 Task: Look for space in Tamandaré, Brazil from 3rd August, 2023 to 20th August, 2023 for 4 adults, 2 children in price range Rs.15000 to Rs.20000.  With . Property type can be flatguest house, hotel. Booking option can be shelf check-in. Required host language is Spanish.
Action: Mouse moved to (794, 117)
Screenshot: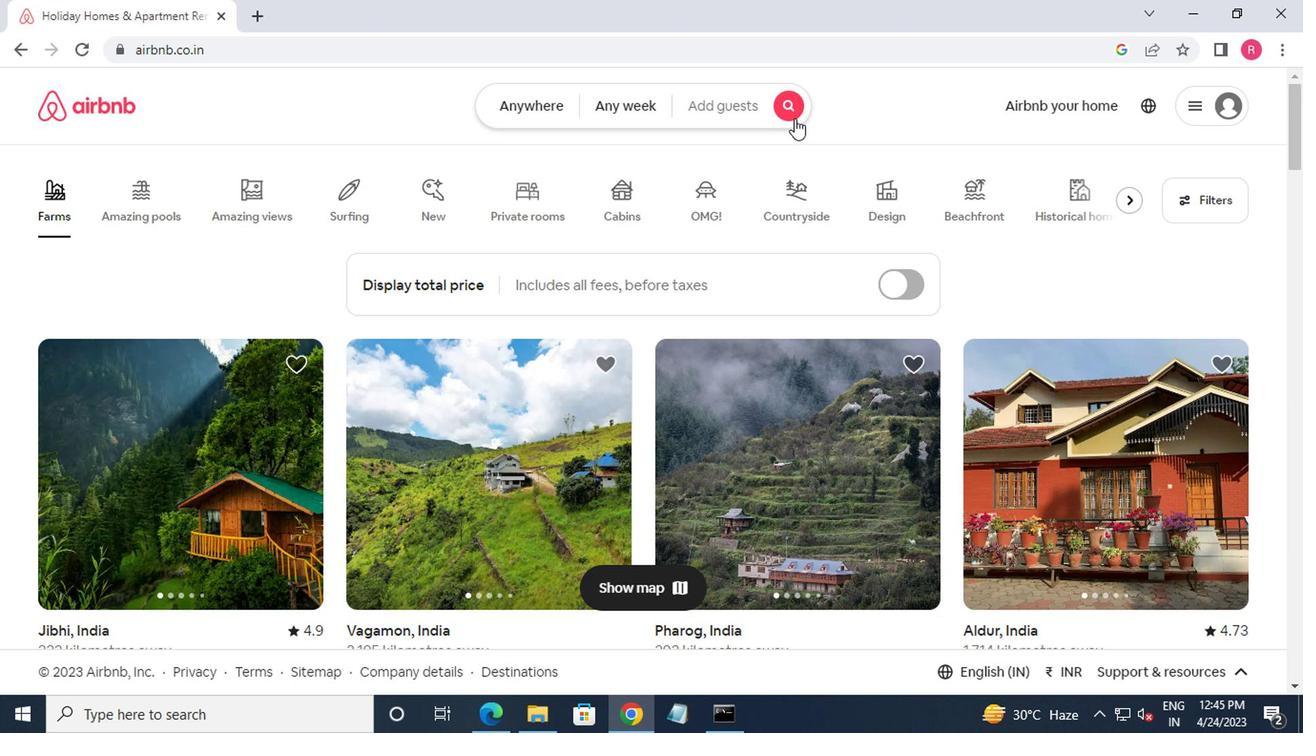 
Action: Mouse pressed left at (794, 117)
Screenshot: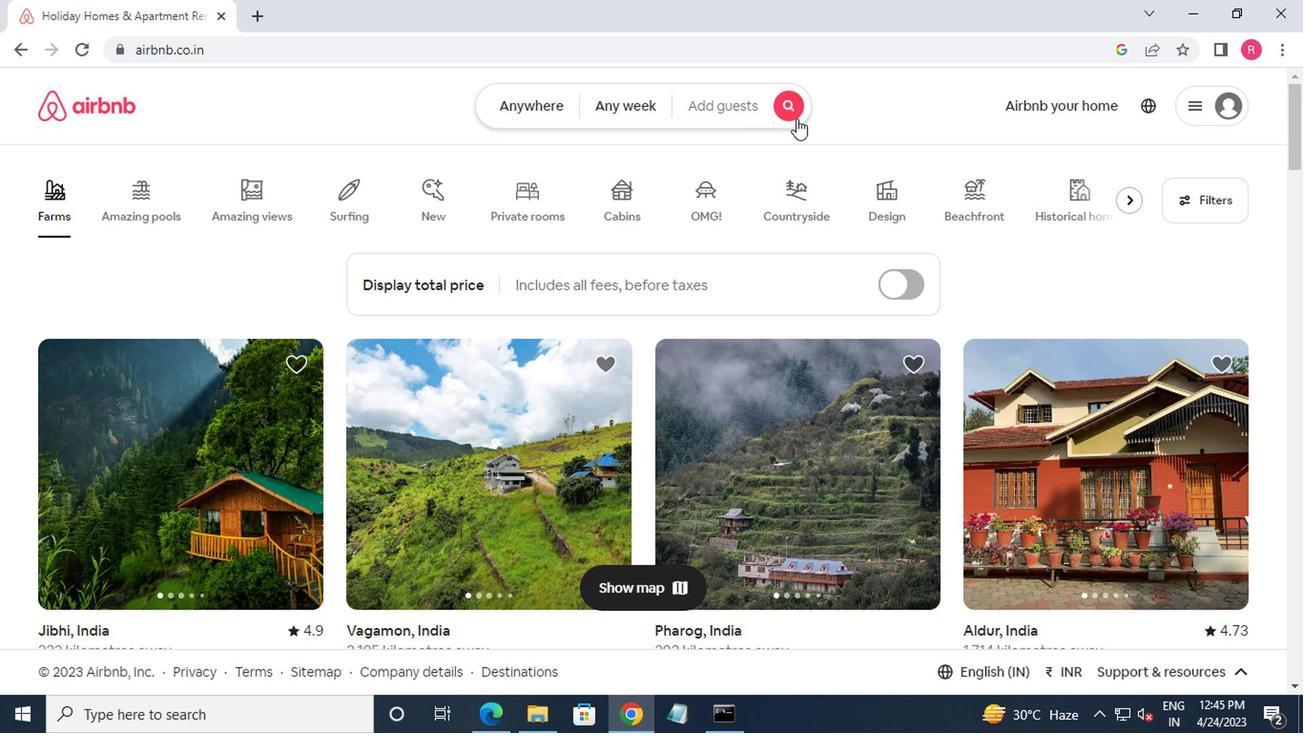 
Action: Mouse moved to (450, 188)
Screenshot: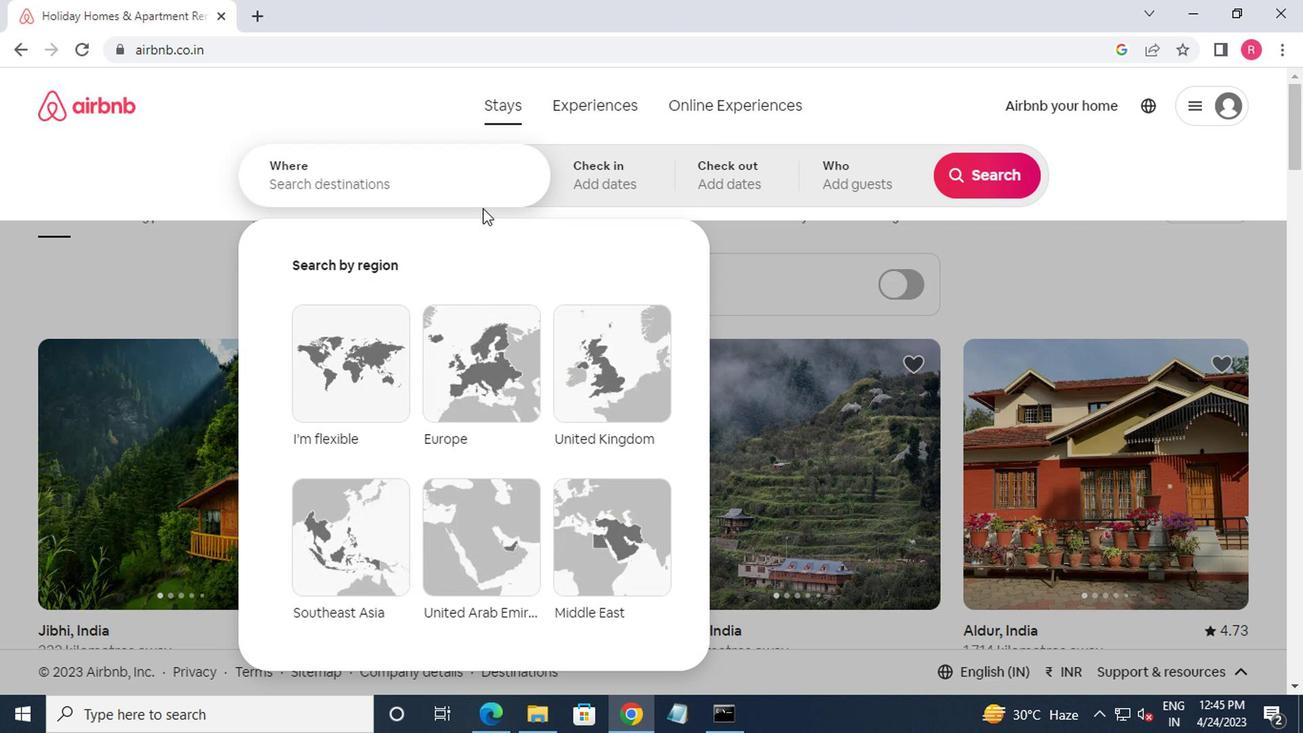 
Action: Mouse pressed left at (450, 188)
Screenshot: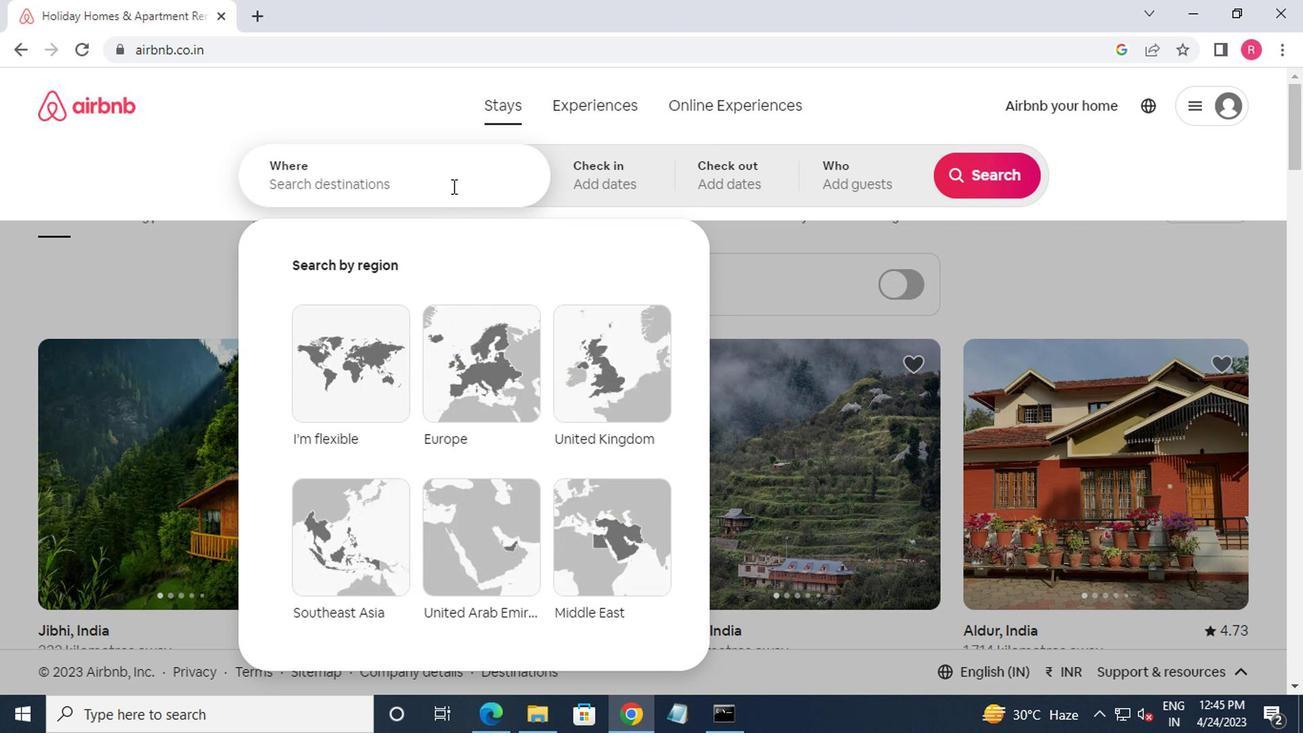 
Action: Mouse moved to (450, 196)
Screenshot: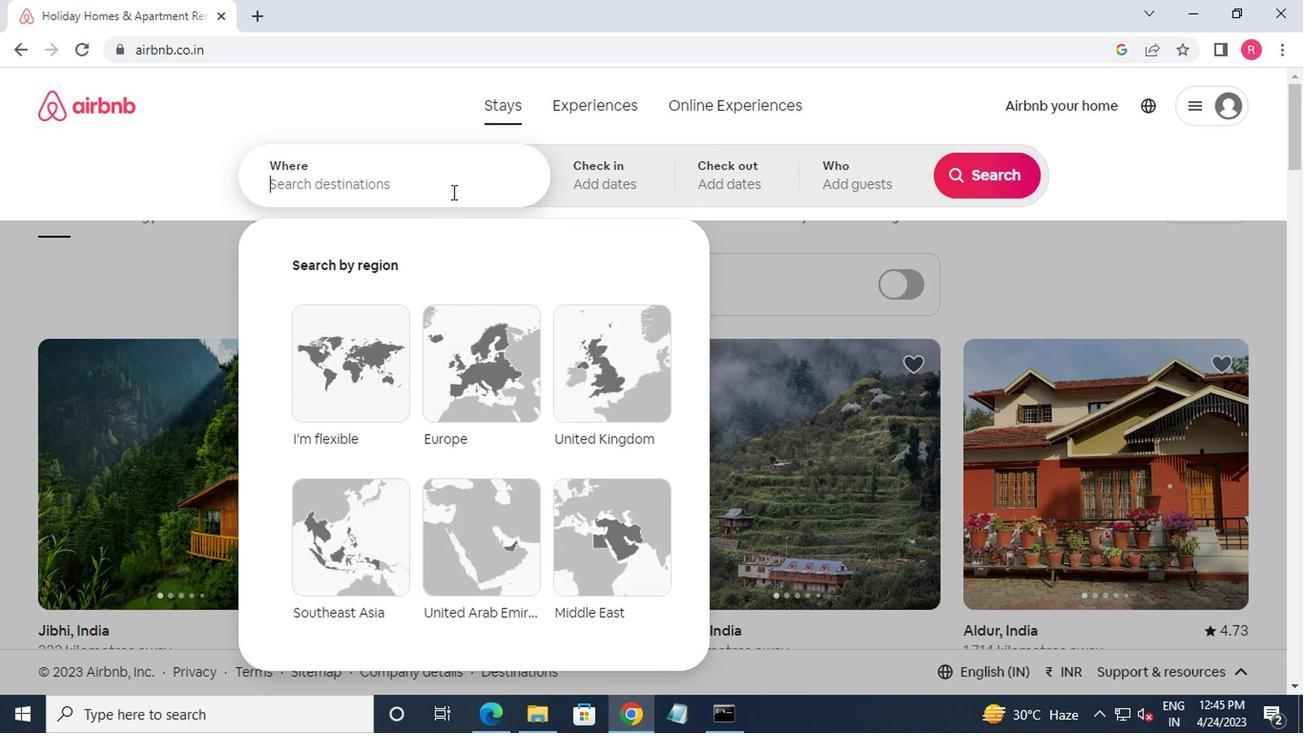 
Action: Key pressed tamandare,brazil<Key.enter>
Screenshot: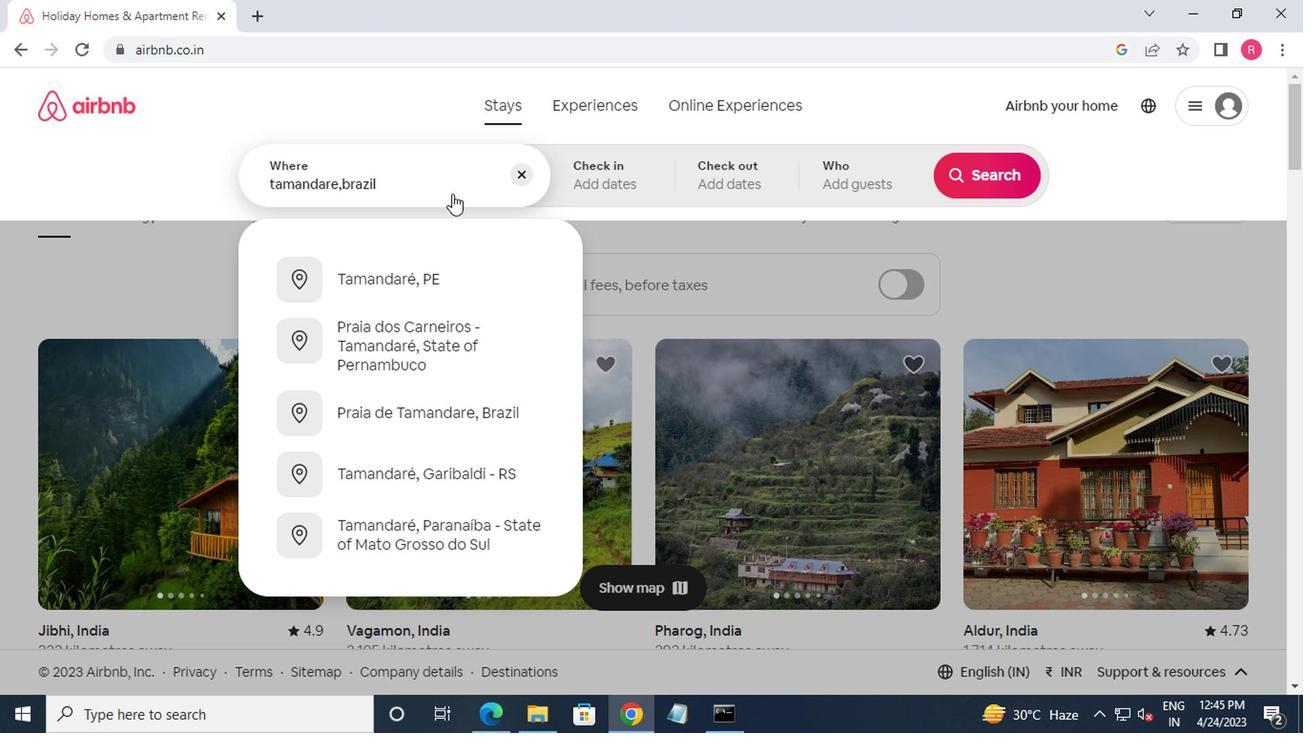 
Action: Mouse moved to (971, 319)
Screenshot: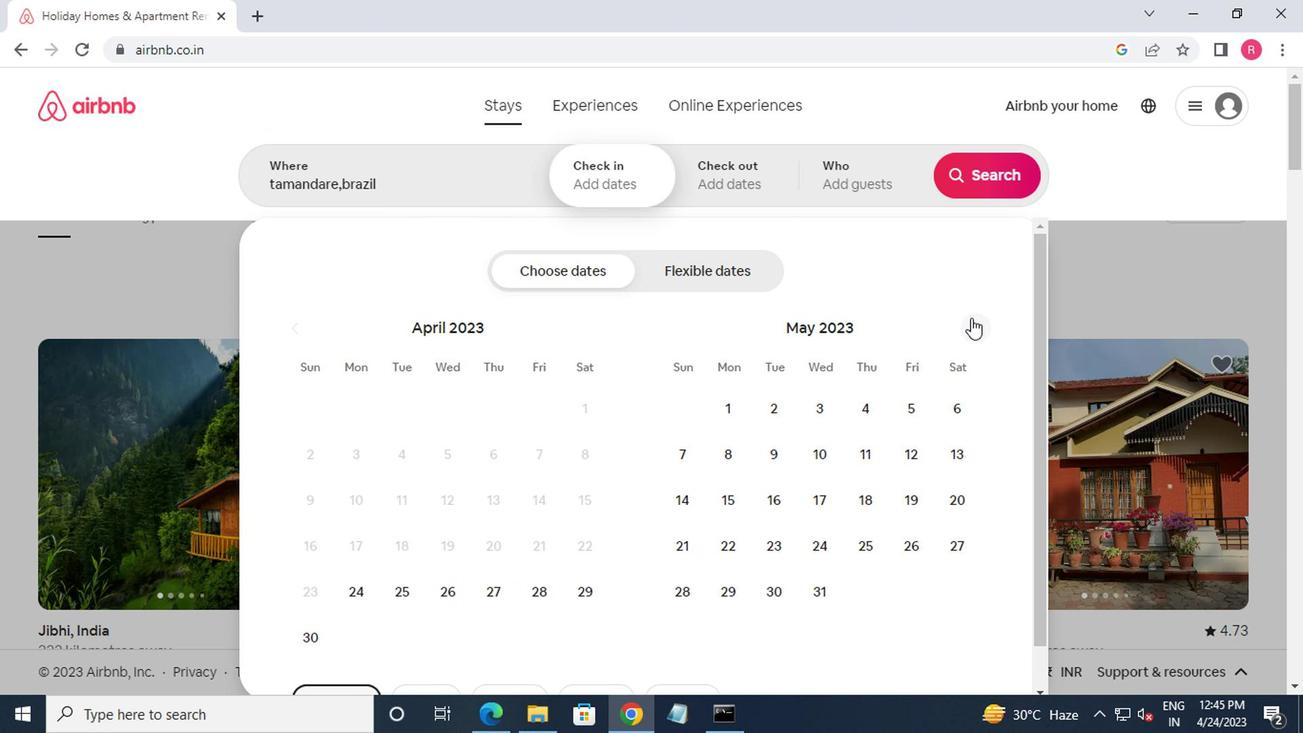 
Action: Mouse pressed left at (971, 319)
Screenshot: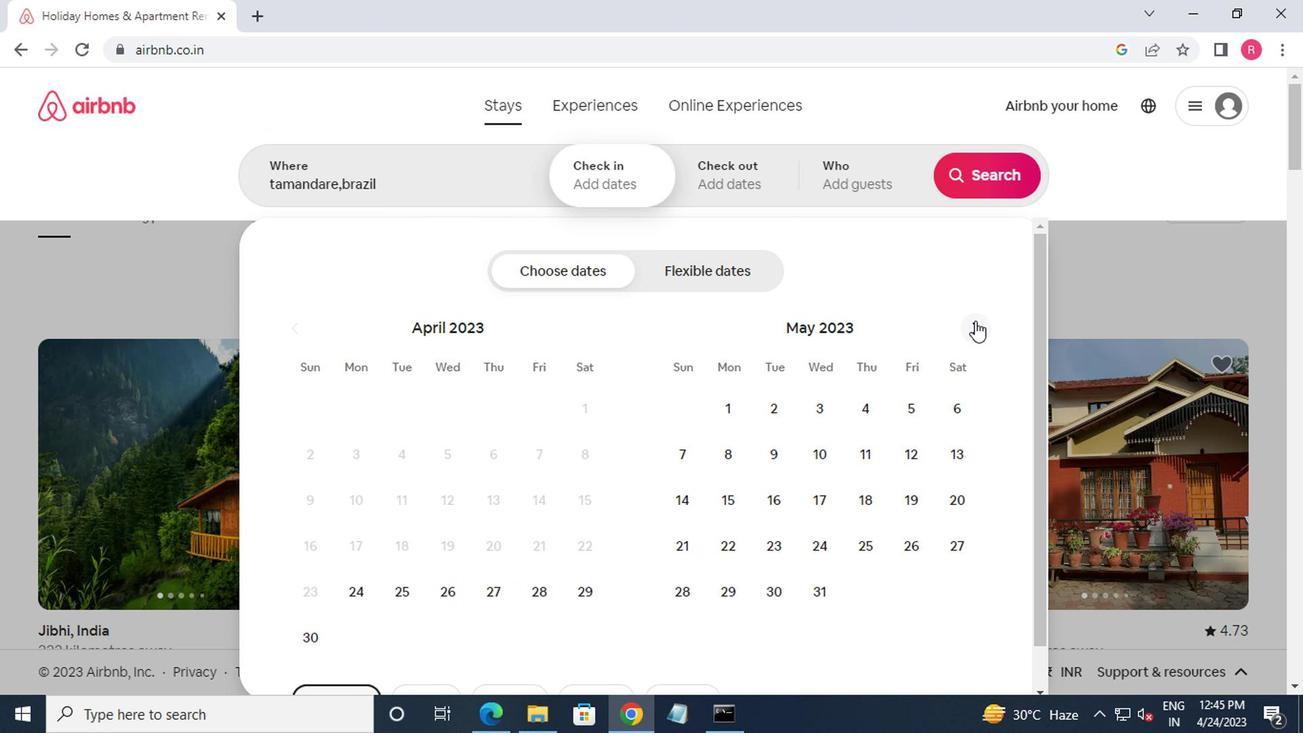 
Action: Mouse pressed left at (971, 319)
Screenshot: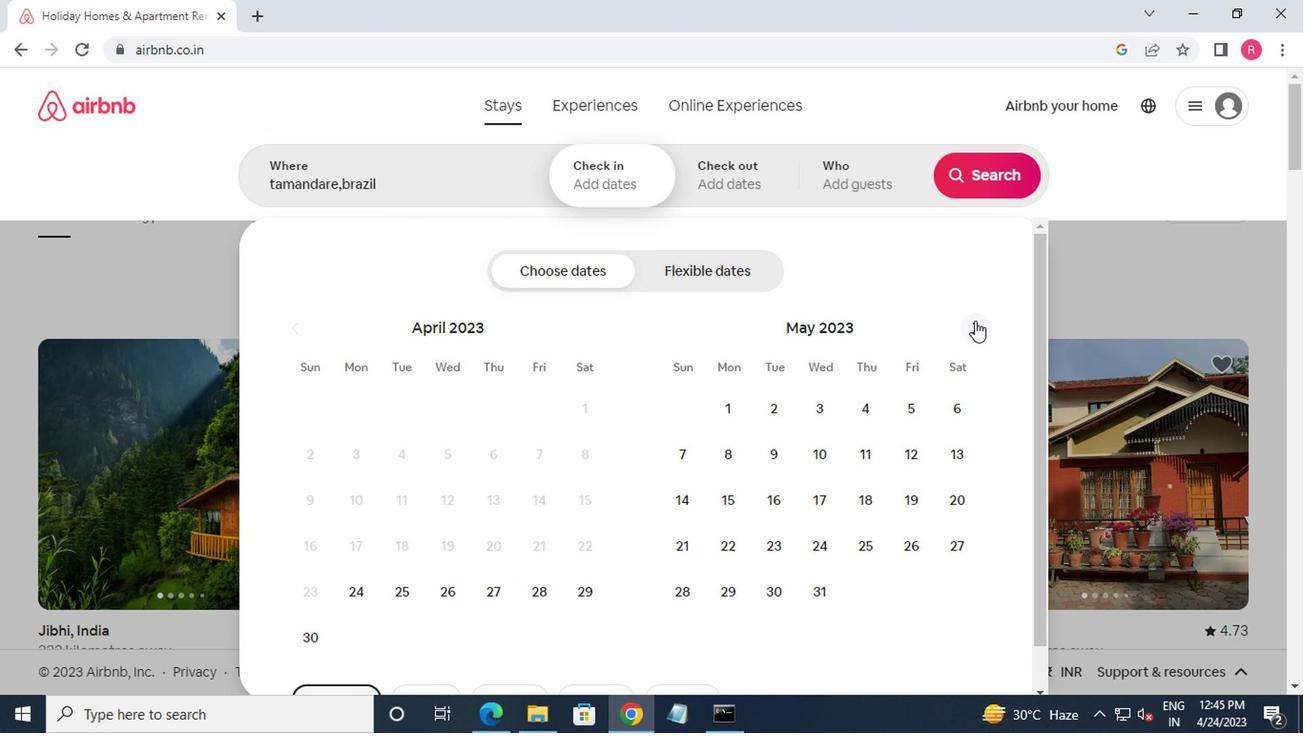 
Action: Mouse moved to (971, 321)
Screenshot: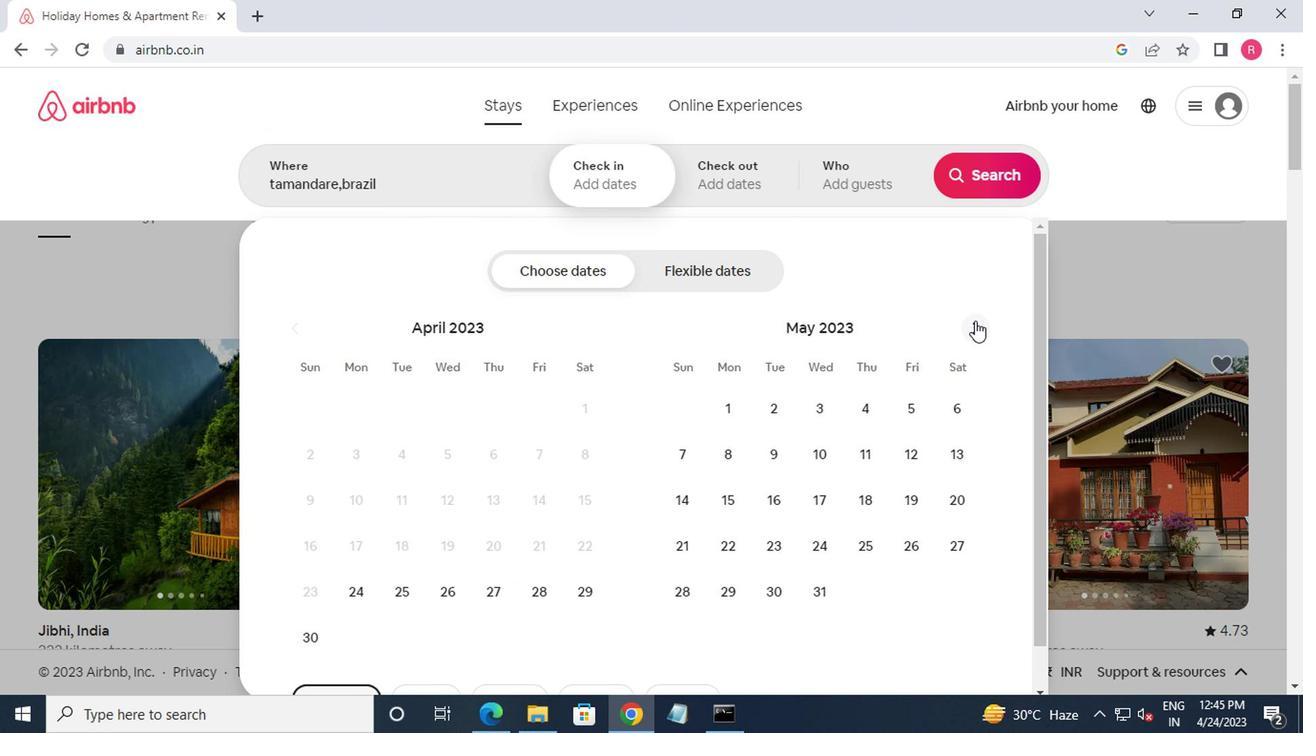 
Action: Mouse pressed left at (971, 321)
Screenshot: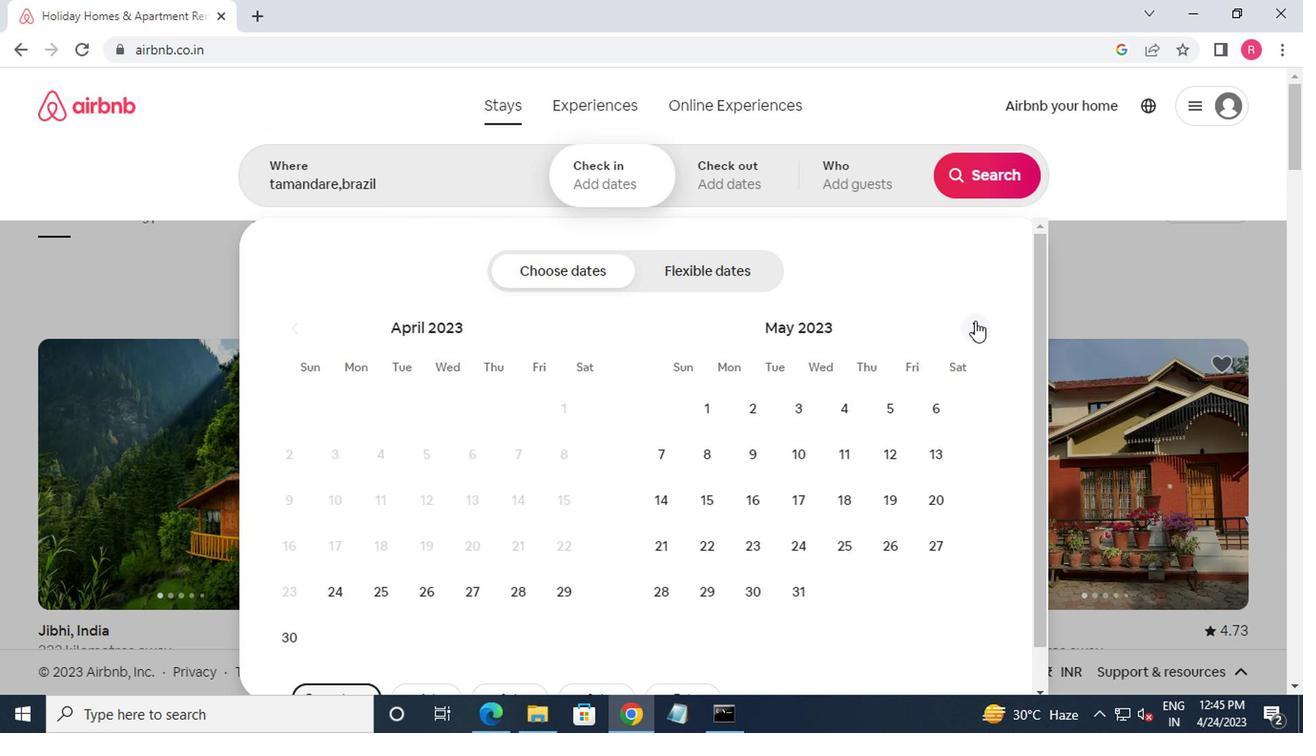 
Action: Mouse pressed left at (971, 321)
Screenshot: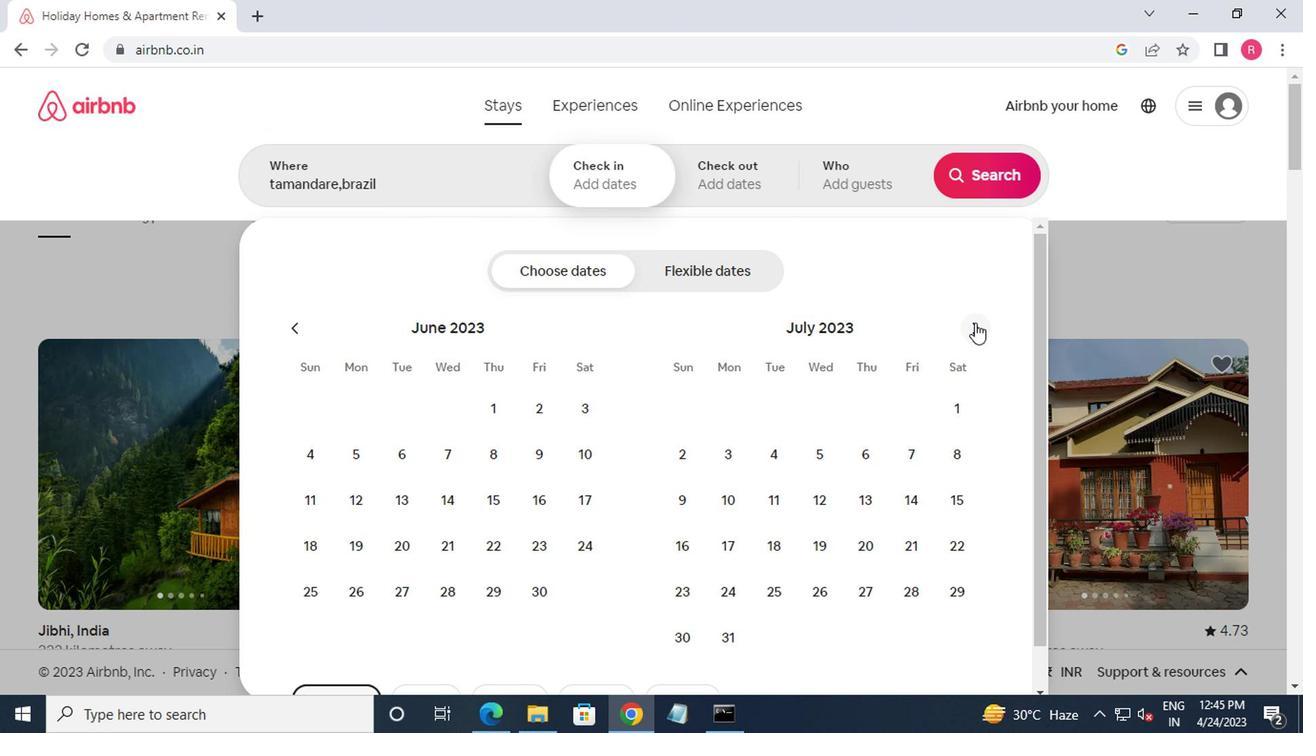 
Action: Mouse moved to (877, 408)
Screenshot: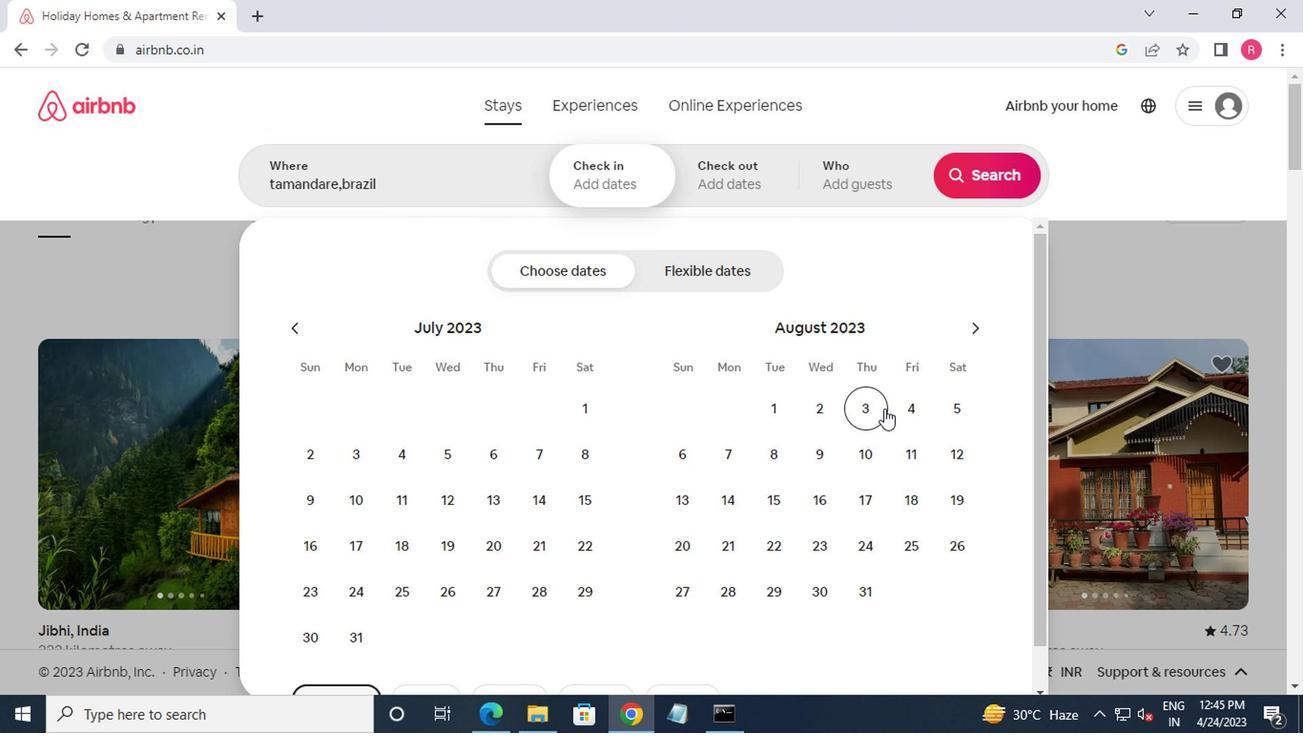 
Action: Mouse pressed left at (877, 408)
Screenshot: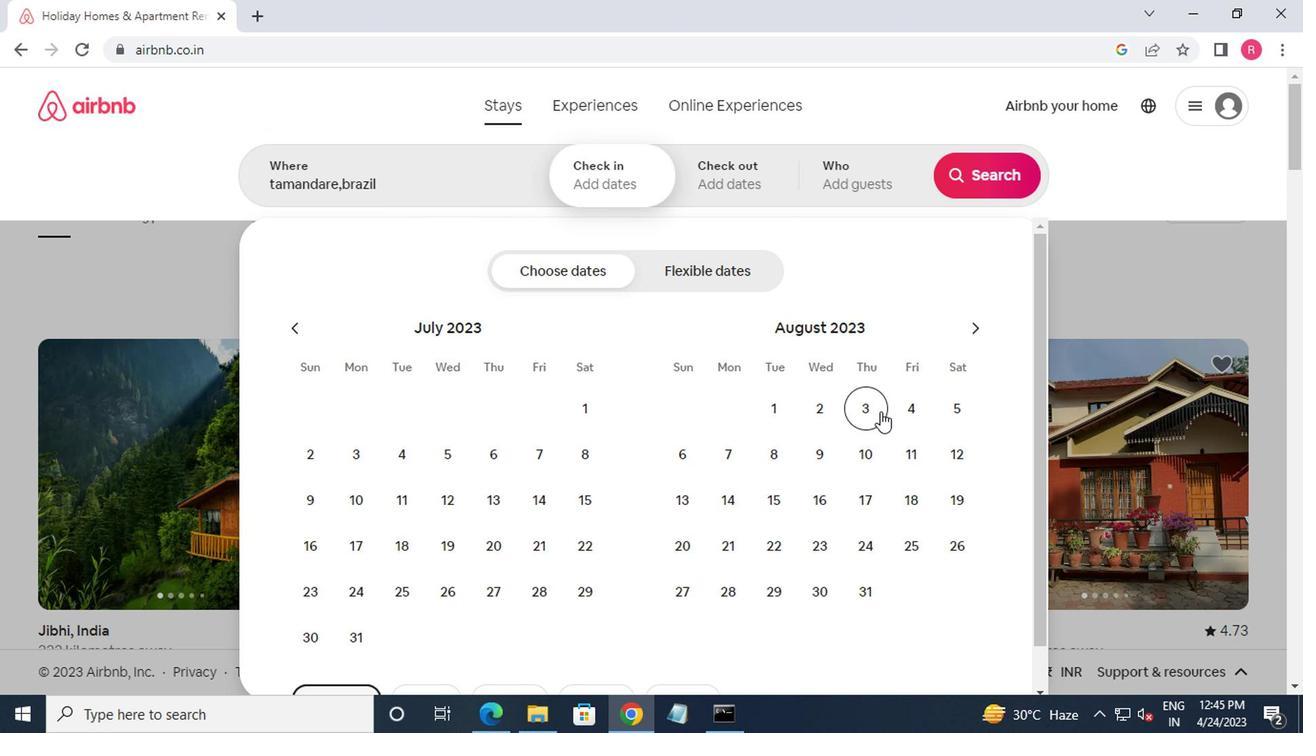 
Action: Mouse moved to (700, 536)
Screenshot: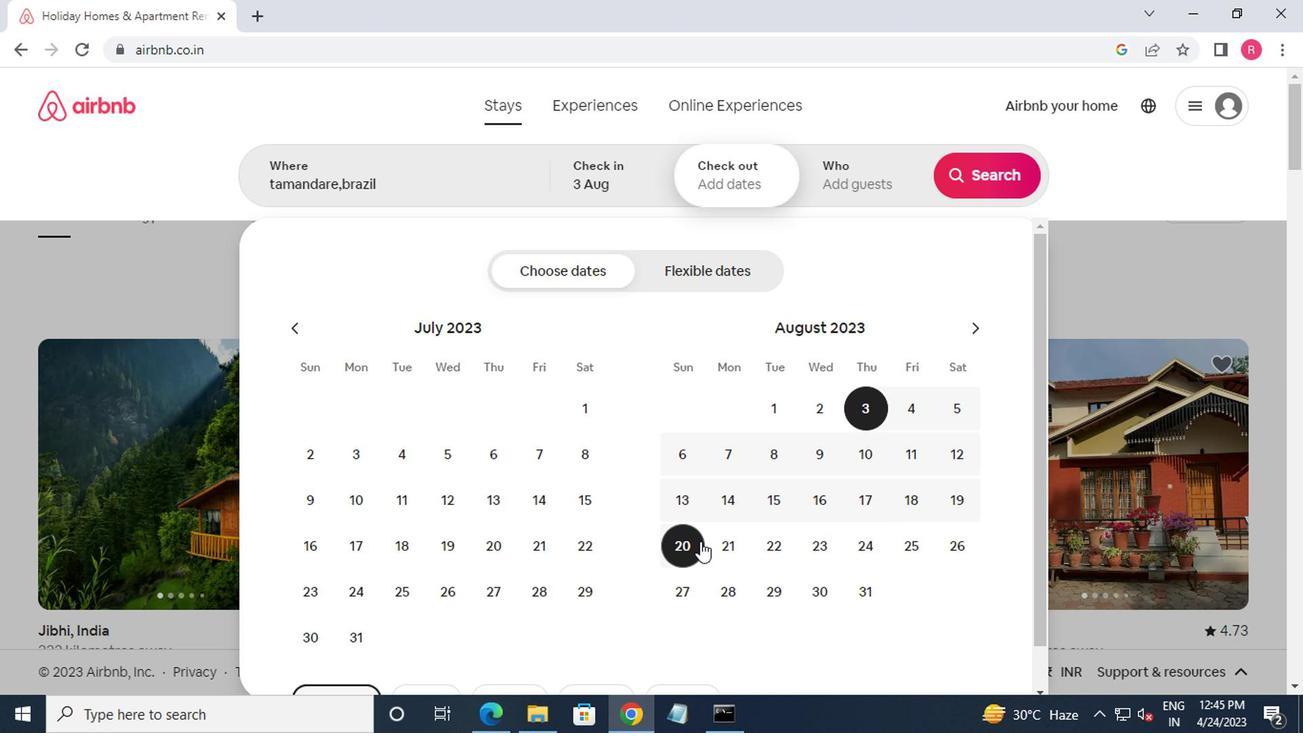 
Action: Mouse pressed left at (700, 536)
Screenshot: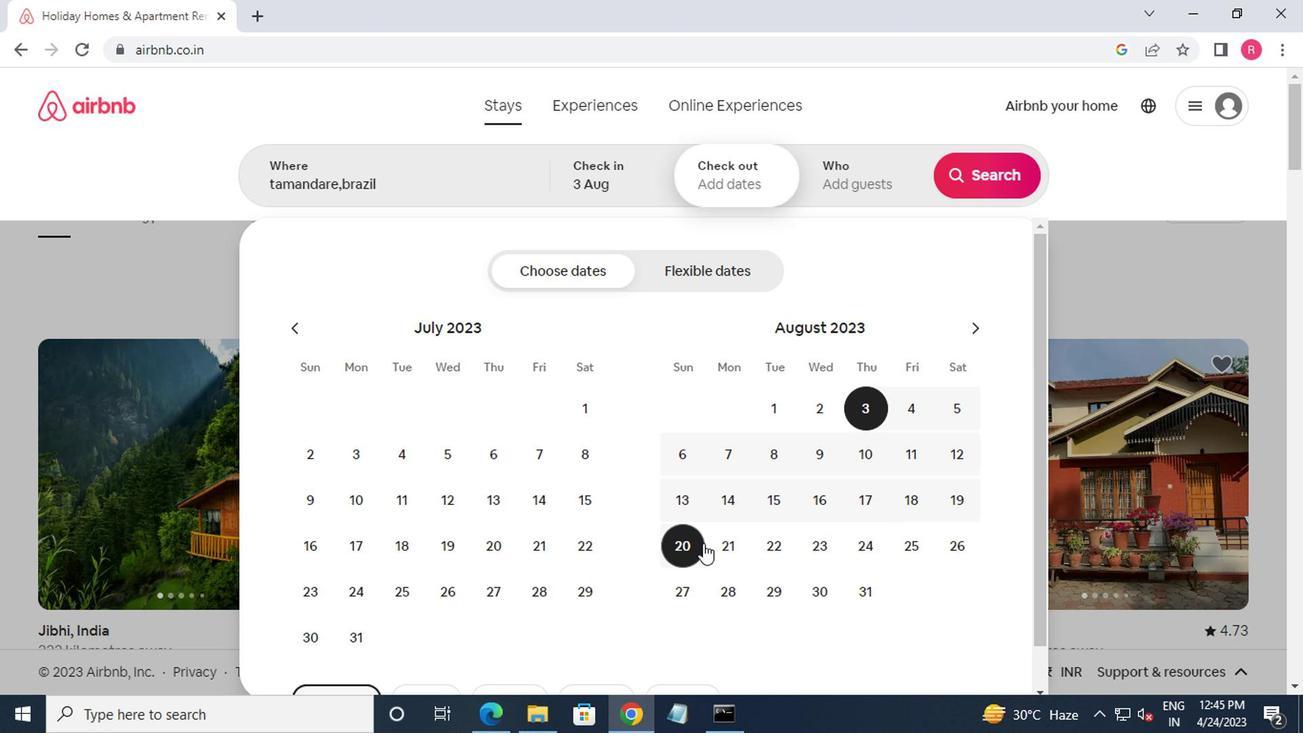 
Action: Mouse moved to (860, 178)
Screenshot: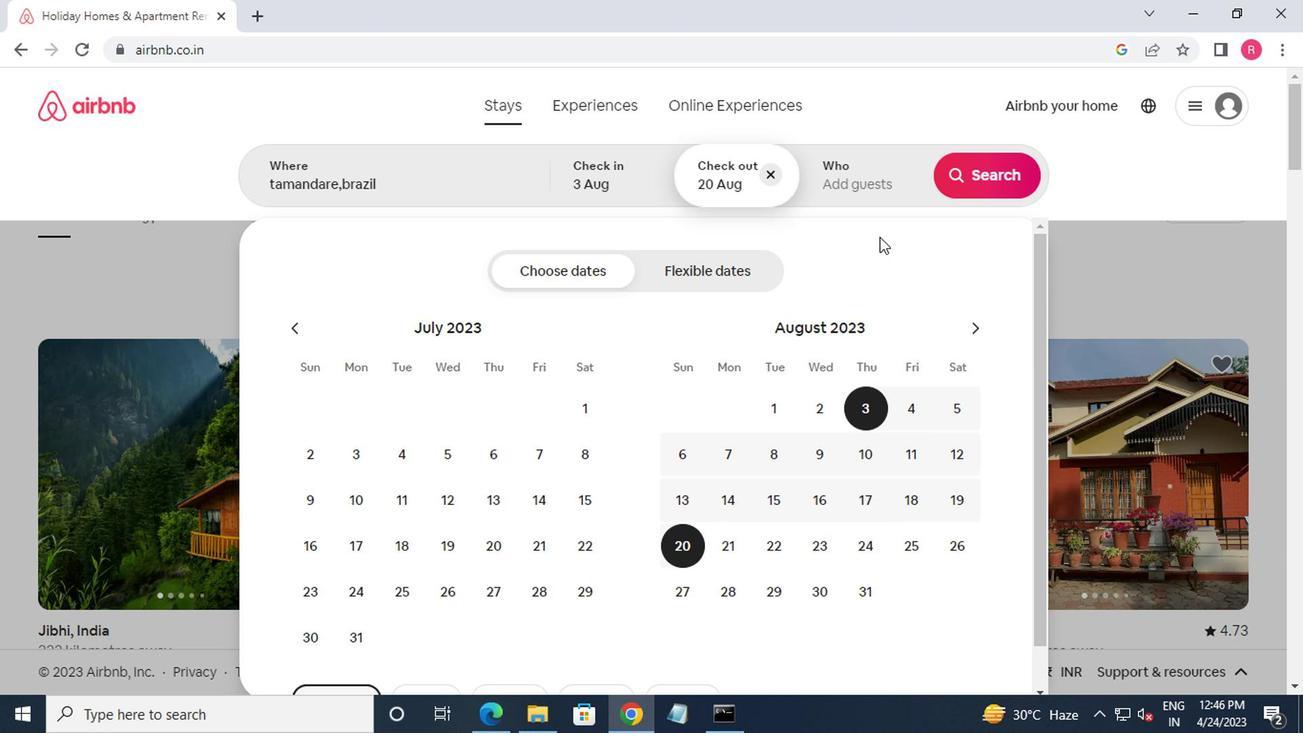 
Action: Mouse pressed left at (860, 178)
Screenshot: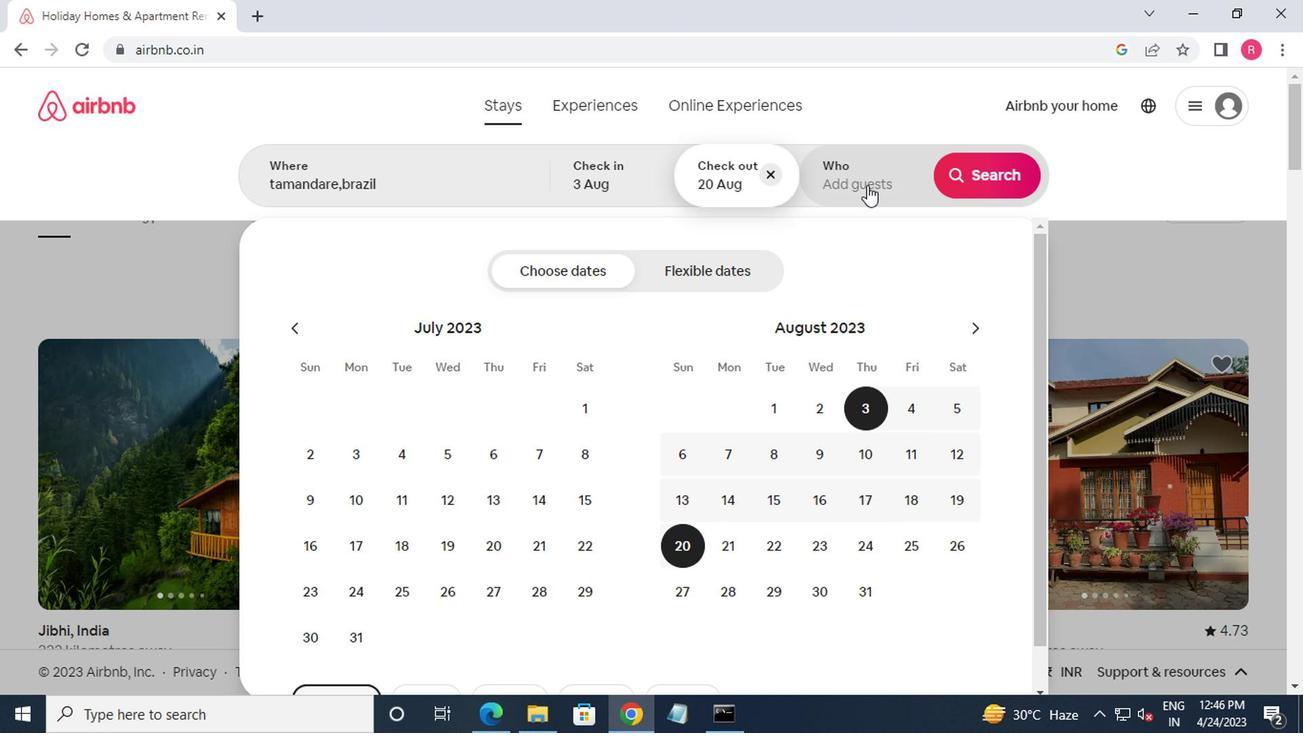 
Action: Mouse moved to (985, 280)
Screenshot: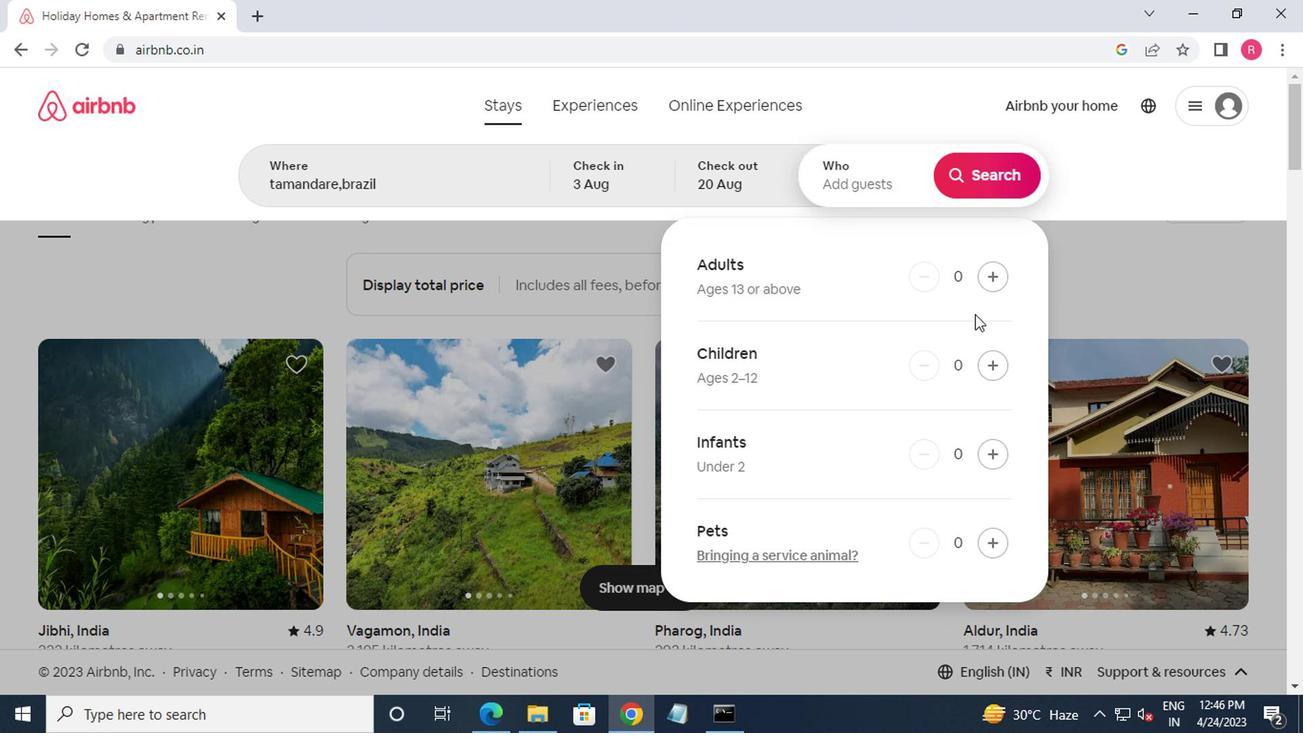 
Action: Mouse pressed left at (985, 280)
Screenshot: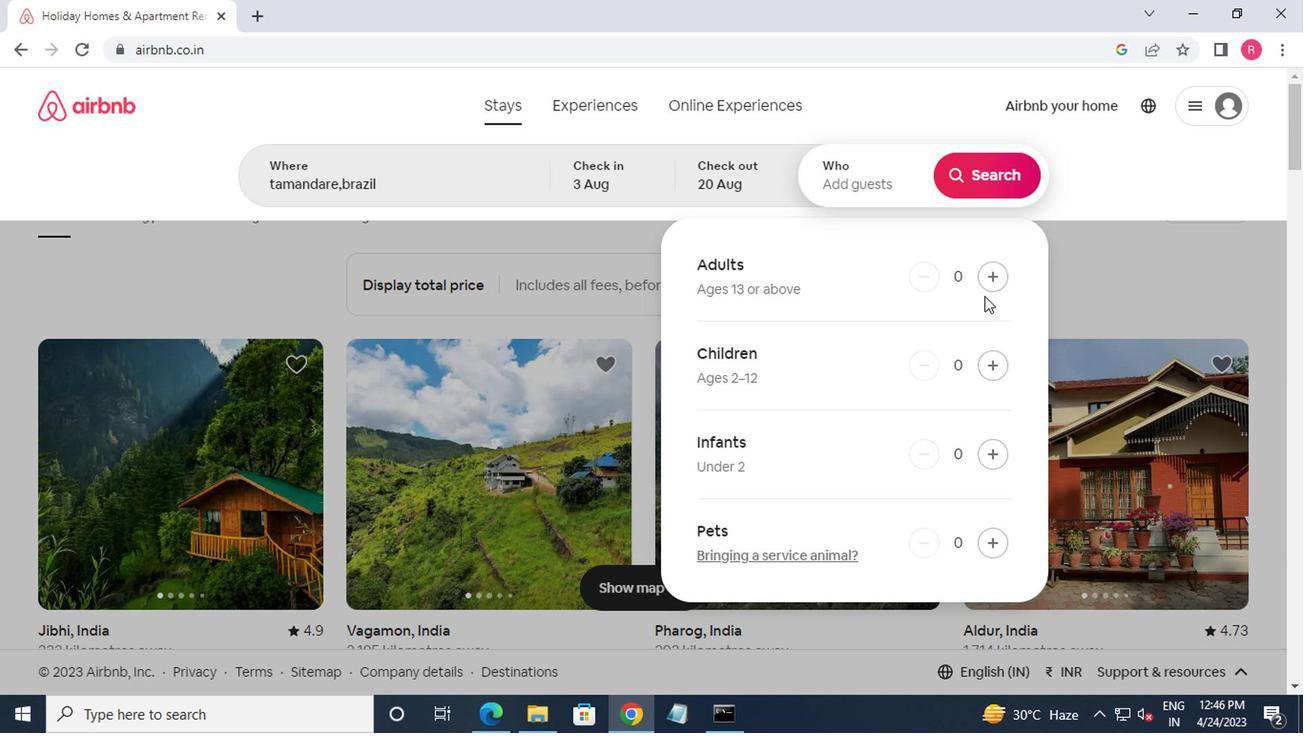 
Action: Mouse pressed left at (985, 280)
Screenshot: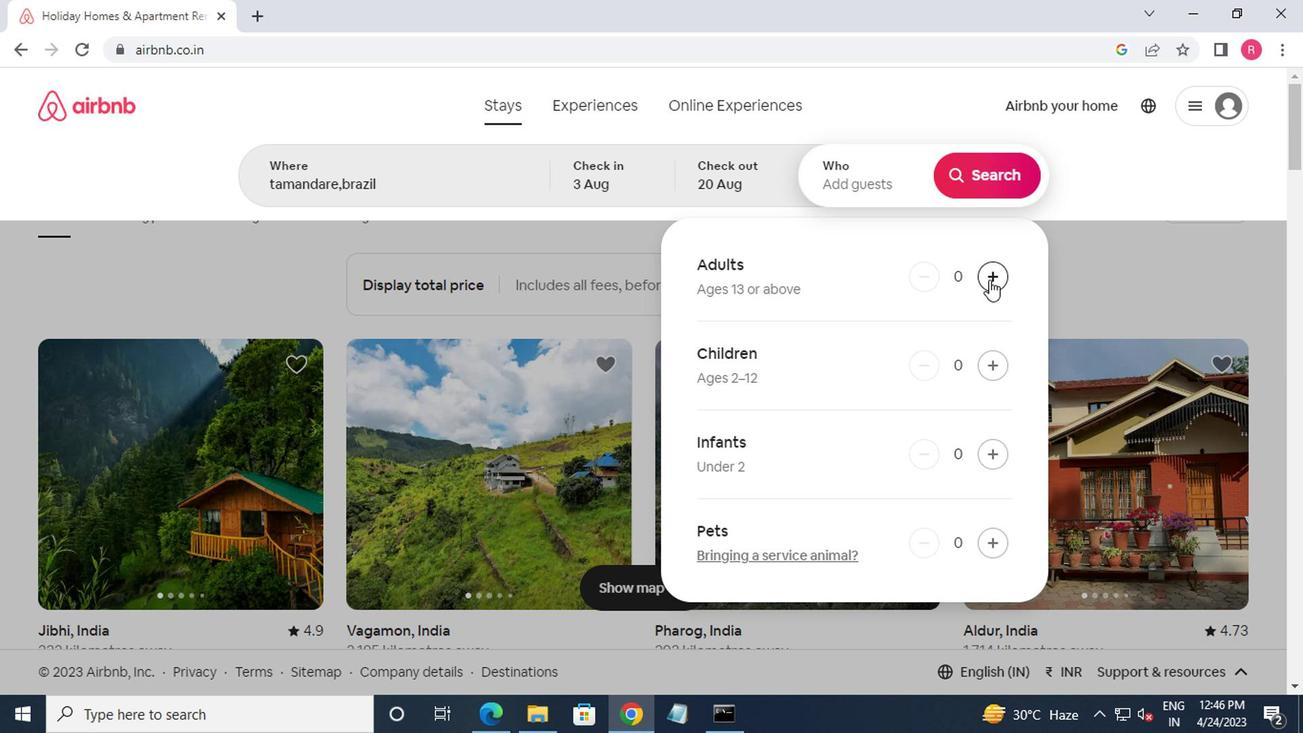 
Action: Mouse pressed left at (985, 280)
Screenshot: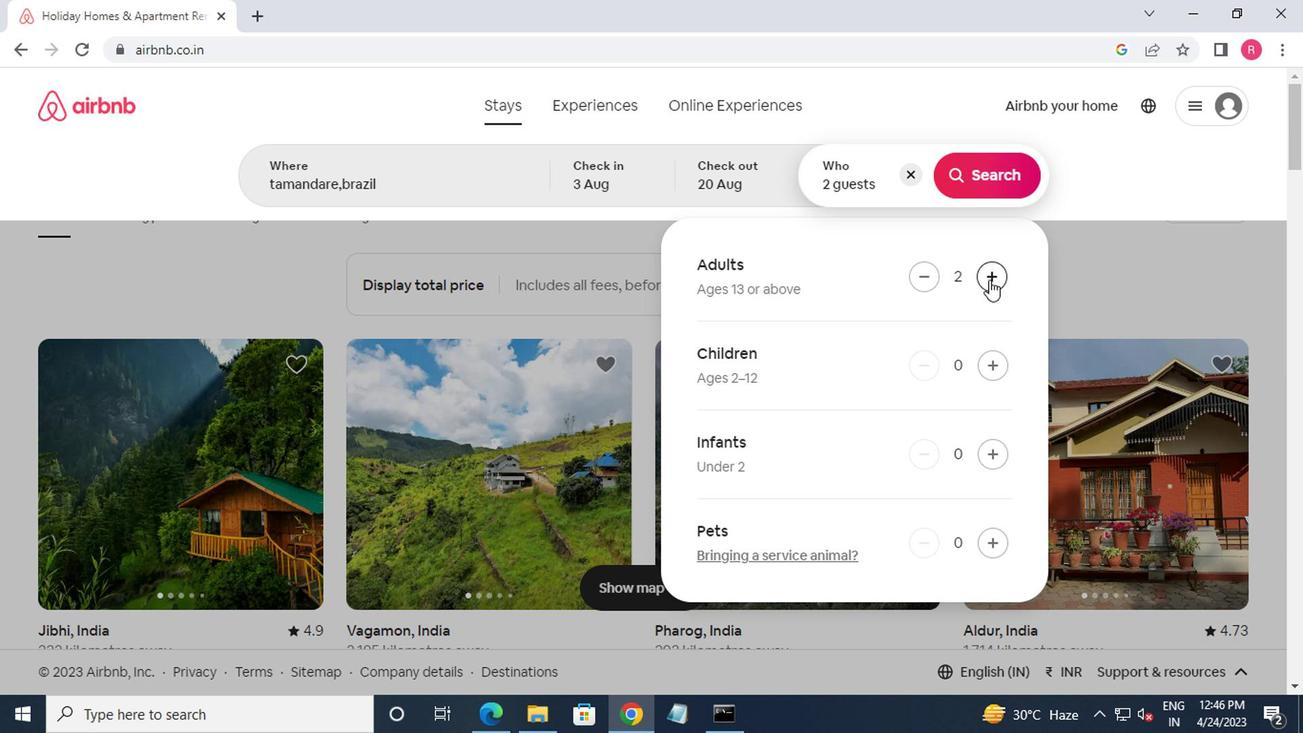 
Action: Mouse pressed left at (985, 280)
Screenshot: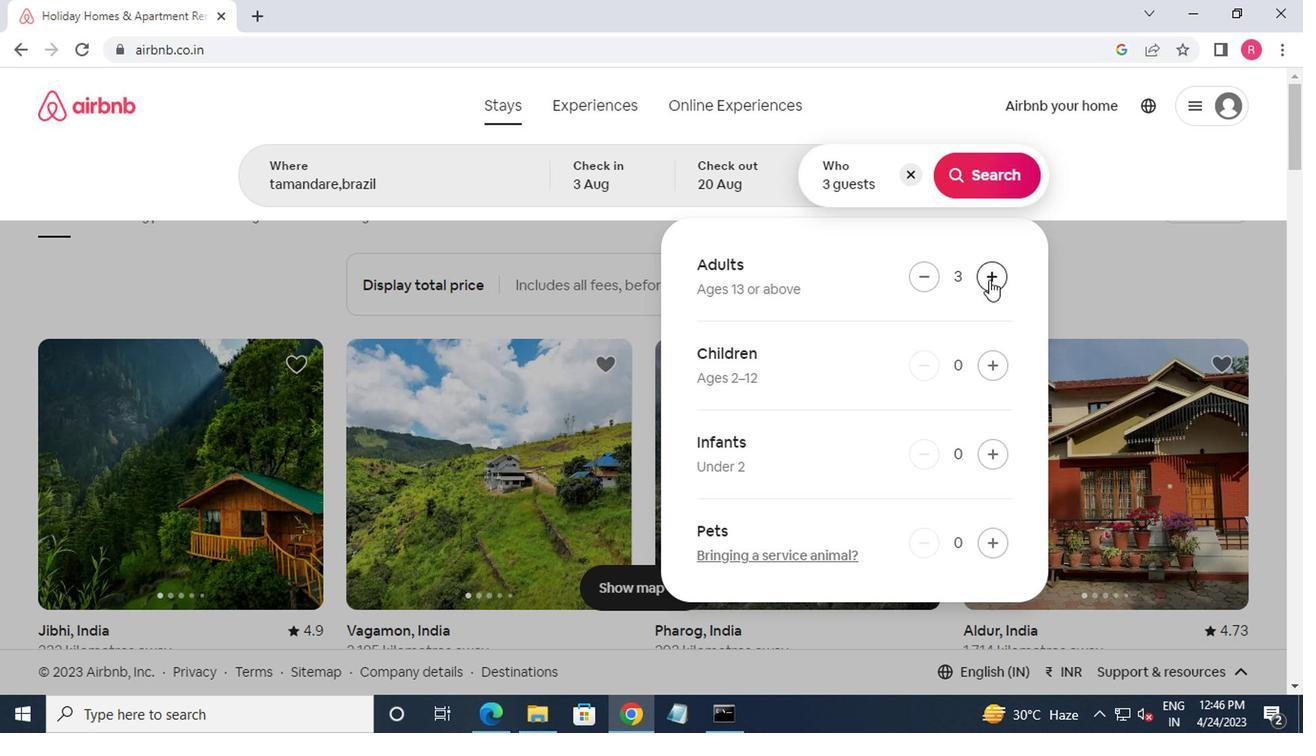 
Action: Mouse moved to (985, 362)
Screenshot: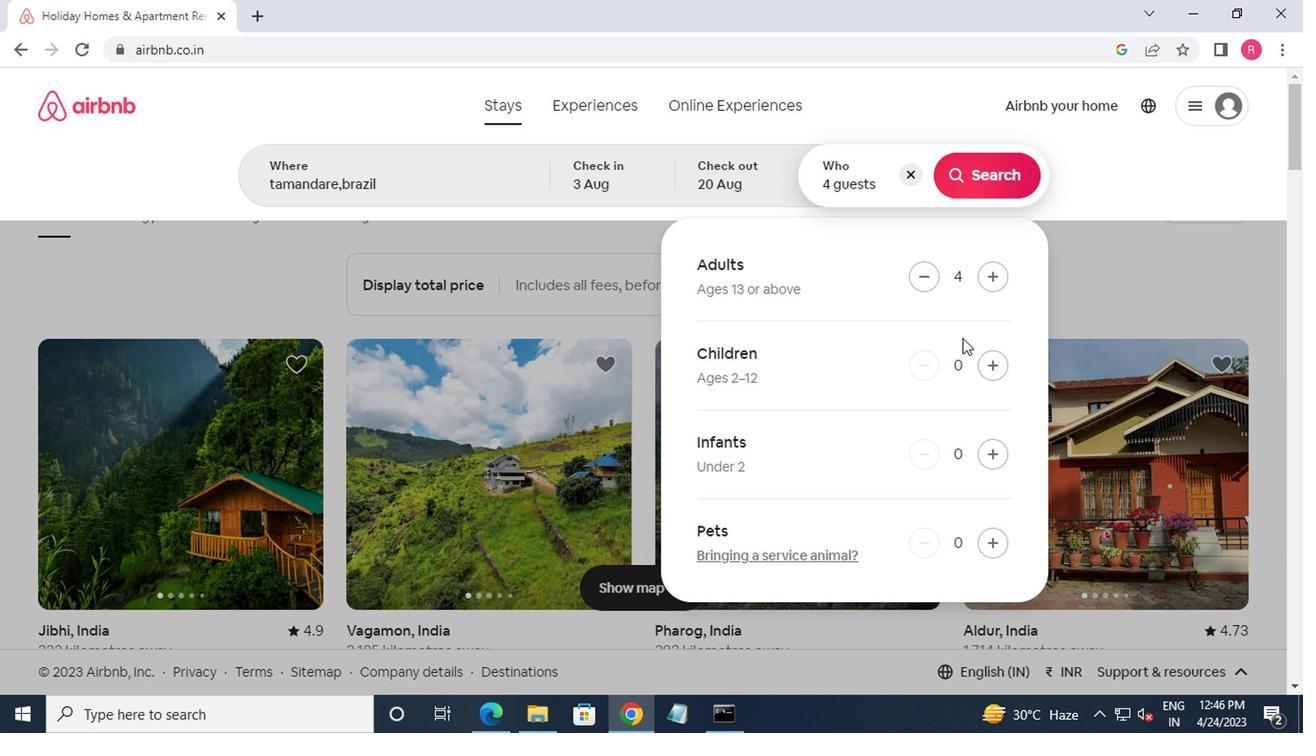 
Action: Mouse pressed left at (985, 362)
Screenshot: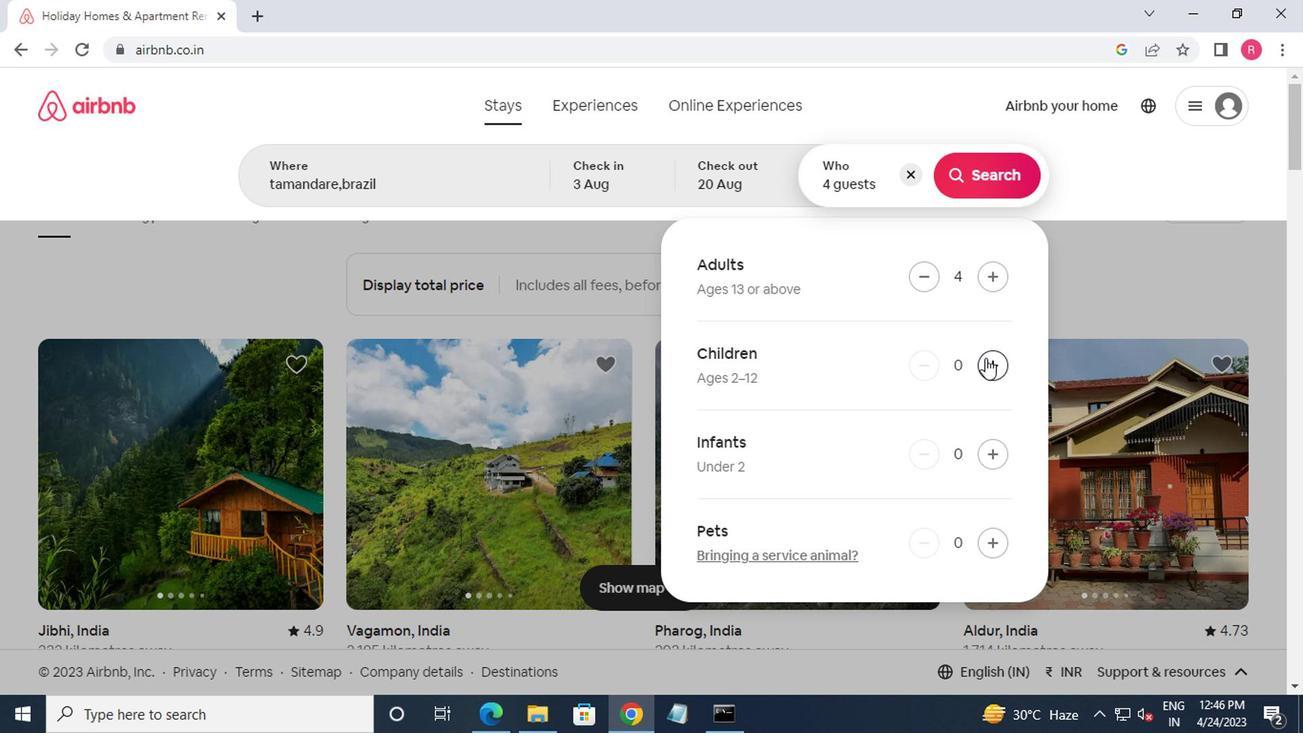 
Action: Mouse pressed left at (985, 362)
Screenshot: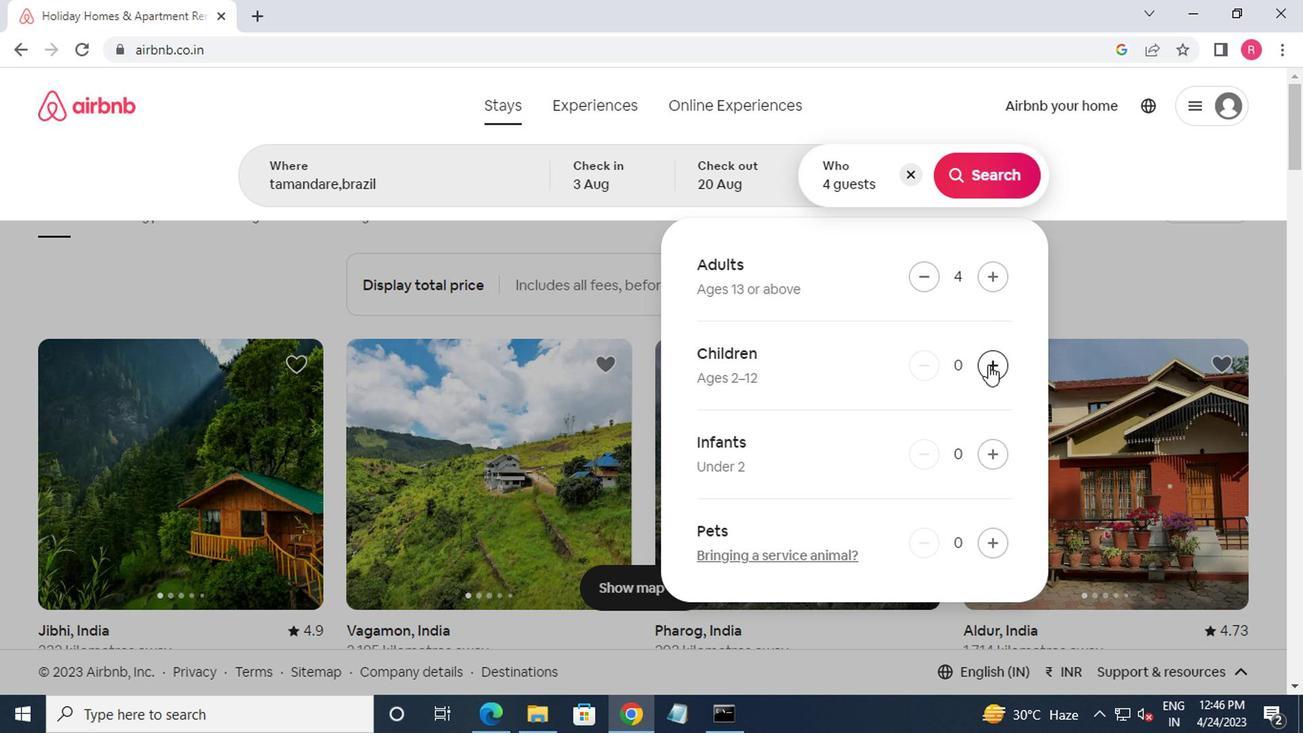 
Action: Mouse moved to (957, 182)
Screenshot: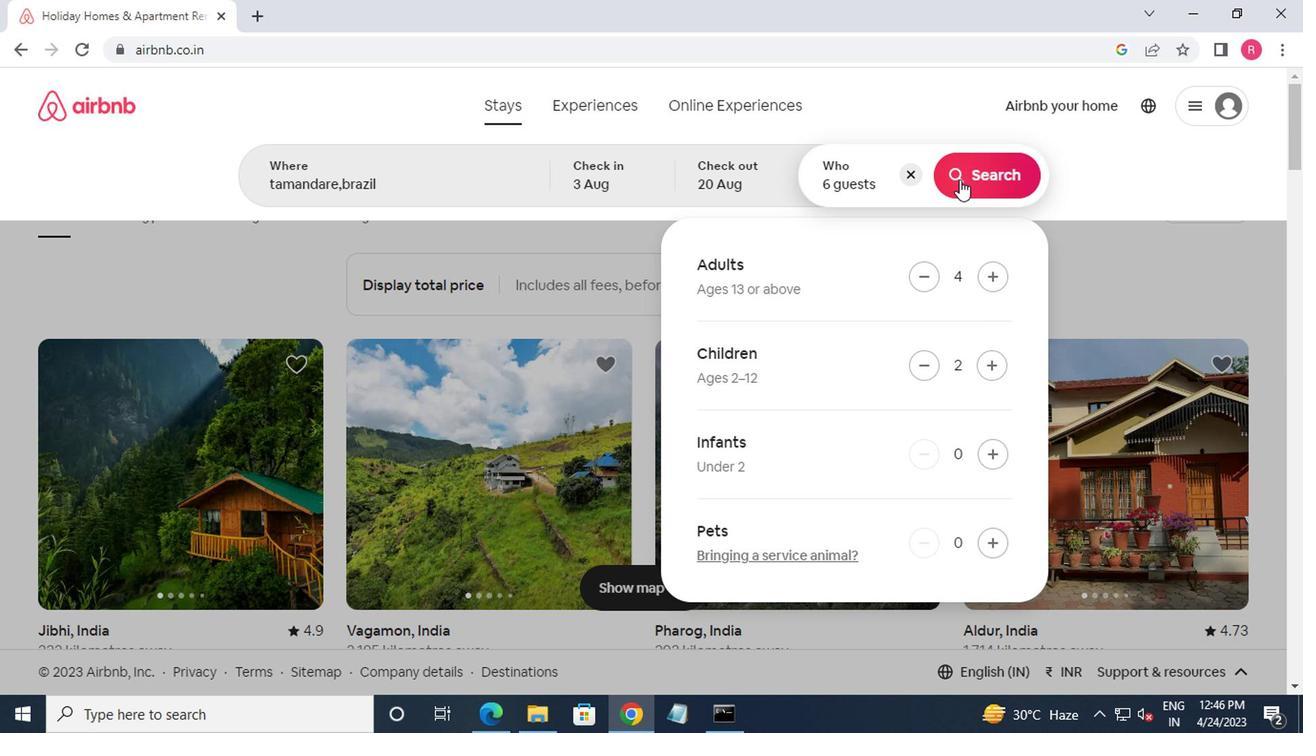 
Action: Mouse pressed left at (957, 182)
Screenshot: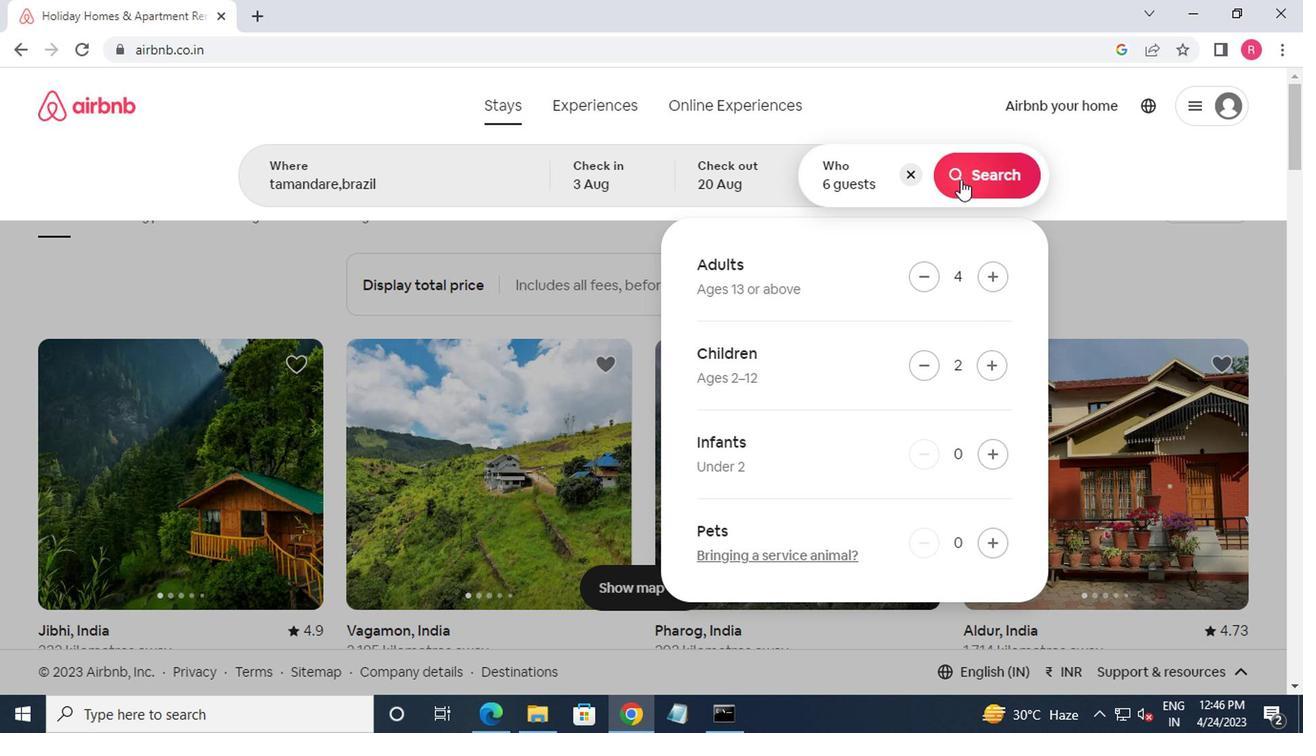 
Action: Mouse moved to (1214, 182)
Screenshot: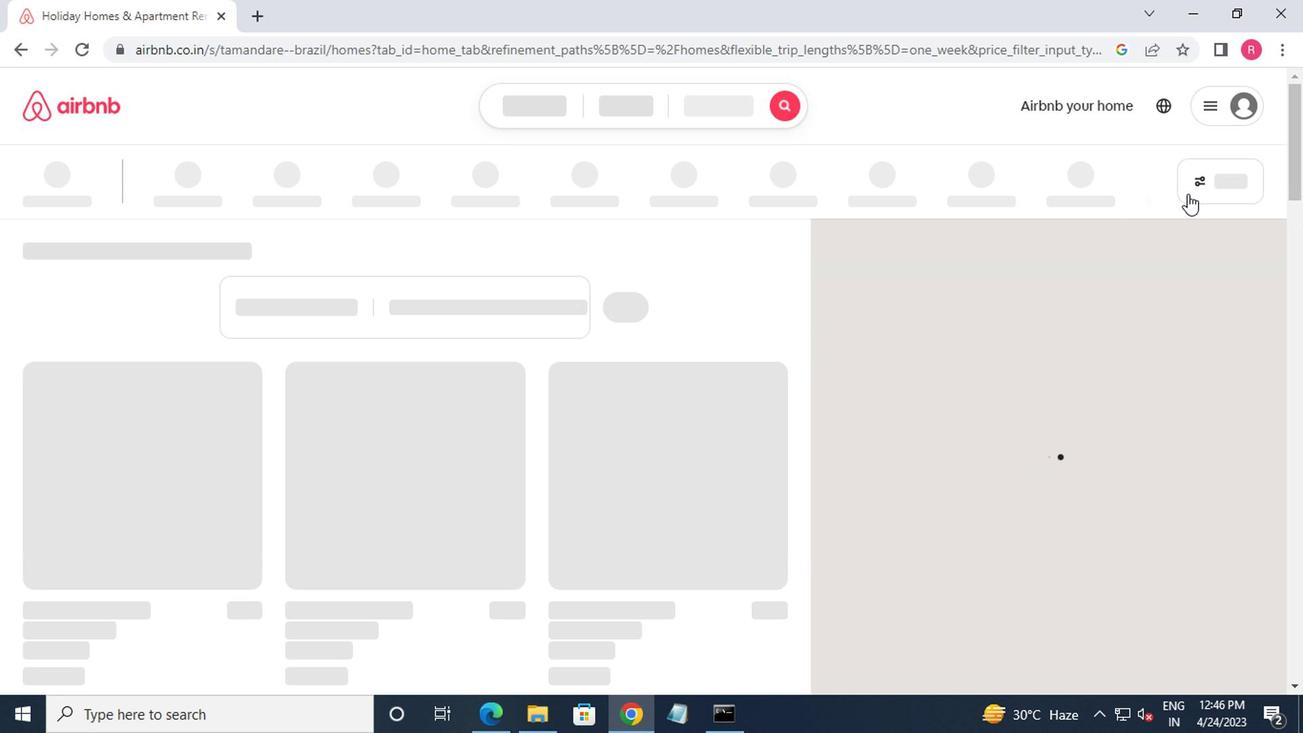 
Action: Mouse pressed left at (1214, 182)
Screenshot: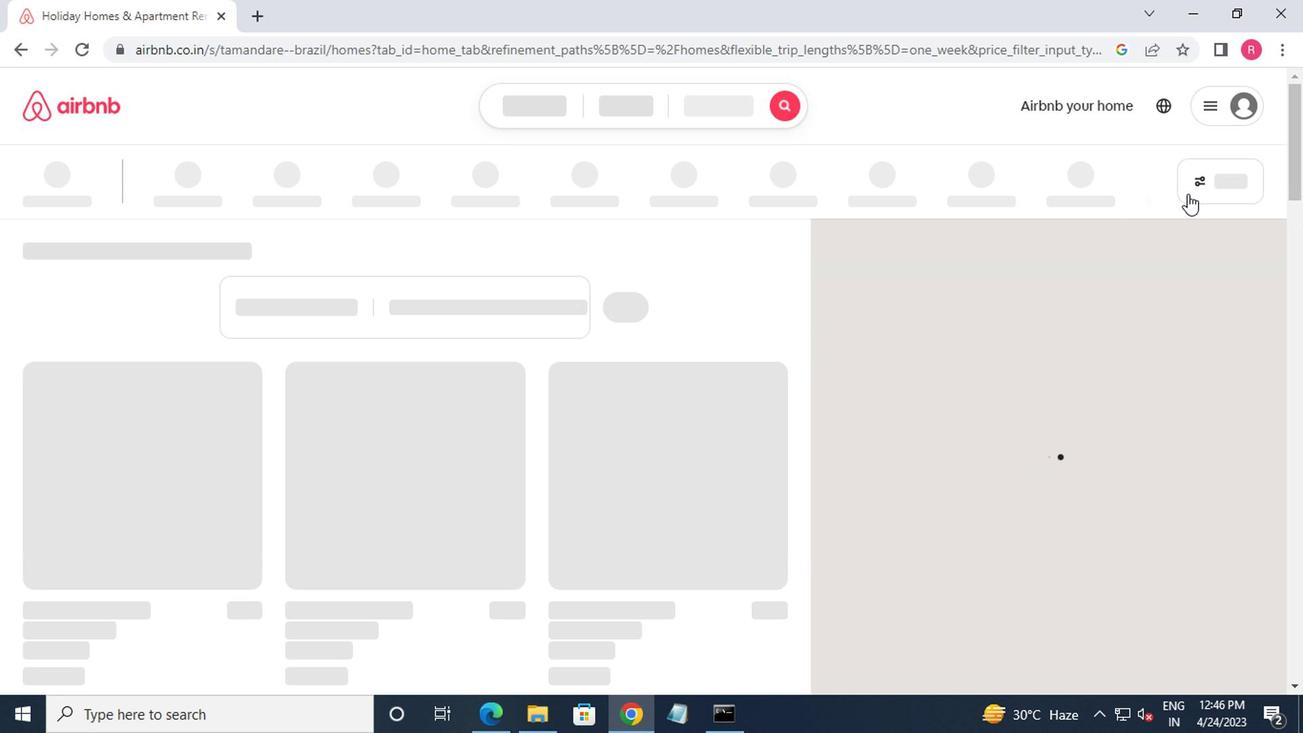 
Action: Mouse moved to (406, 427)
Screenshot: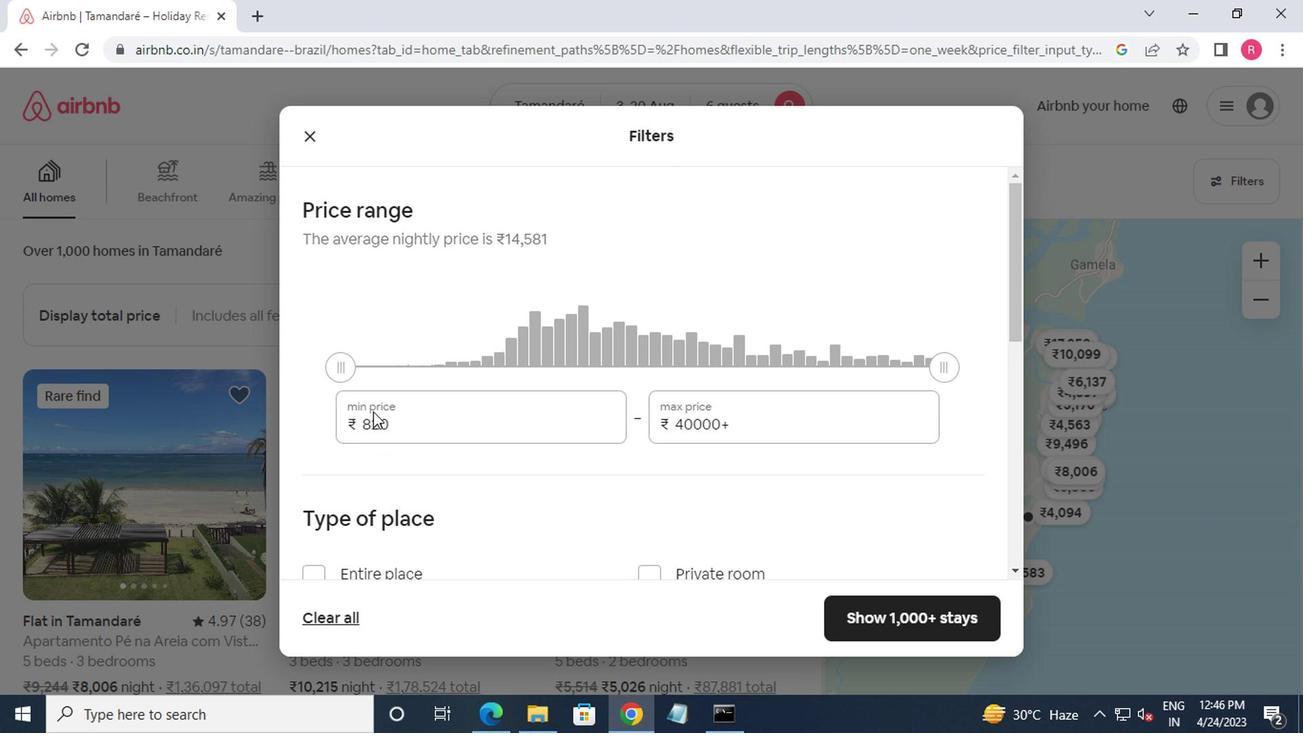 
Action: Mouse pressed left at (406, 427)
Screenshot: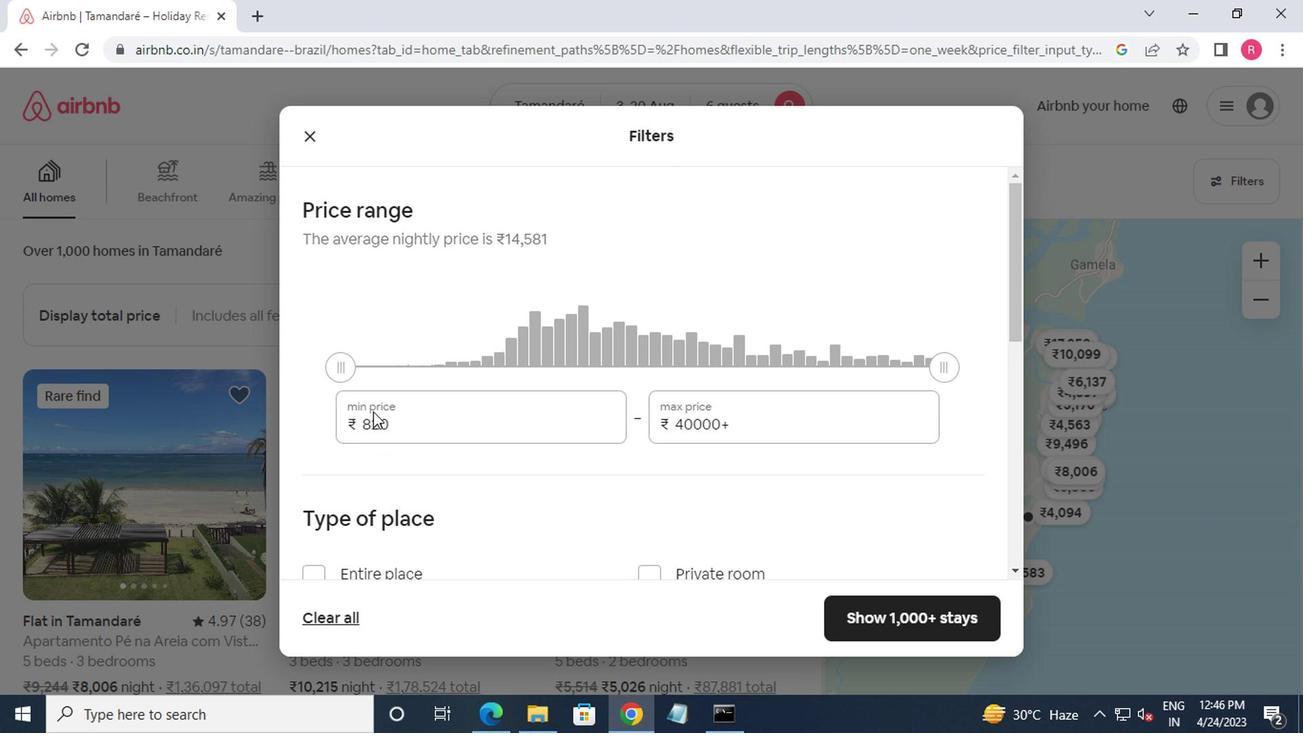 
Action: Mouse moved to (408, 429)
Screenshot: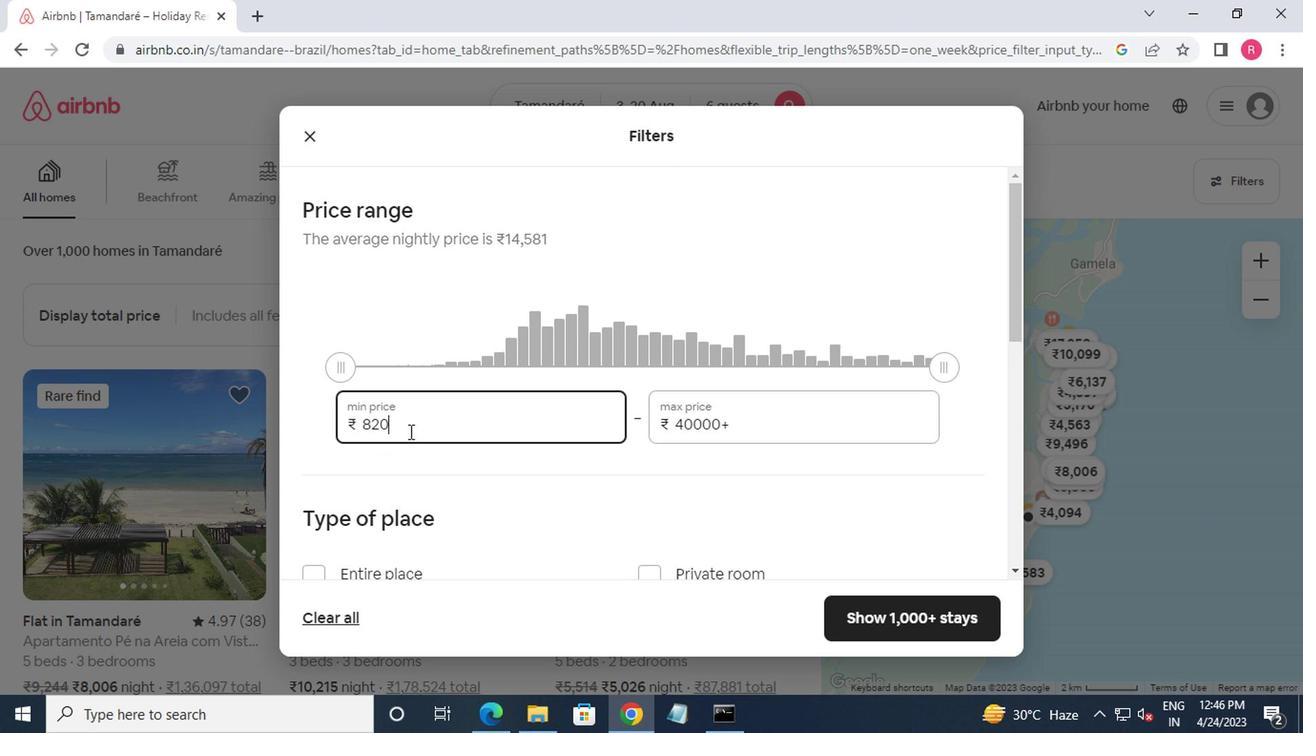 
Action: Key pressed <Key.backspace><Key.backspace><Key.backspace><Key.backspace>15000
Screenshot: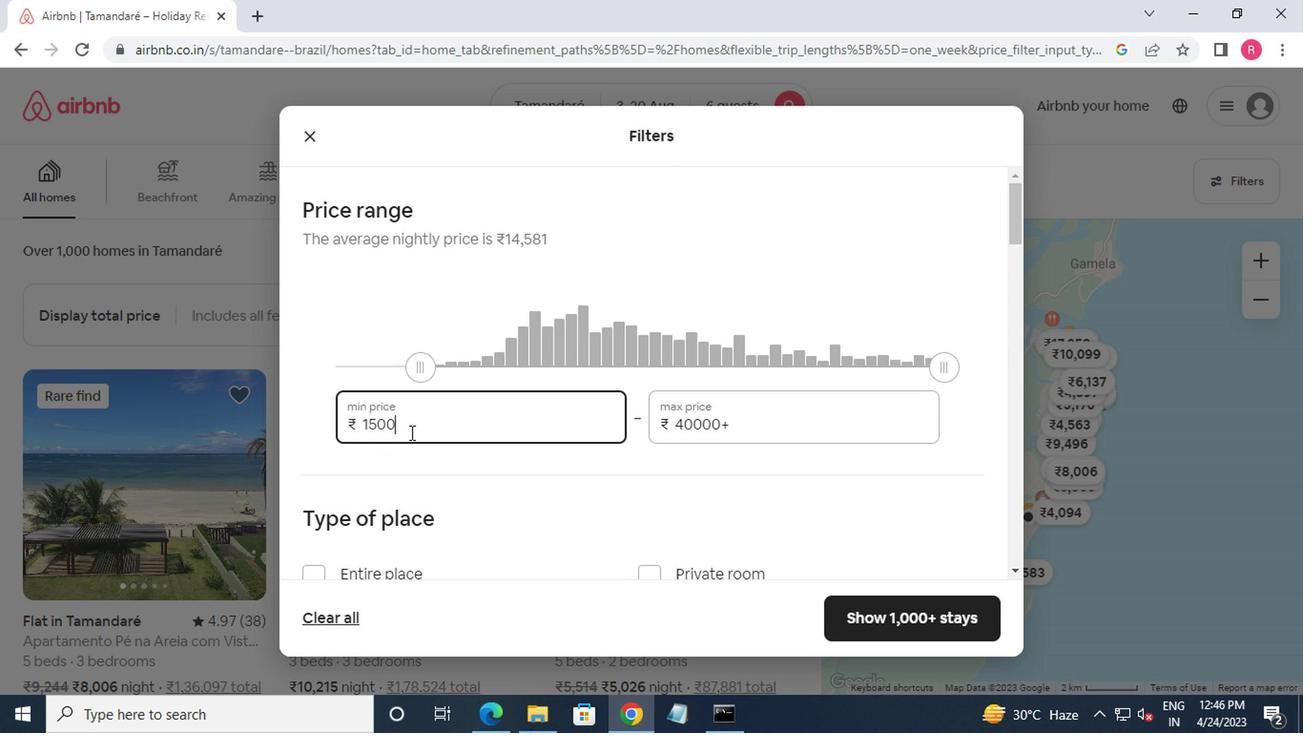 
Action: Mouse moved to (757, 423)
Screenshot: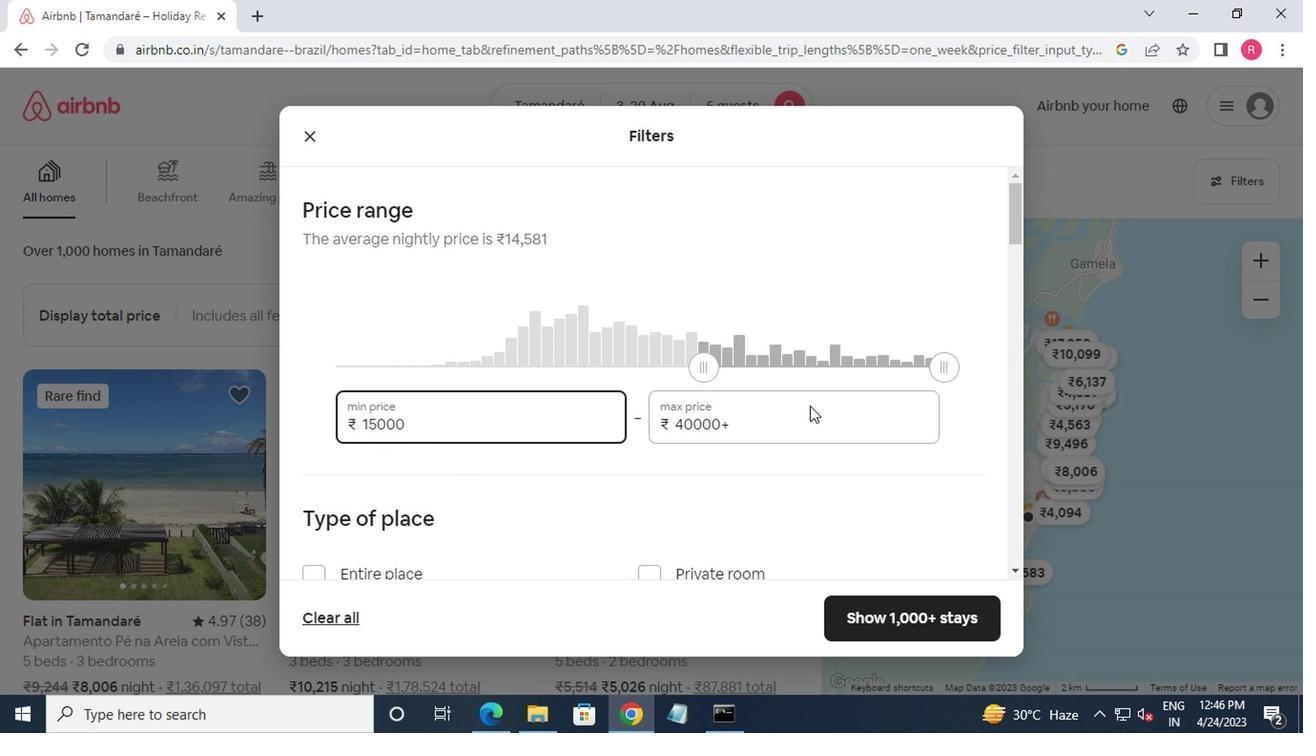 
Action: Mouse pressed left at (757, 423)
Screenshot: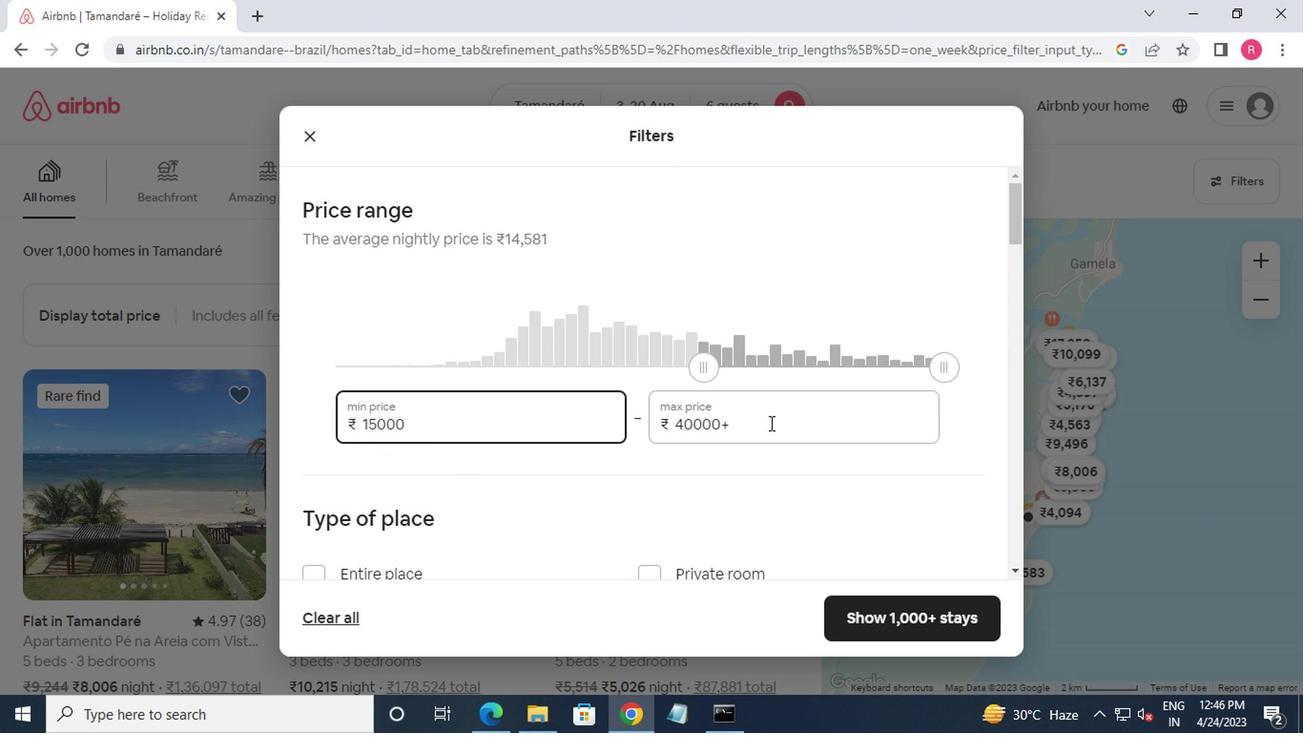 
Action: Mouse moved to (705, 264)
Screenshot: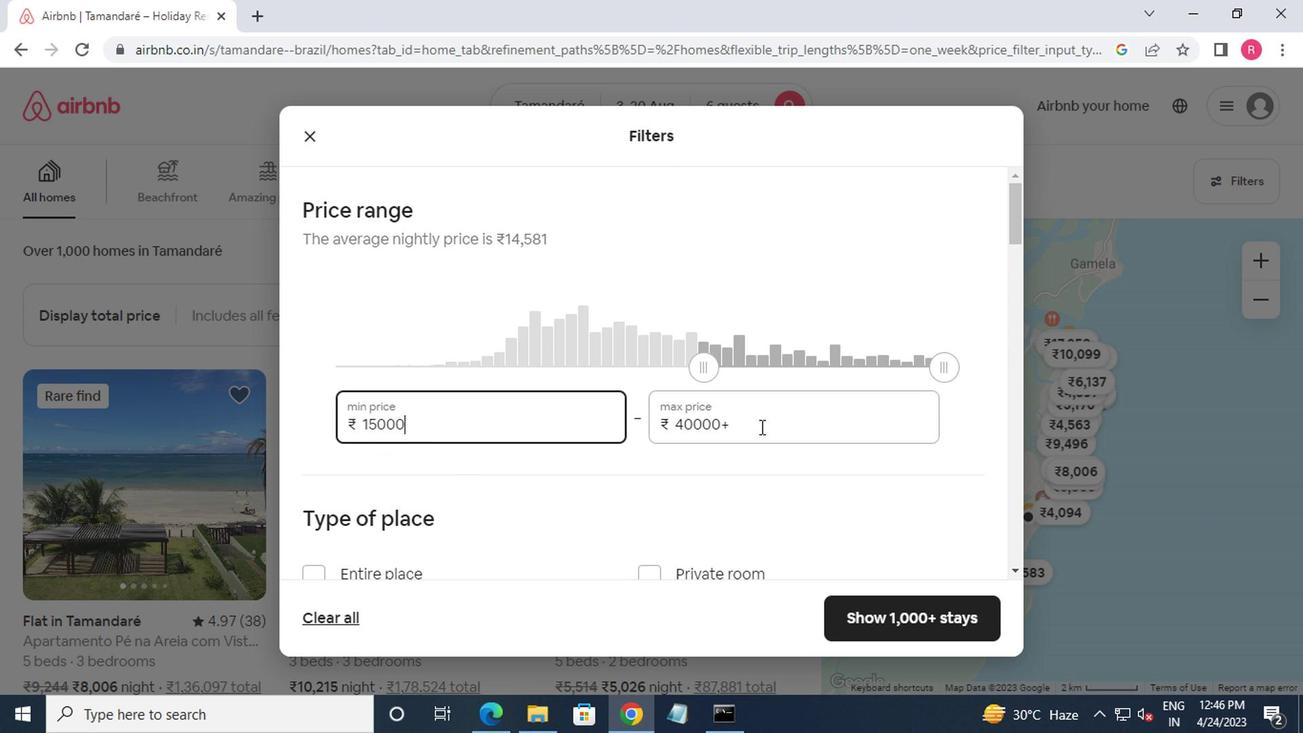 
Action: Key pressed <Key.backspace><Key.backspace><Key.backspace><Key.backspace><Key.backspace><Key.backspace><Key.backspace><Key.backspace><Key.backspace><Key.backspace><Key.backspace><Key.backspace><Key.backspace><Key.backspace><Key.backspace><Key.backspace><Key.backspace><Key.backspace><Key.backspace><Key.backspace>20000
Screenshot: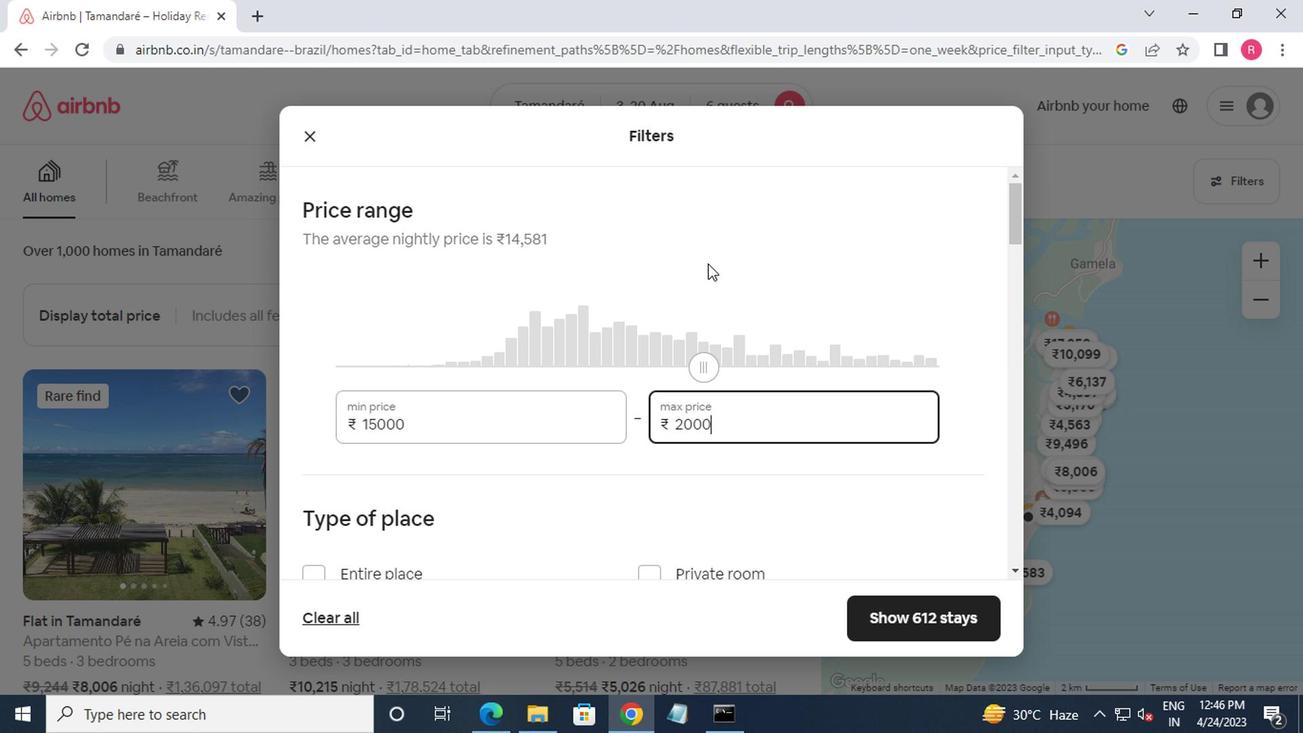 
Action: Mouse moved to (696, 306)
Screenshot: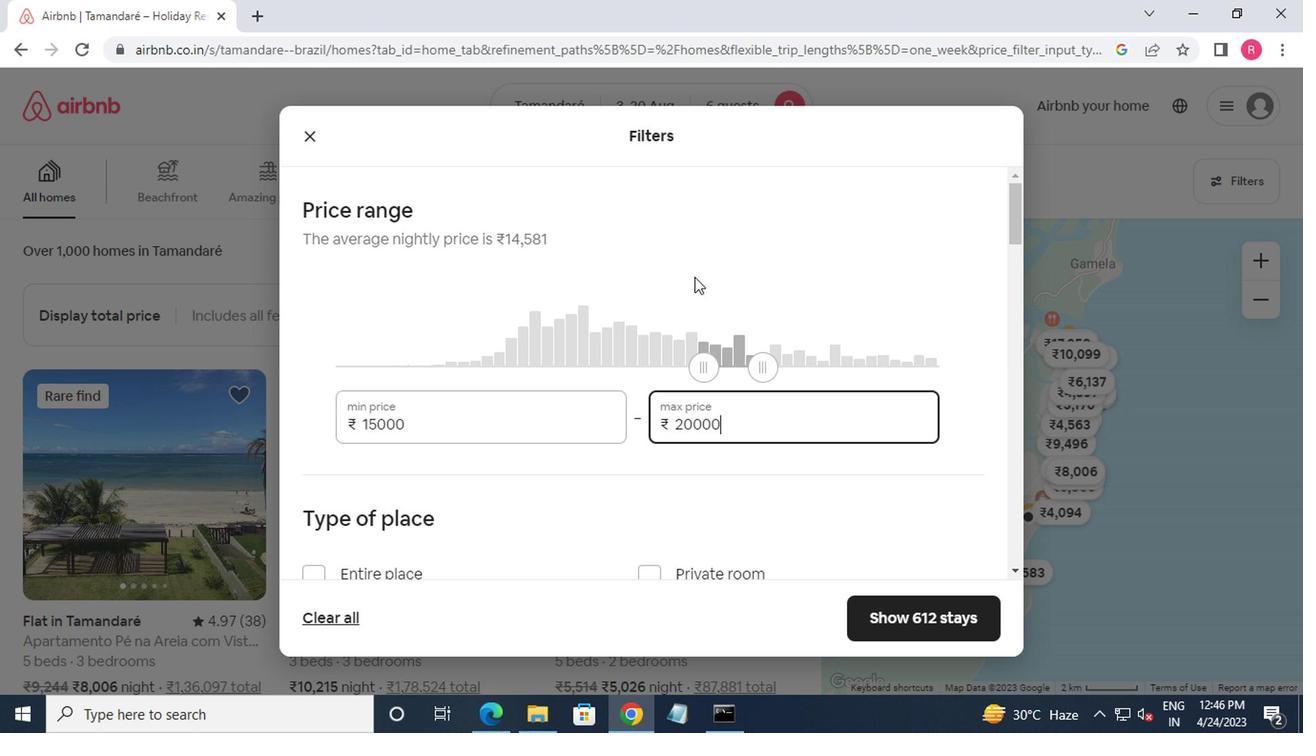 
Action: Mouse scrolled (696, 305) with delta (0, 0)
Screenshot: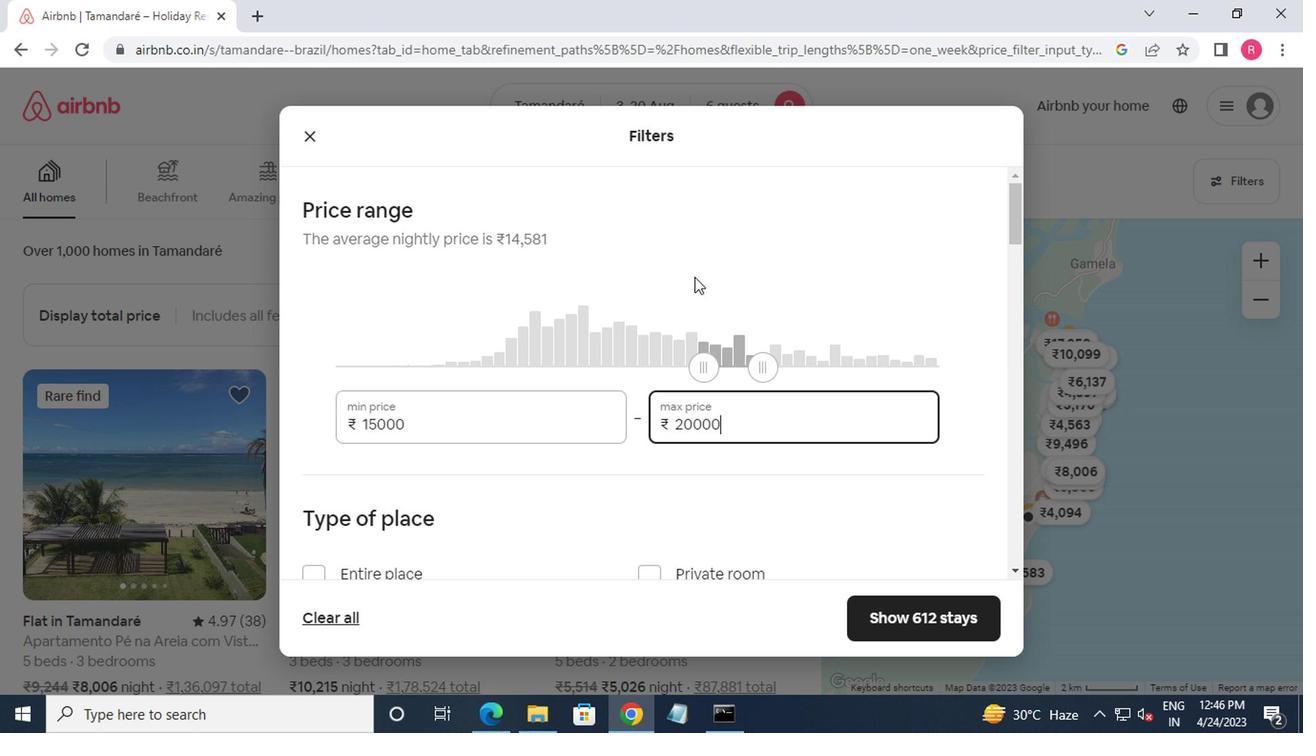 
Action: Mouse moved to (704, 318)
Screenshot: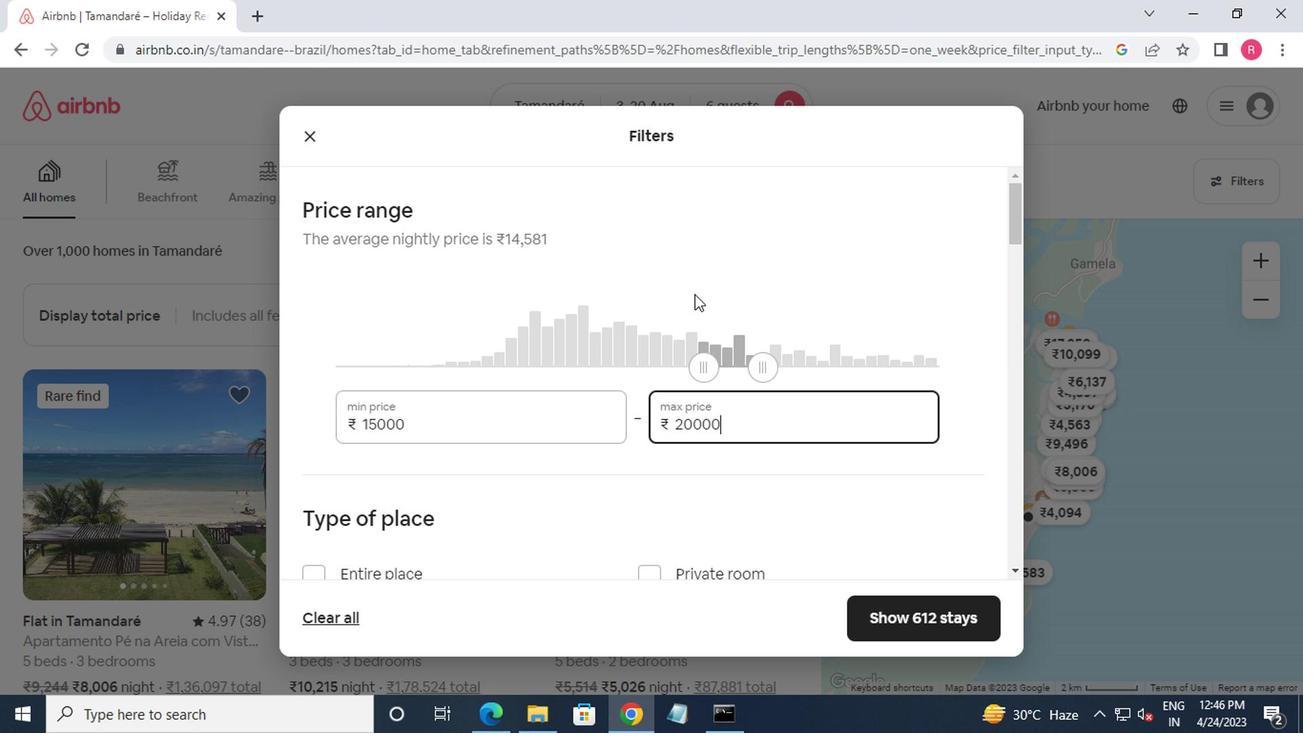 
Action: Mouse scrolled (704, 317) with delta (0, -1)
Screenshot: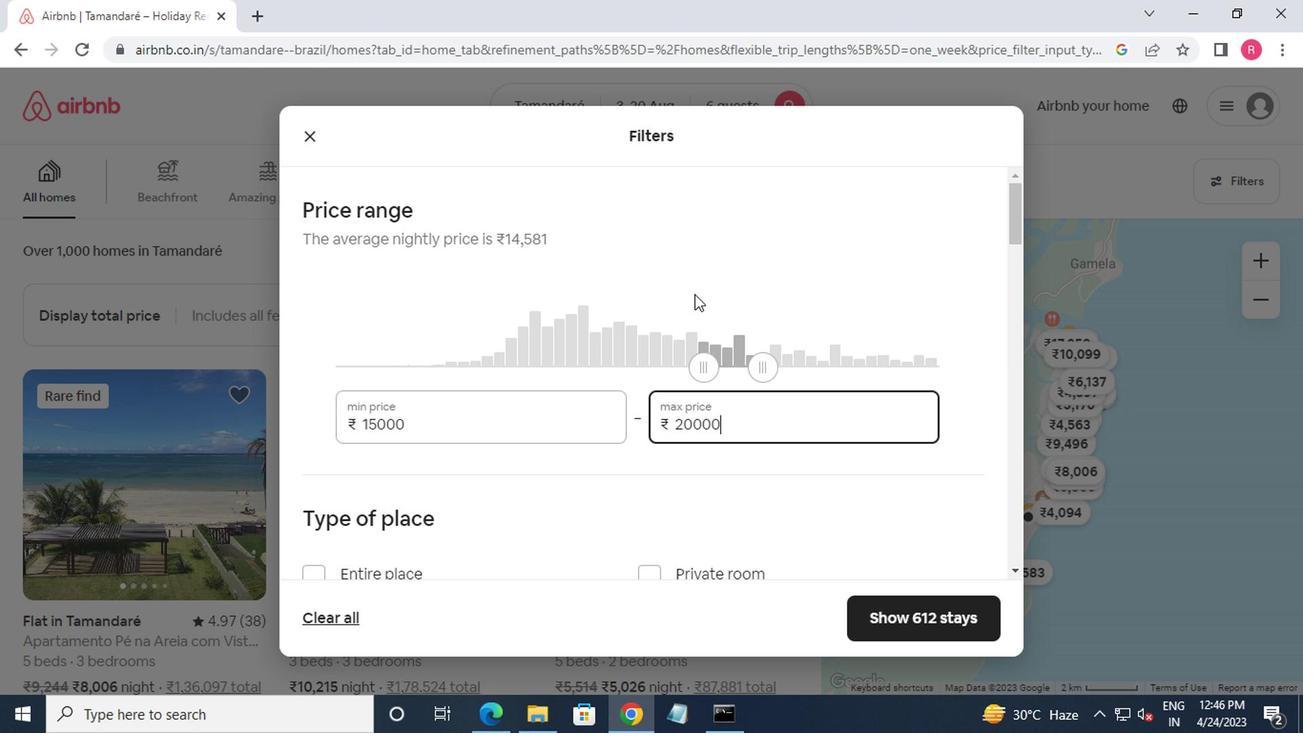 
Action: Mouse moved to (699, 342)
Screenshot: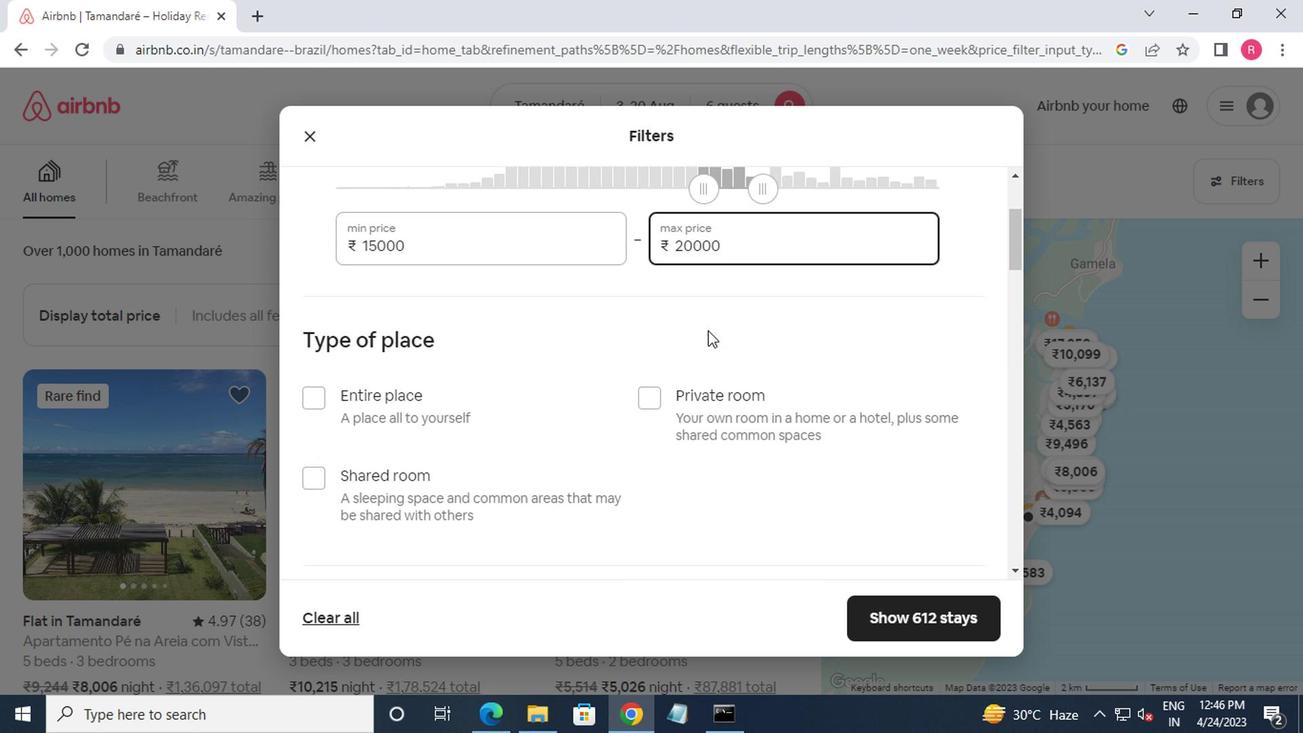 
Action: Mouse scrolled (699, 341) with delta (0, 0)
Screenshot: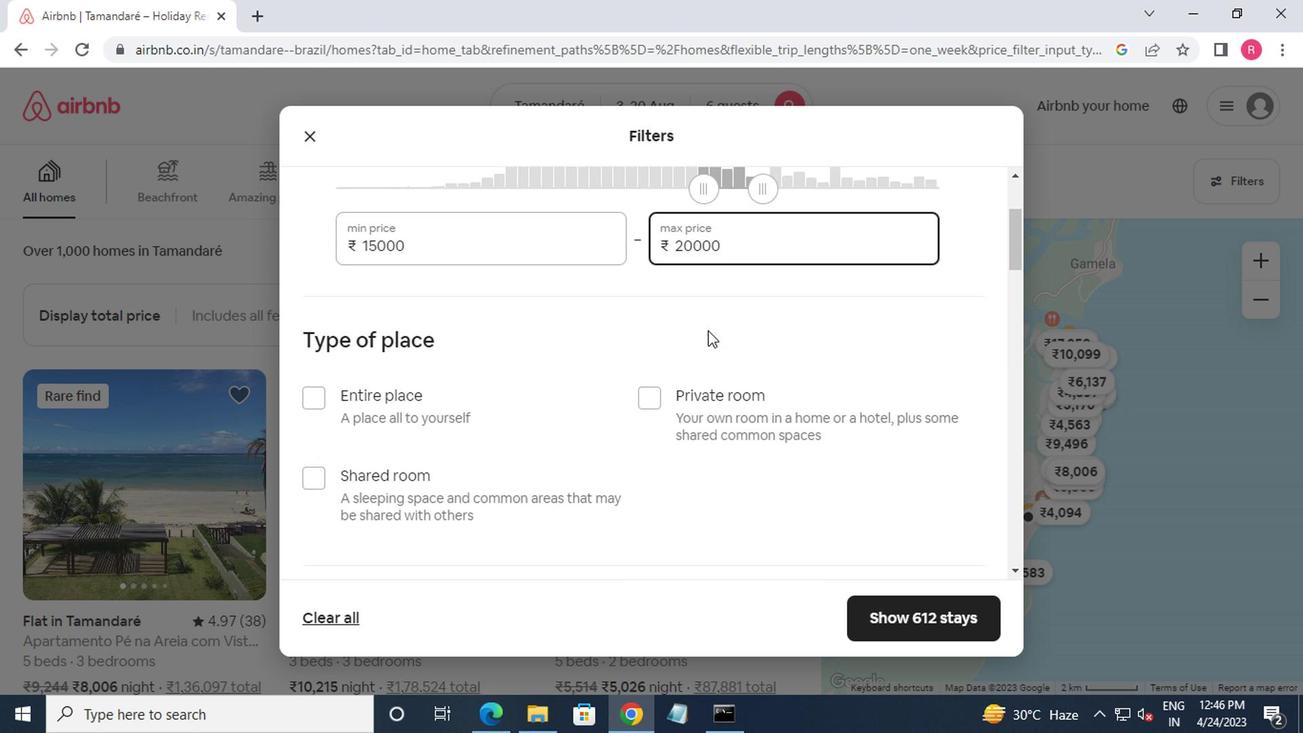 
Action: Mouse moved to (706, 355)
Screenshot: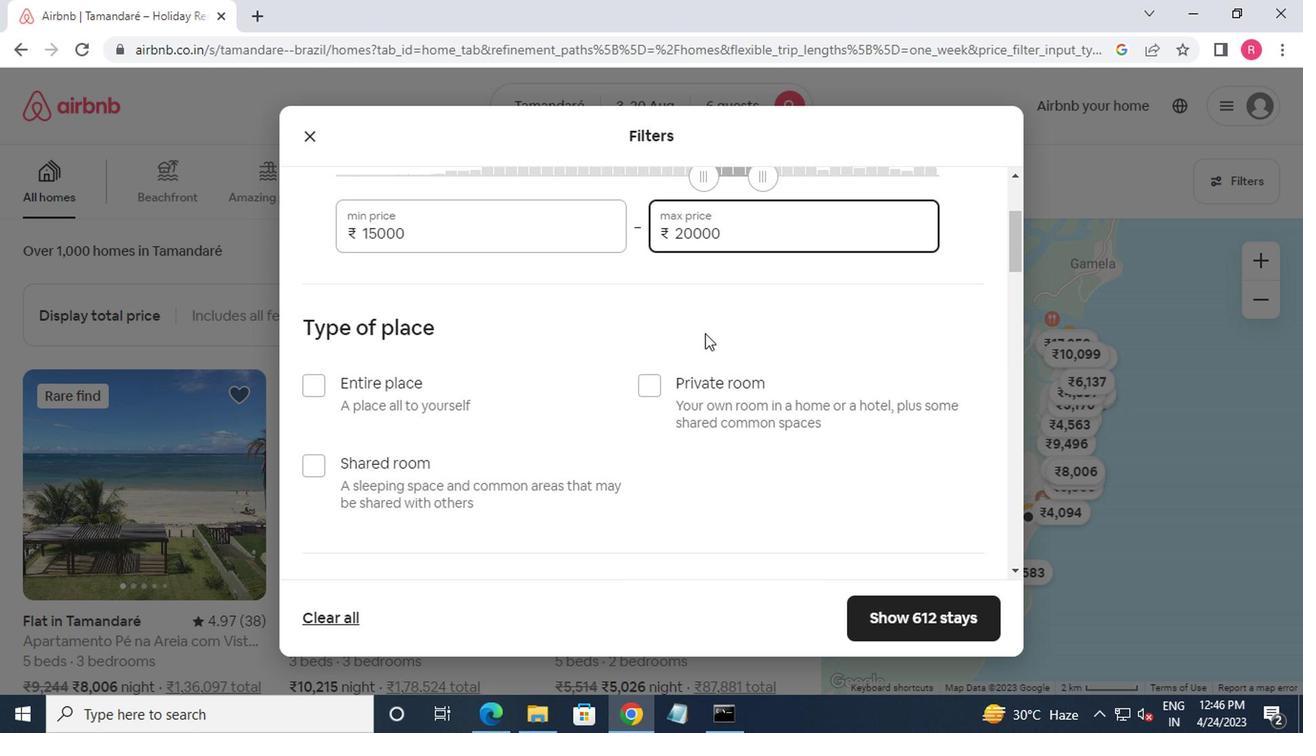 
Action: Mouse scrolled (706, 354) with delta (0, 0)
Screenshot: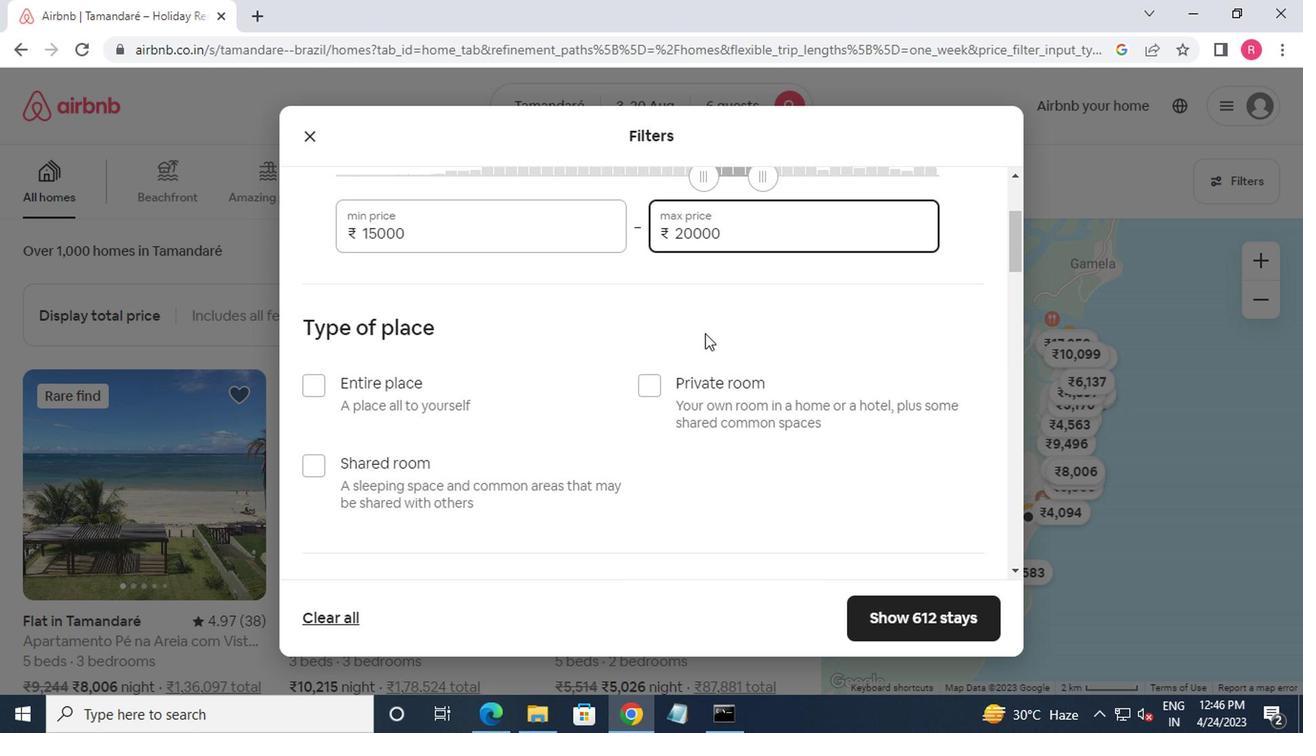 
Action: Mouse moved to (710, 361)
Screenshot: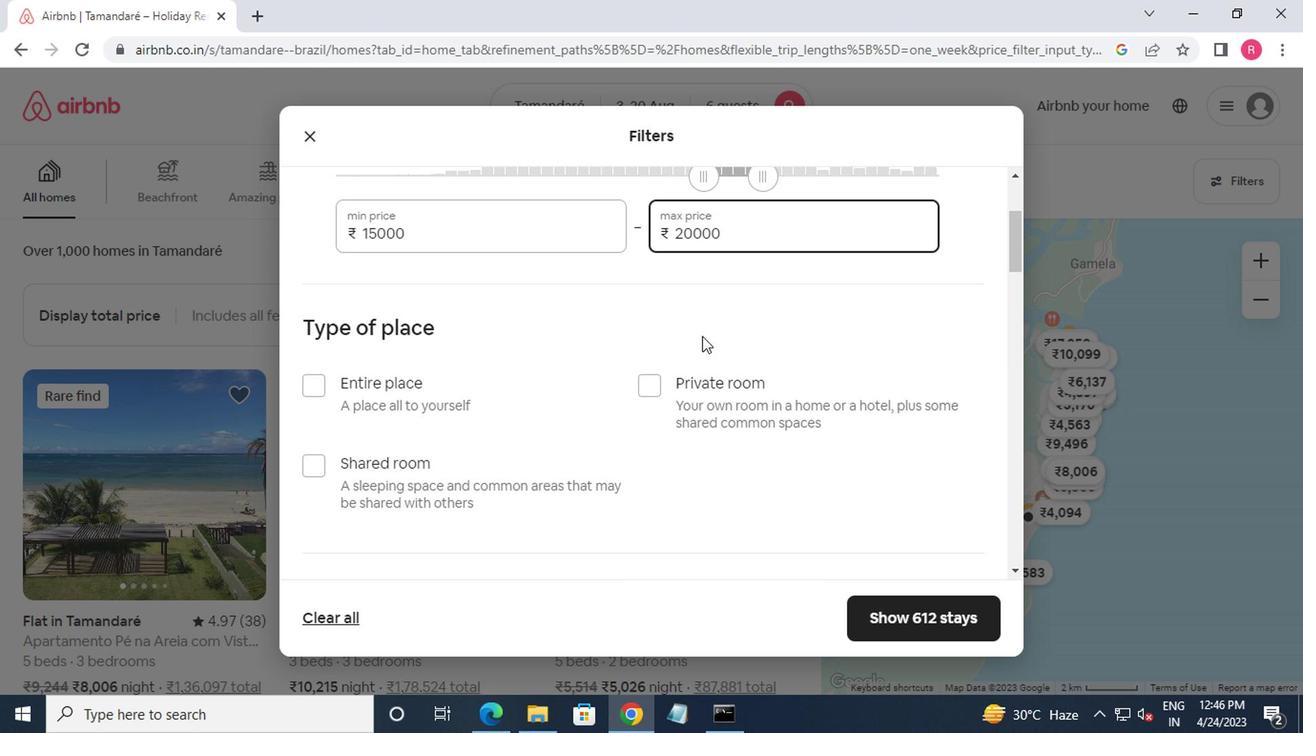 
Action: Mouse scrolled (710, 359) with delta (0, -1)
Screenshot: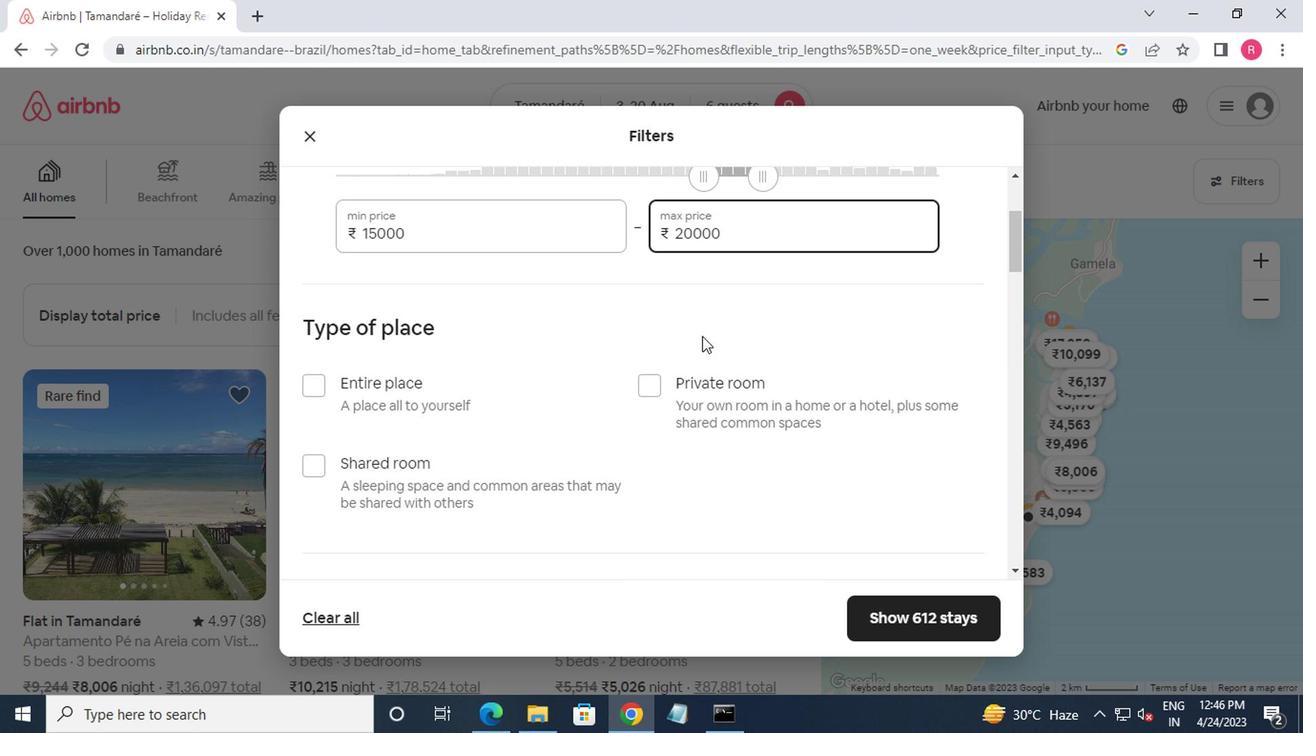 
Action: Mouse moved to (725, 362)
Screenshot: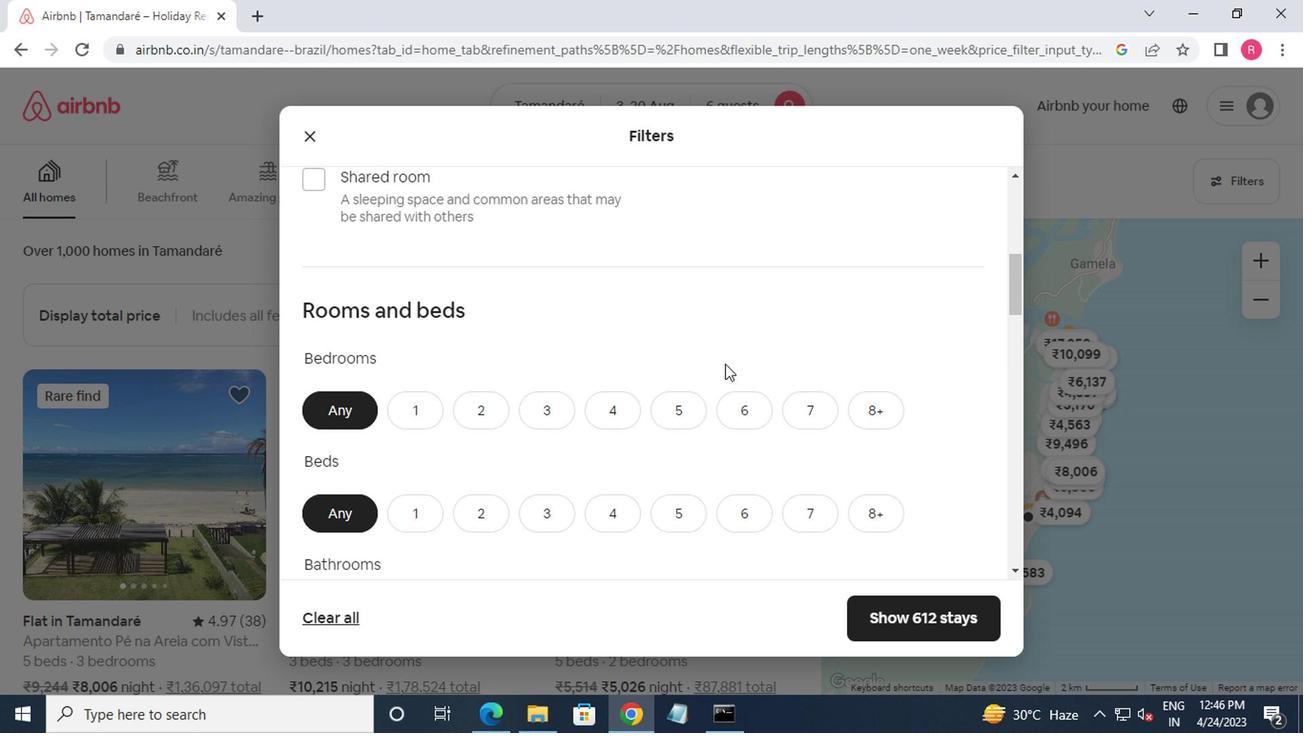
Action: Mouse scrolled (725, 361) with delta (0, 0)
Screenshot: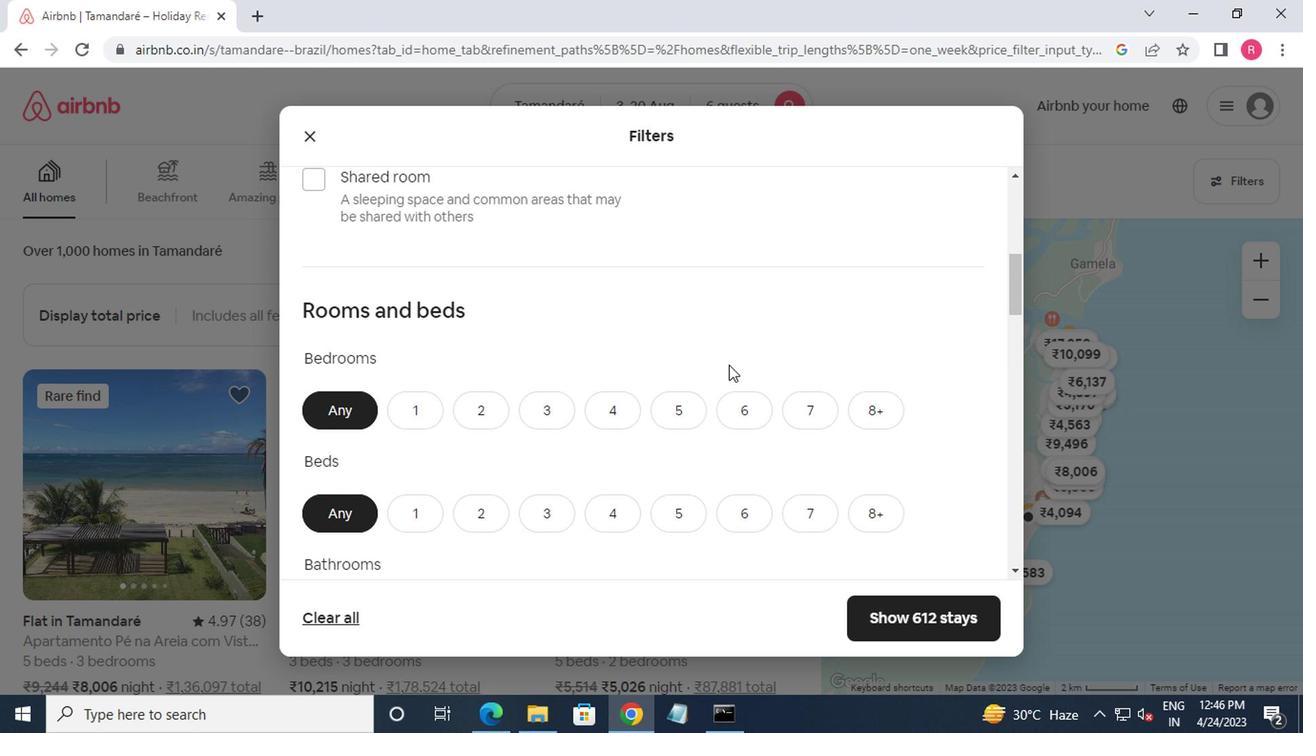 
Action: Mouse scrolled (725, 361) with delta (0, 0)
Screenshot: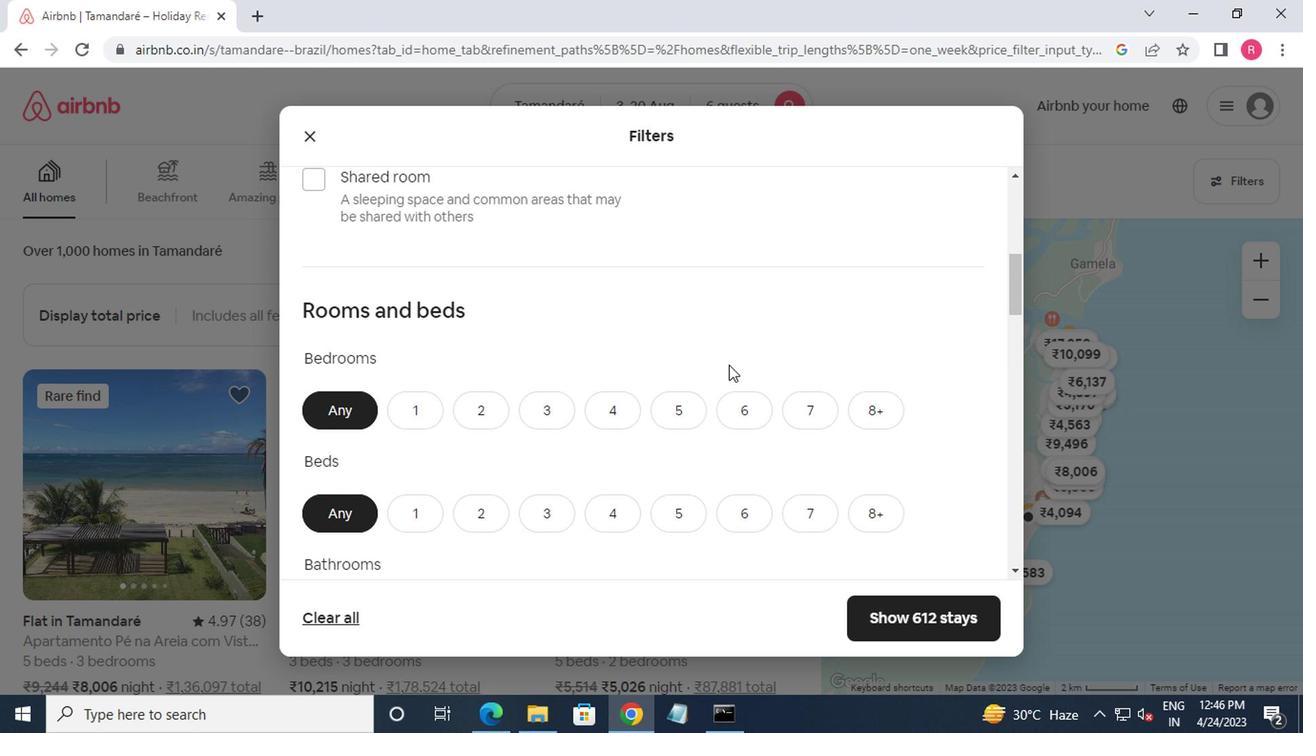
Action: Mouse moved to (727, 362)
Screenshot: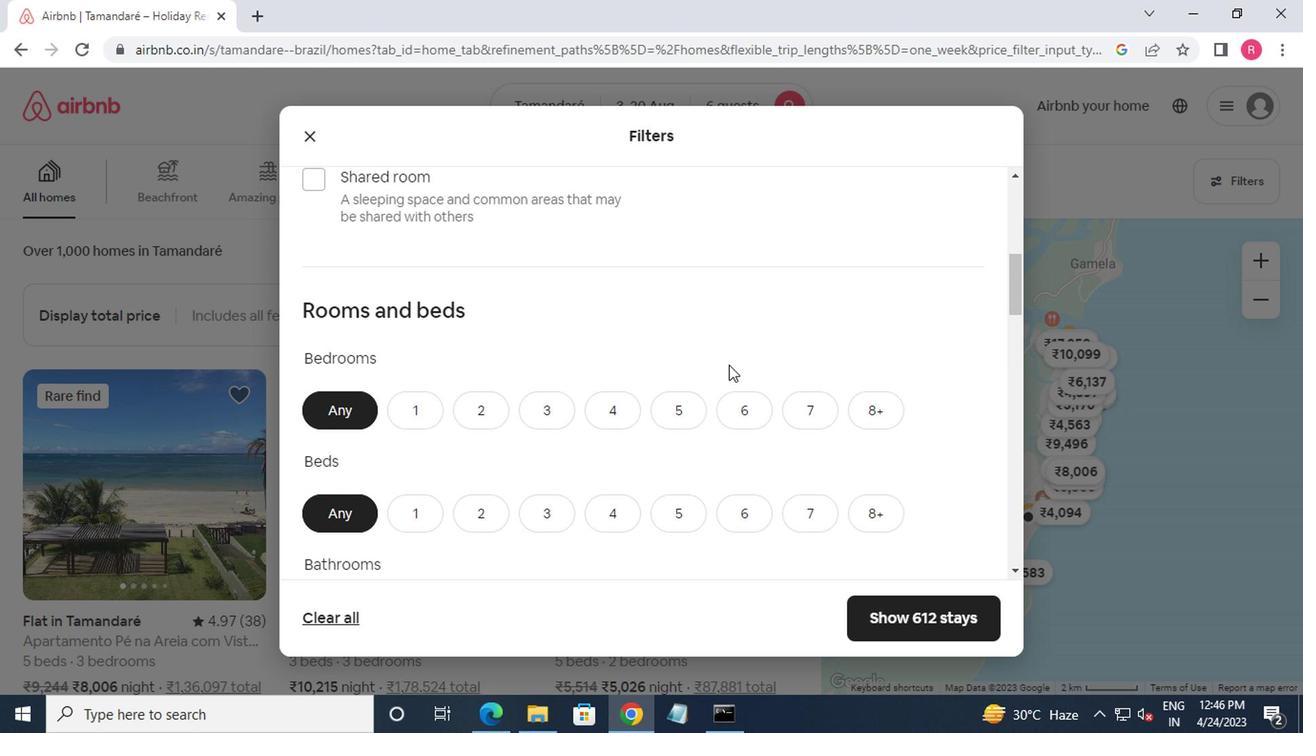 
Action: Mouse scrolled (727, 361) with delta (0, 0)
Screenshot: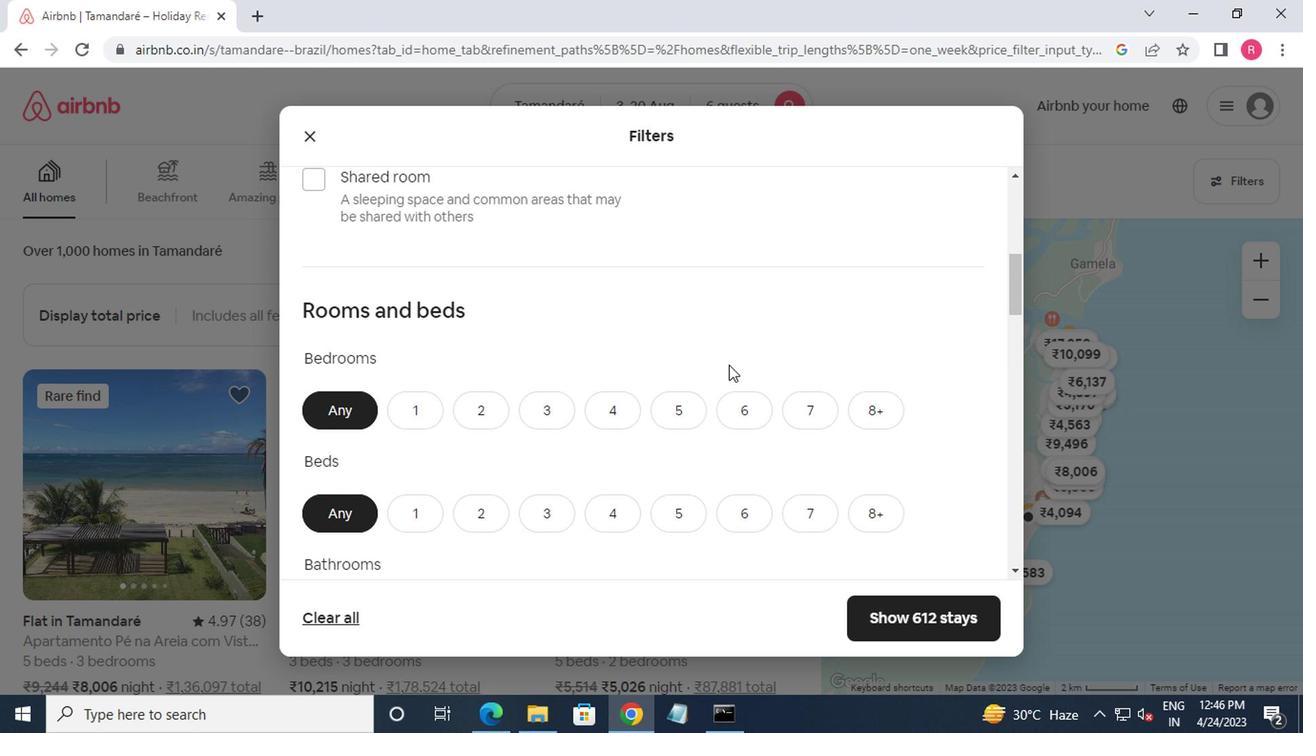 
Action: Mouse moved to (732, 356)
Screenshot: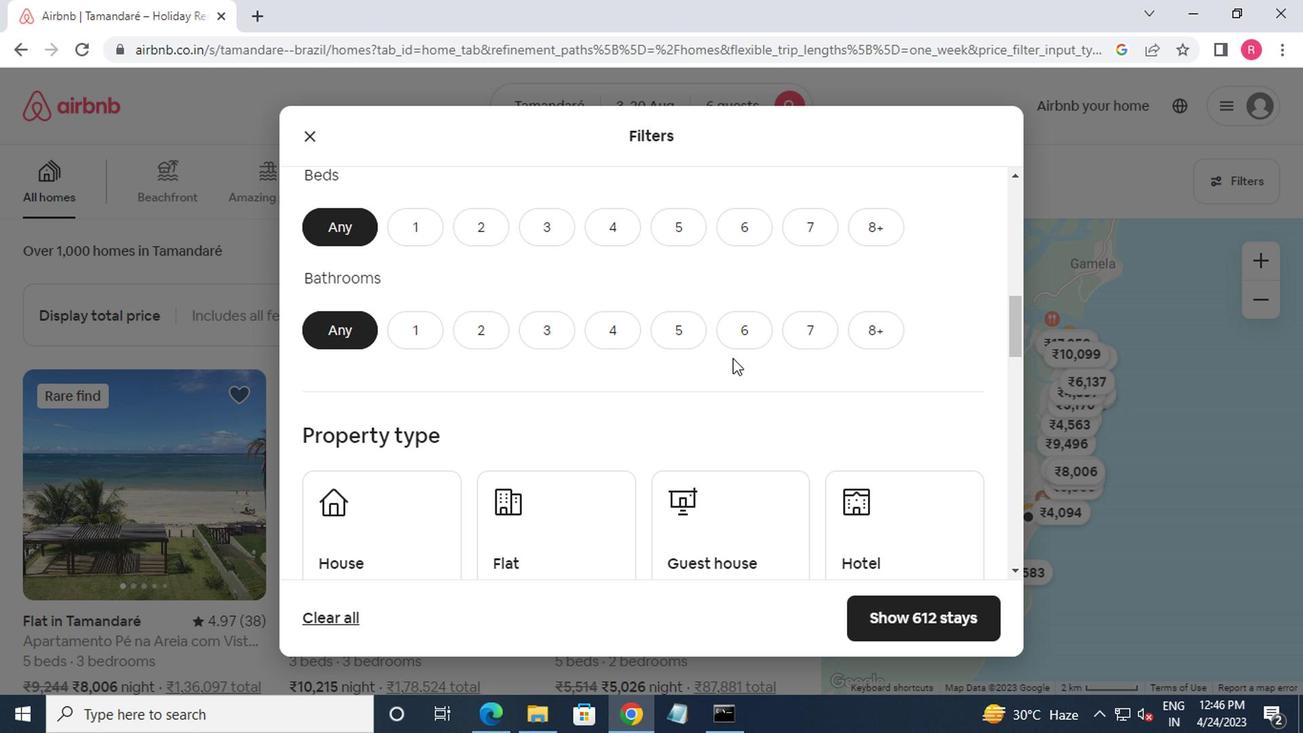 
Action: Mouse scrolled (732, 355) with delta (0, -1)
Screenshot: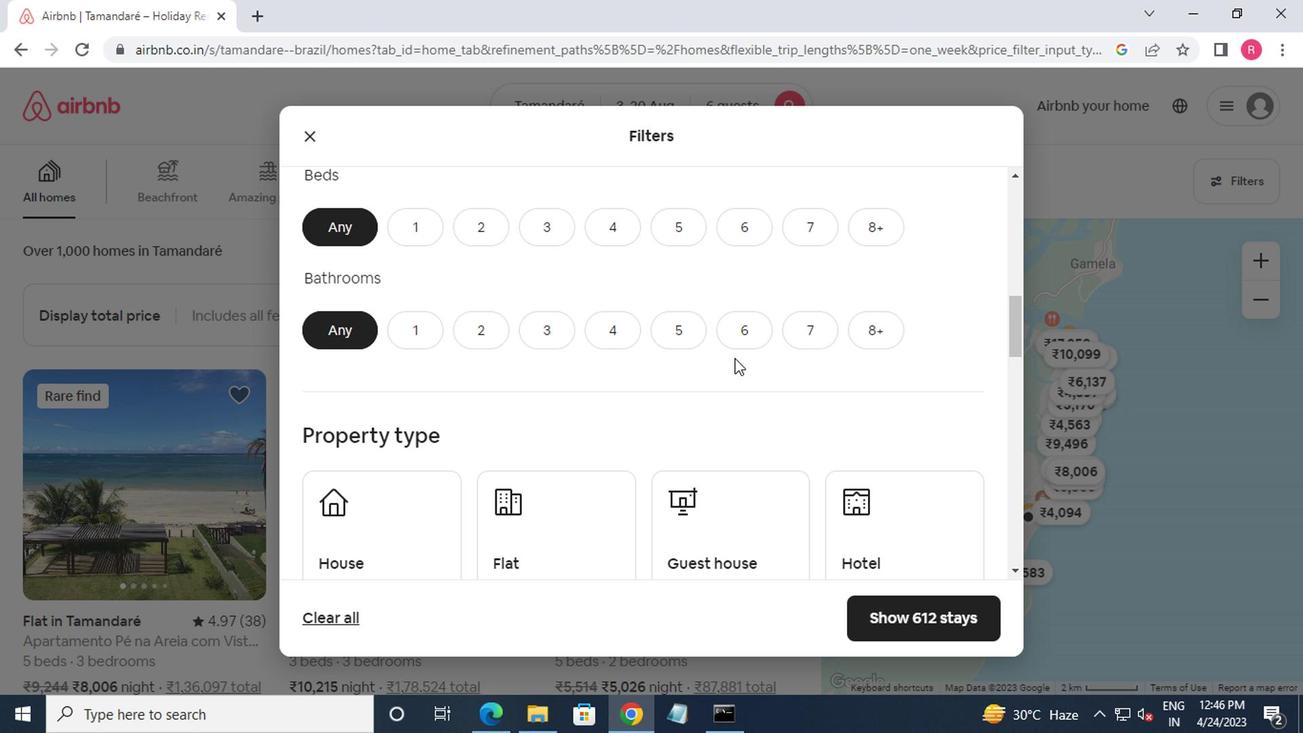 
Action: Mouse scrolled (732, 355) with delta (0, -1)
Screenshot: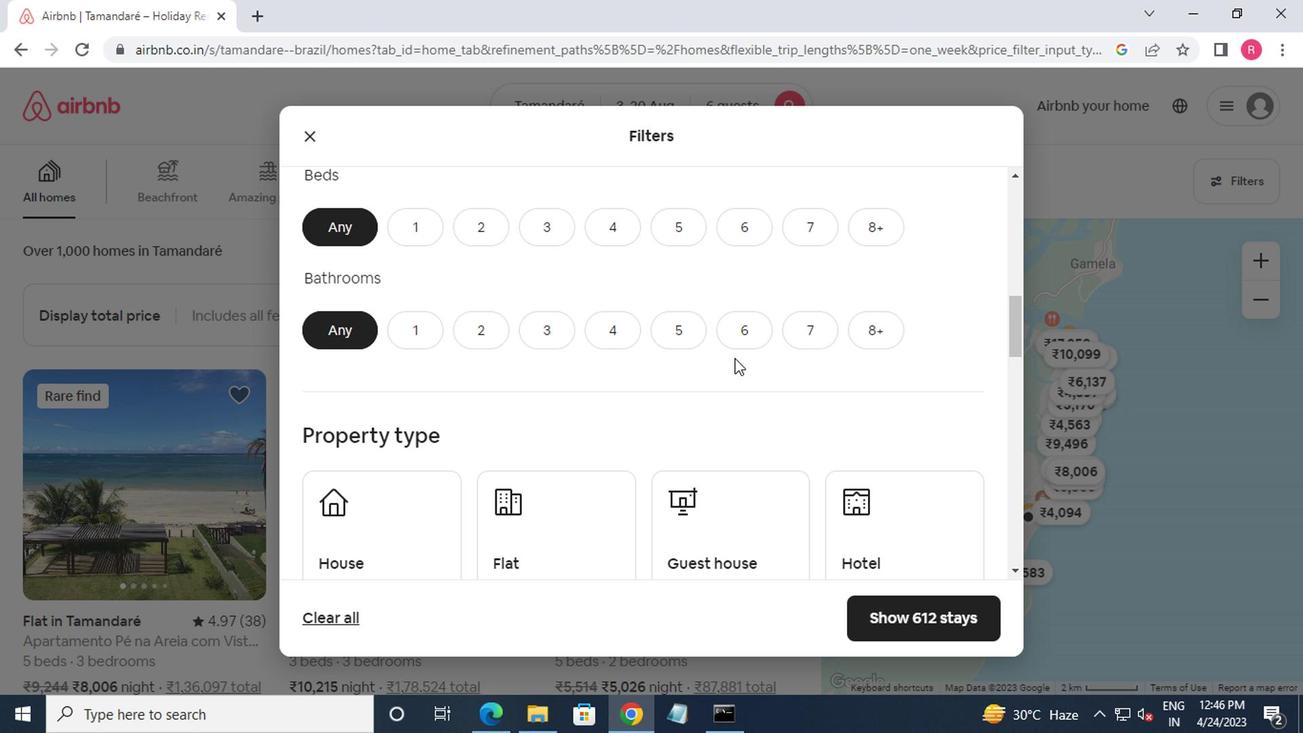 
Action: Mouse moved to (727, 359)
Screenshot: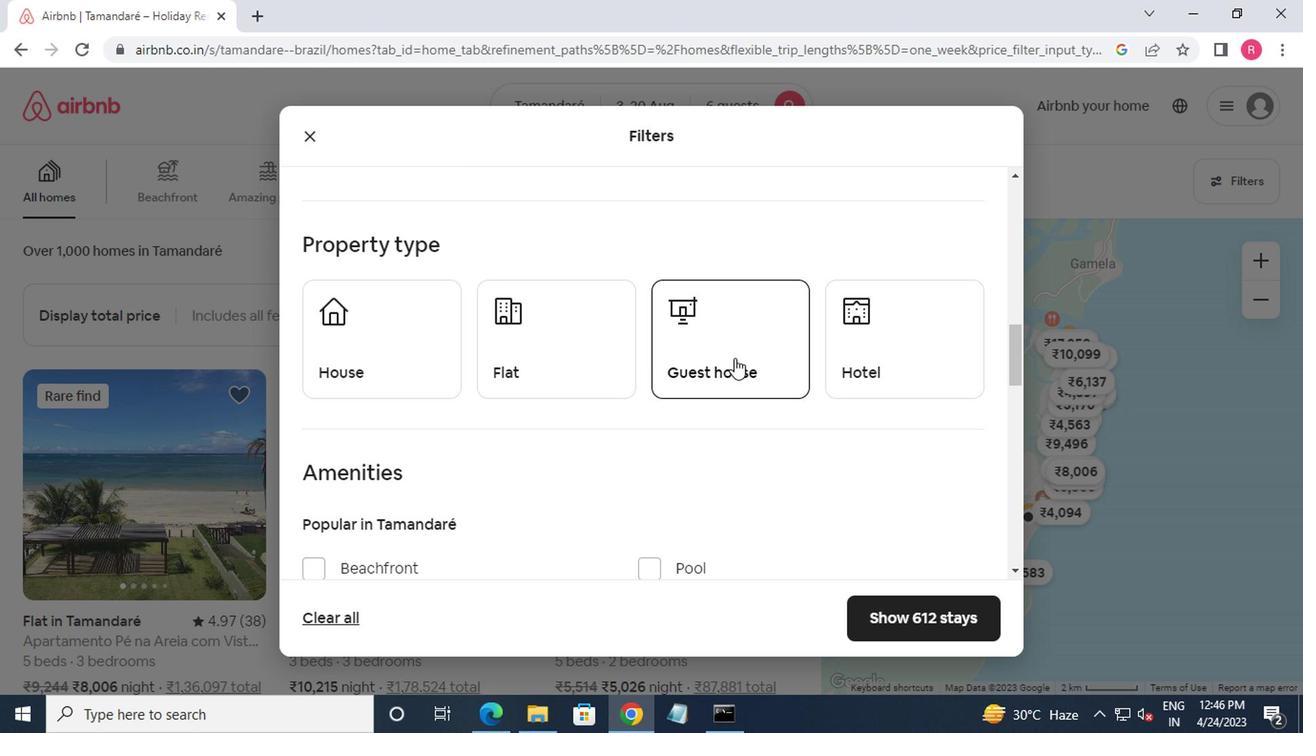 
Action: Mouse scrolled (727, 359) with delta (0, 0)
Screenshot: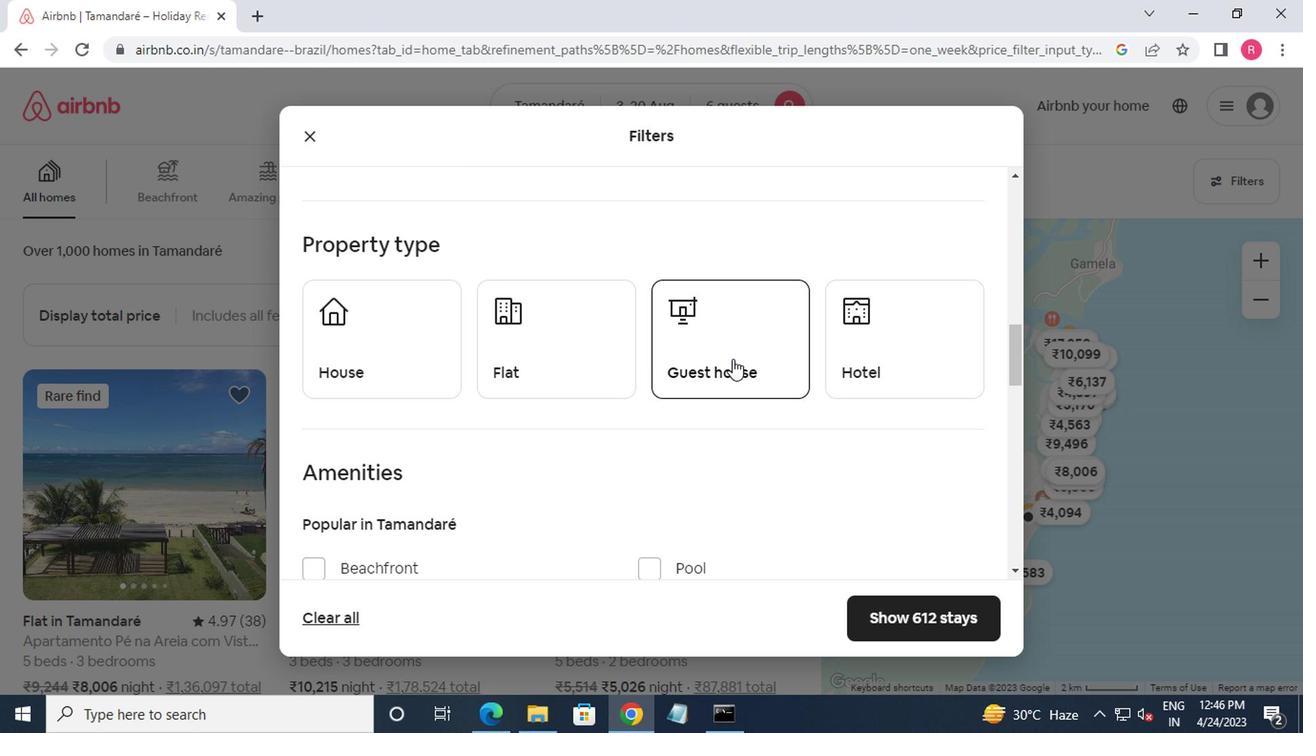 
Action: Mouse moved to (509, 294)
Screenshot: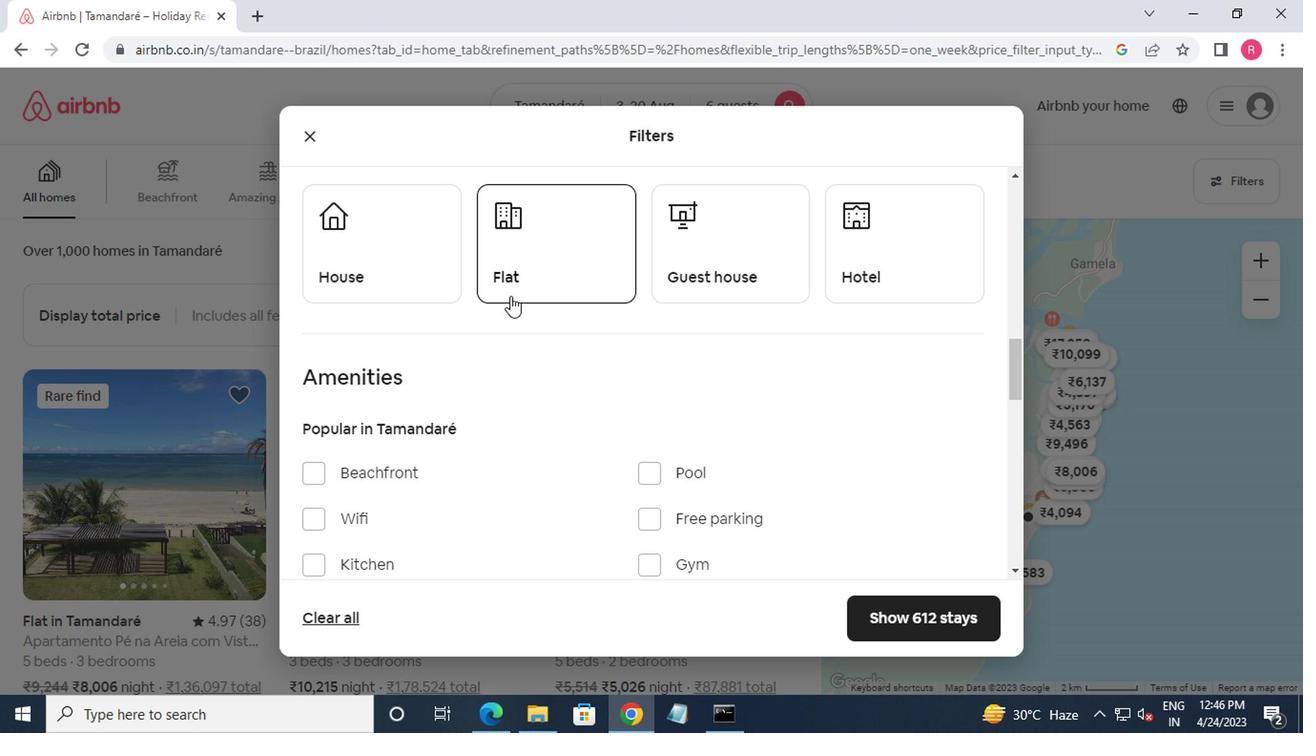 
Action: Mouse pressed left at (509, 294)
Screenshot: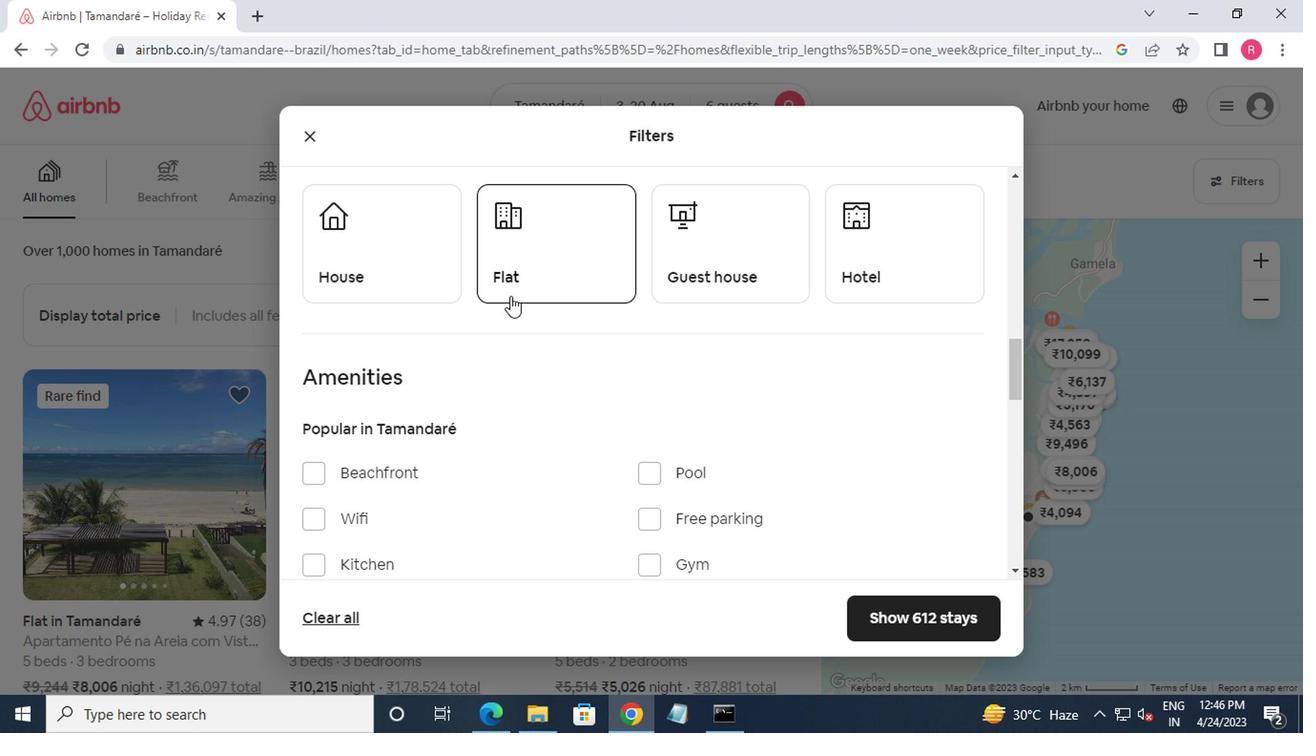 
Action: Mouse moved to (392, 285)
Screenshot: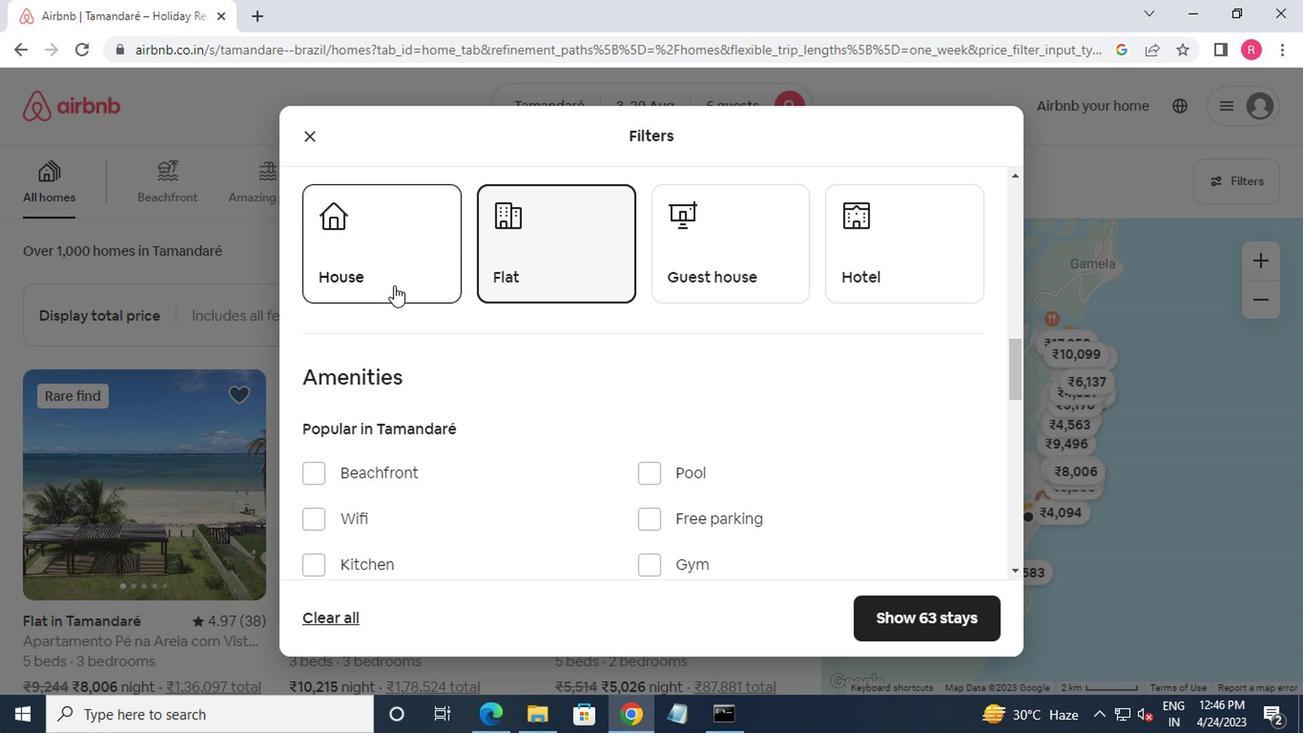 
Action: Mouse pressed left at (392, 285)
Screenshot: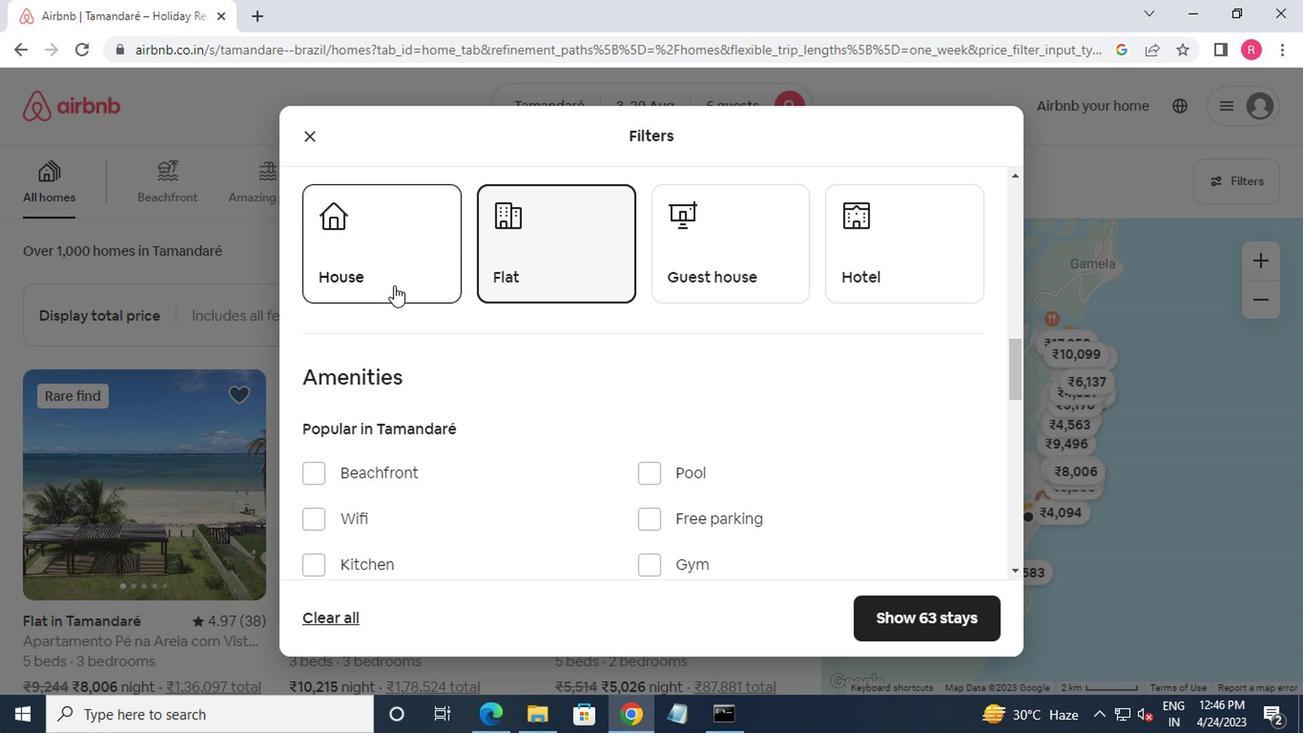 
Action: Mouse moved to (685, 275)
Screenshot: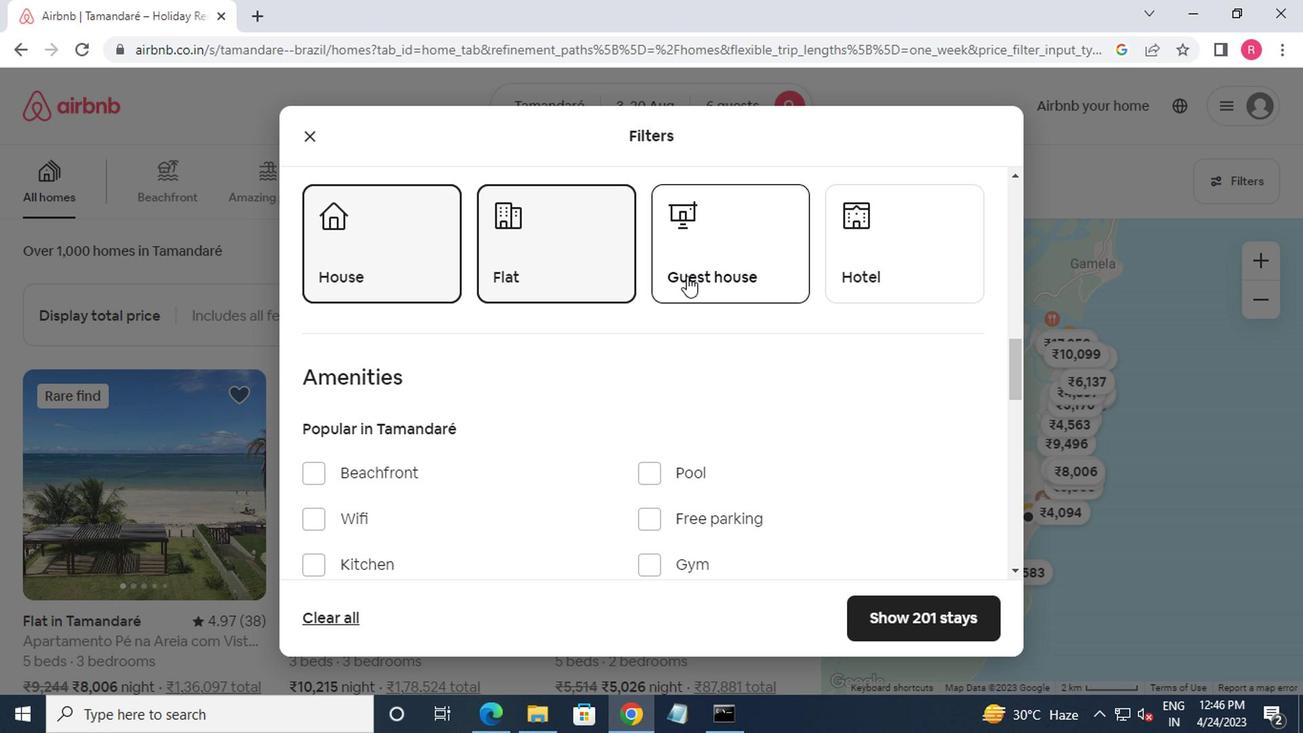 
Action: Mouse pressed left at (685, 275)
Screenshot: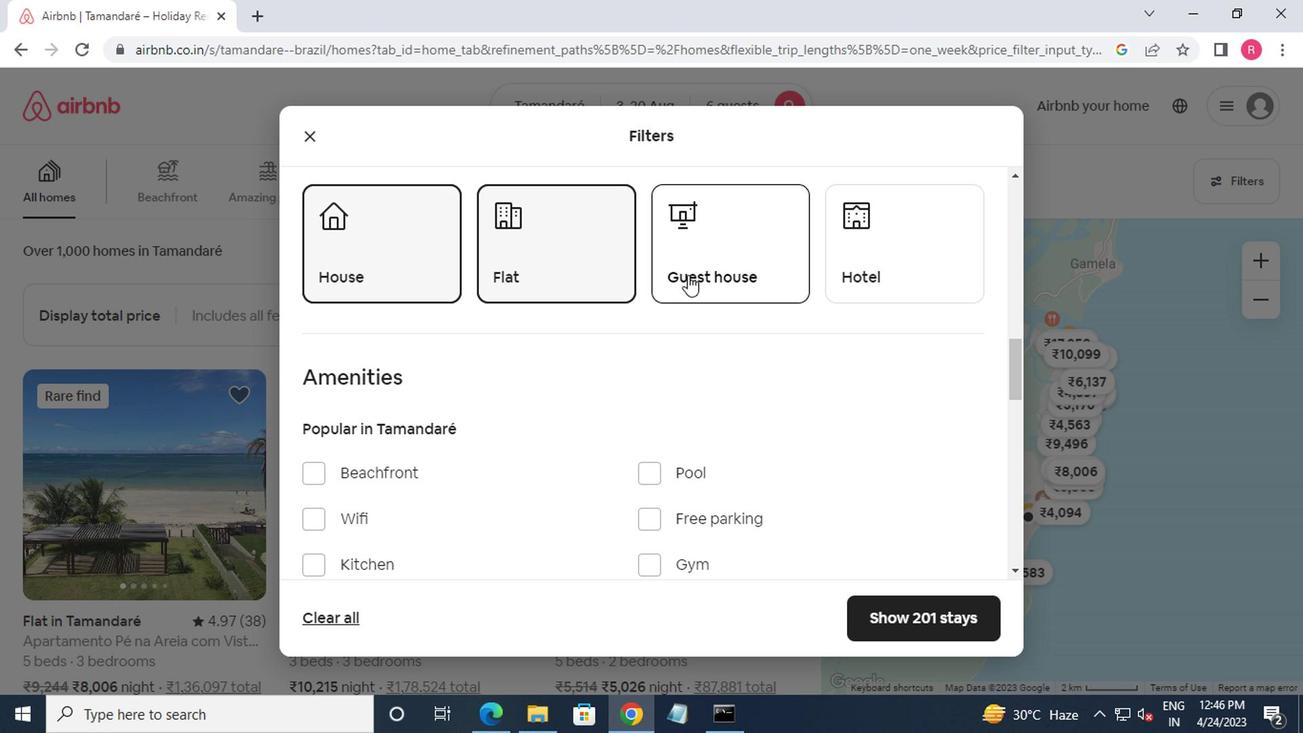 
Action: Mouse moved to (875, 258)
Screenshot: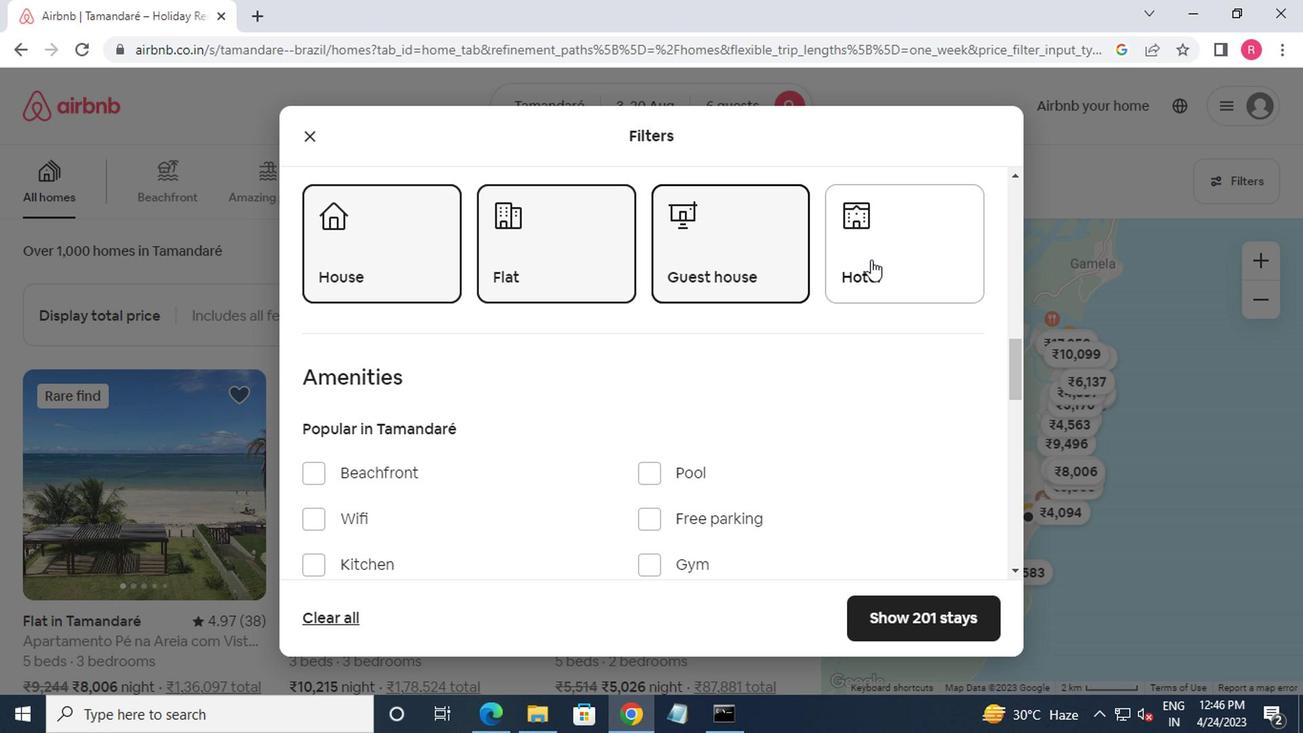 
Action: Mouse pressed left at (875, 258)
Screenshot: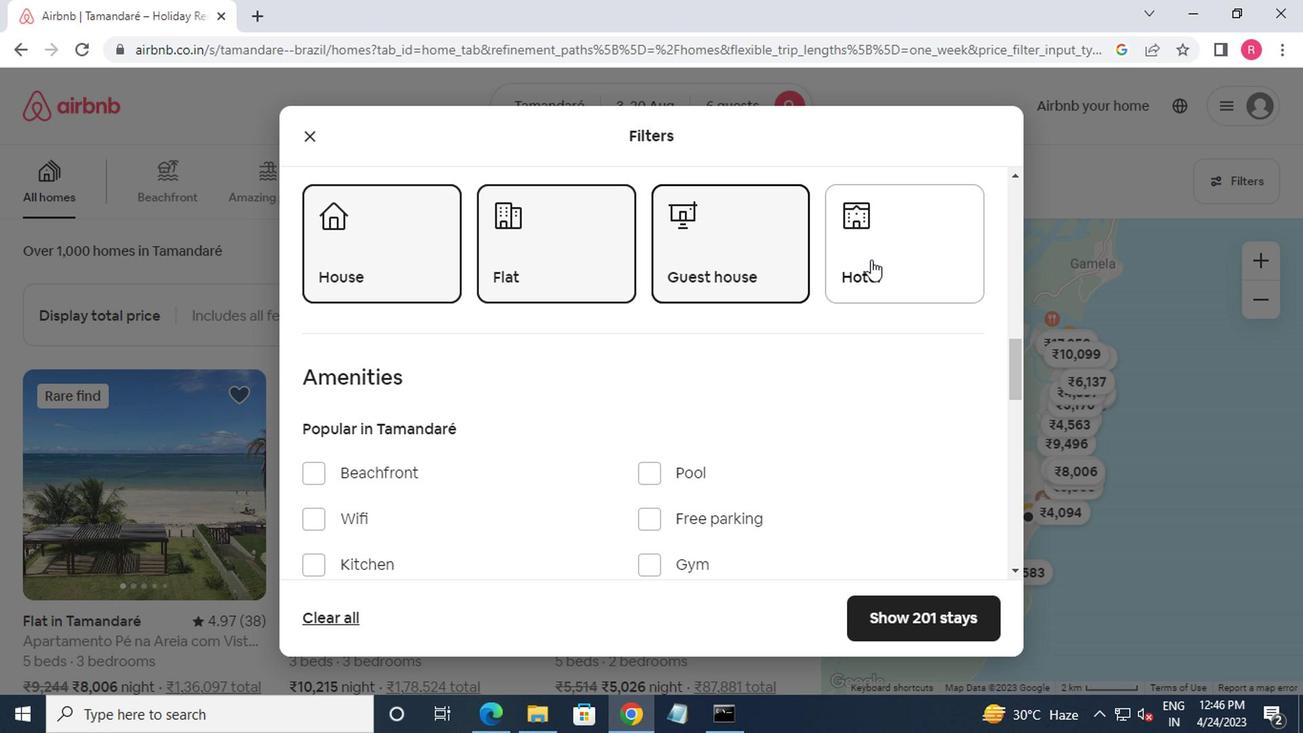 
Action: Mouse moved to (760, 301)
Screenshot: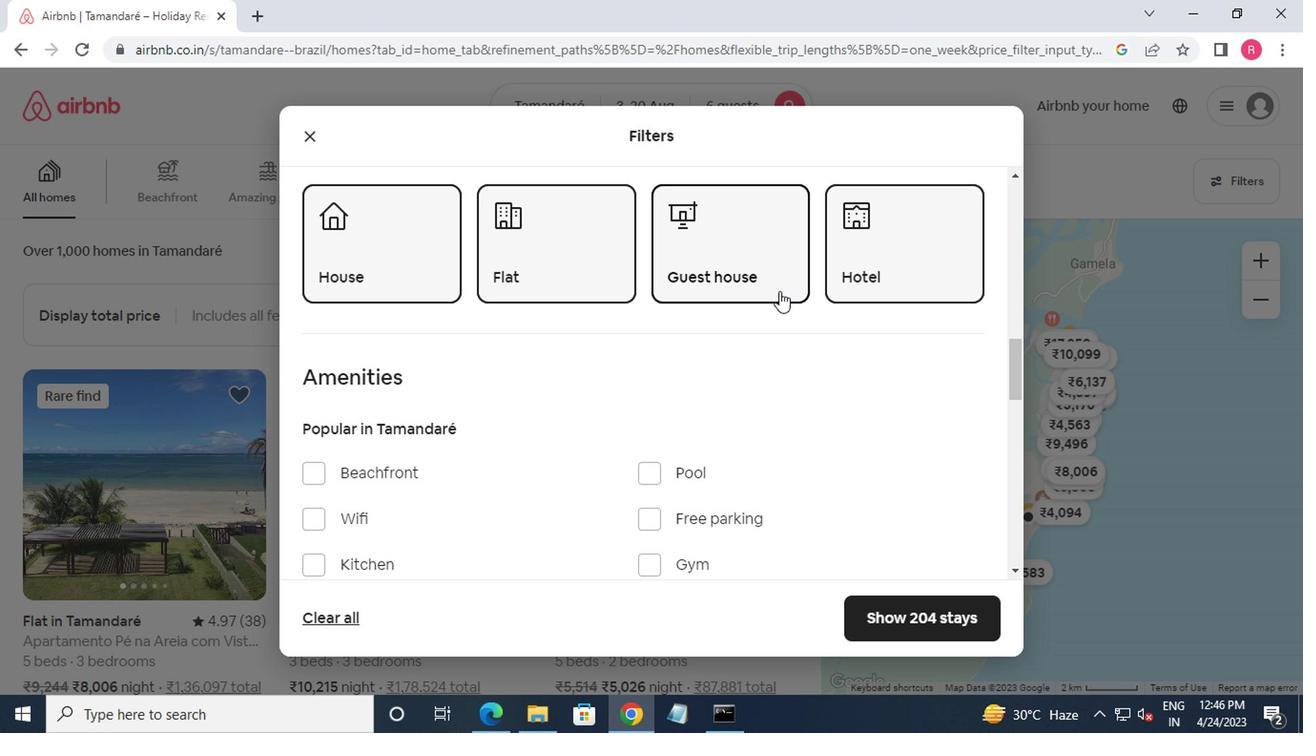 
Action: Mouse scrolled (760, 300) with delta (0, 0)
Screenshot: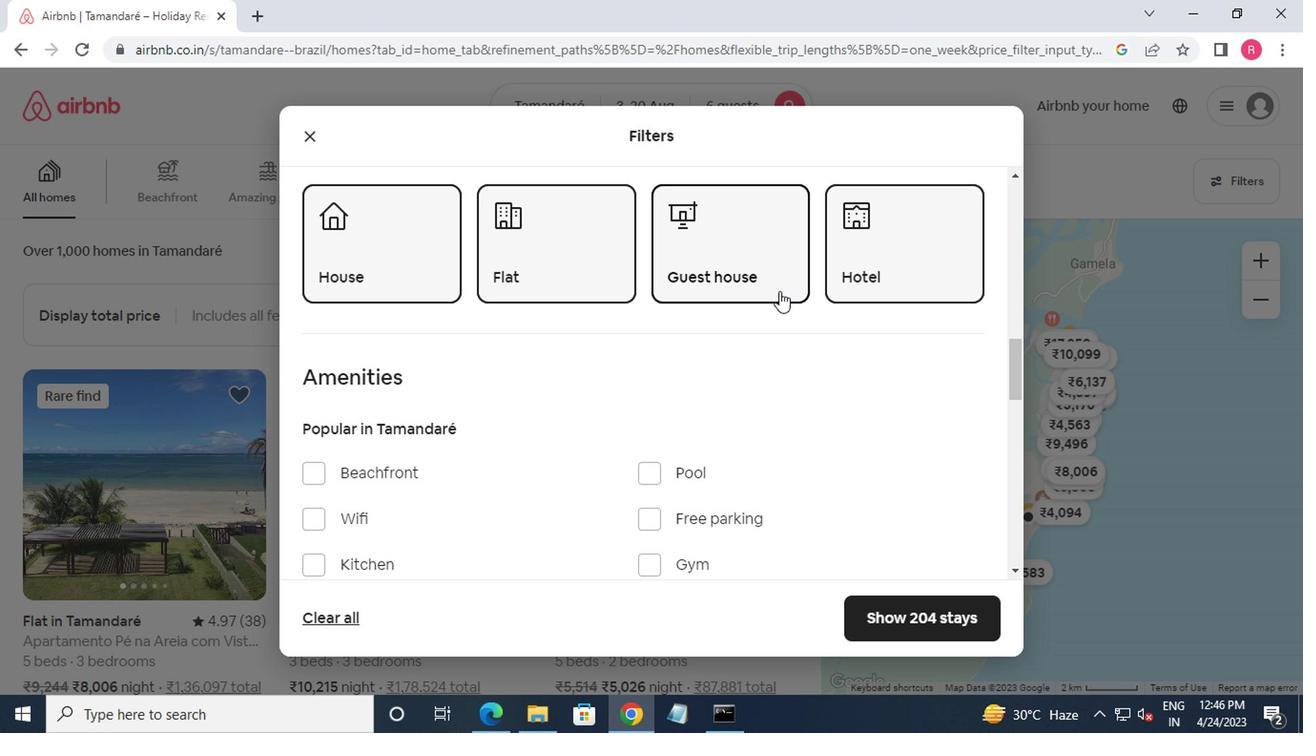 
Action: Mouse moved to (753, 308)
Screenshot: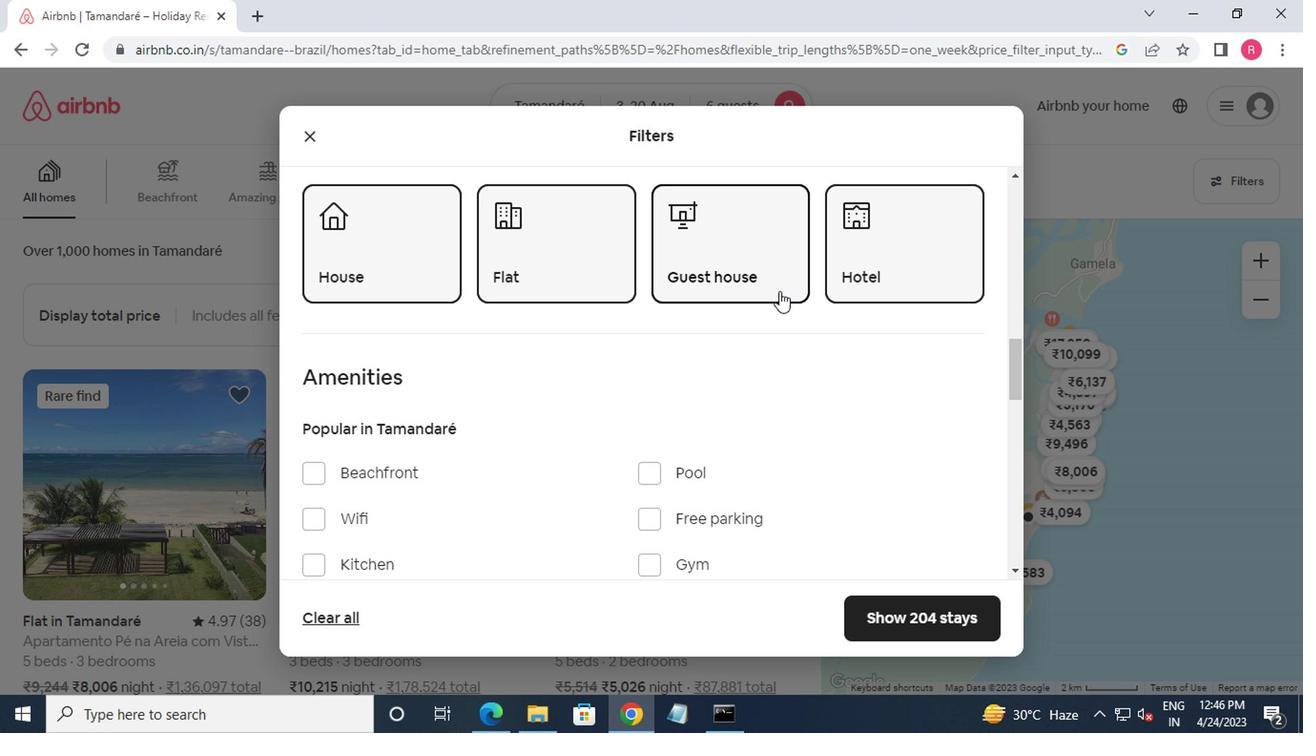 
Action: Mouse scrolled (753, 306) with delta (0, -1)
Screenshot: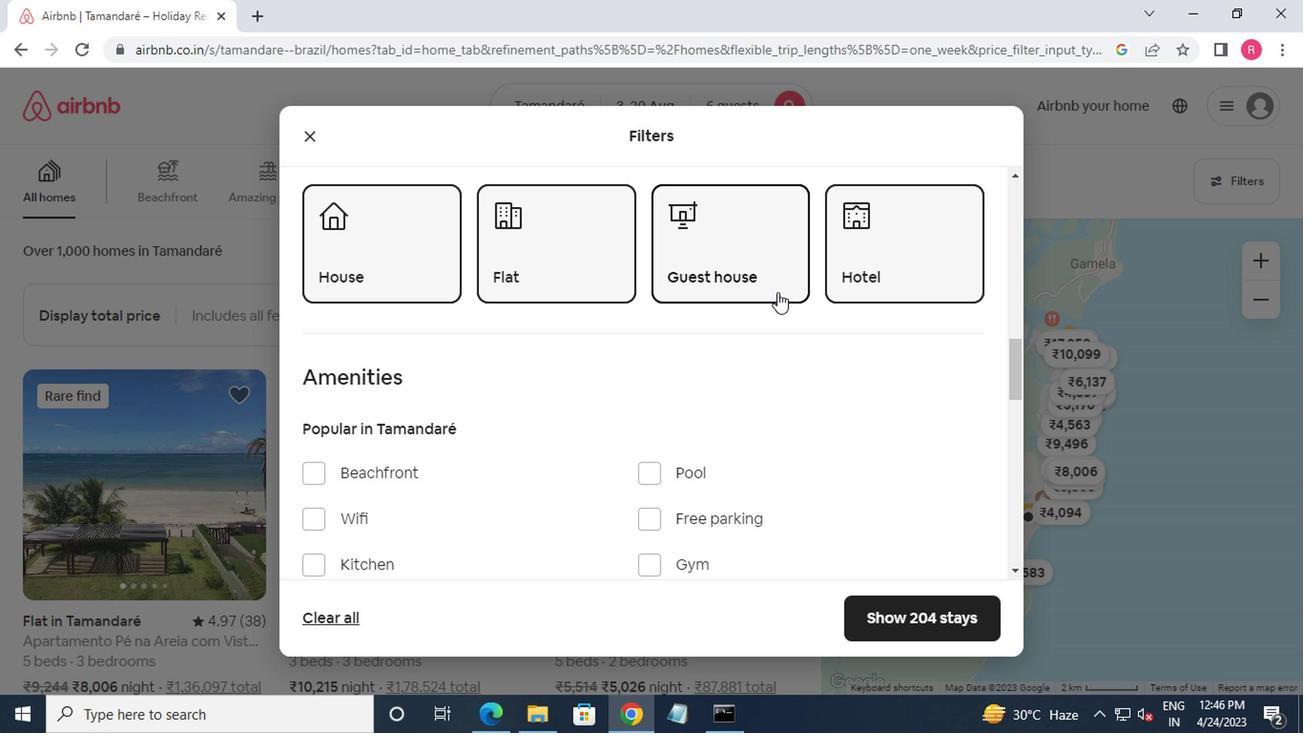 
Action: Mouse moved to (751, 309)
Screenshot: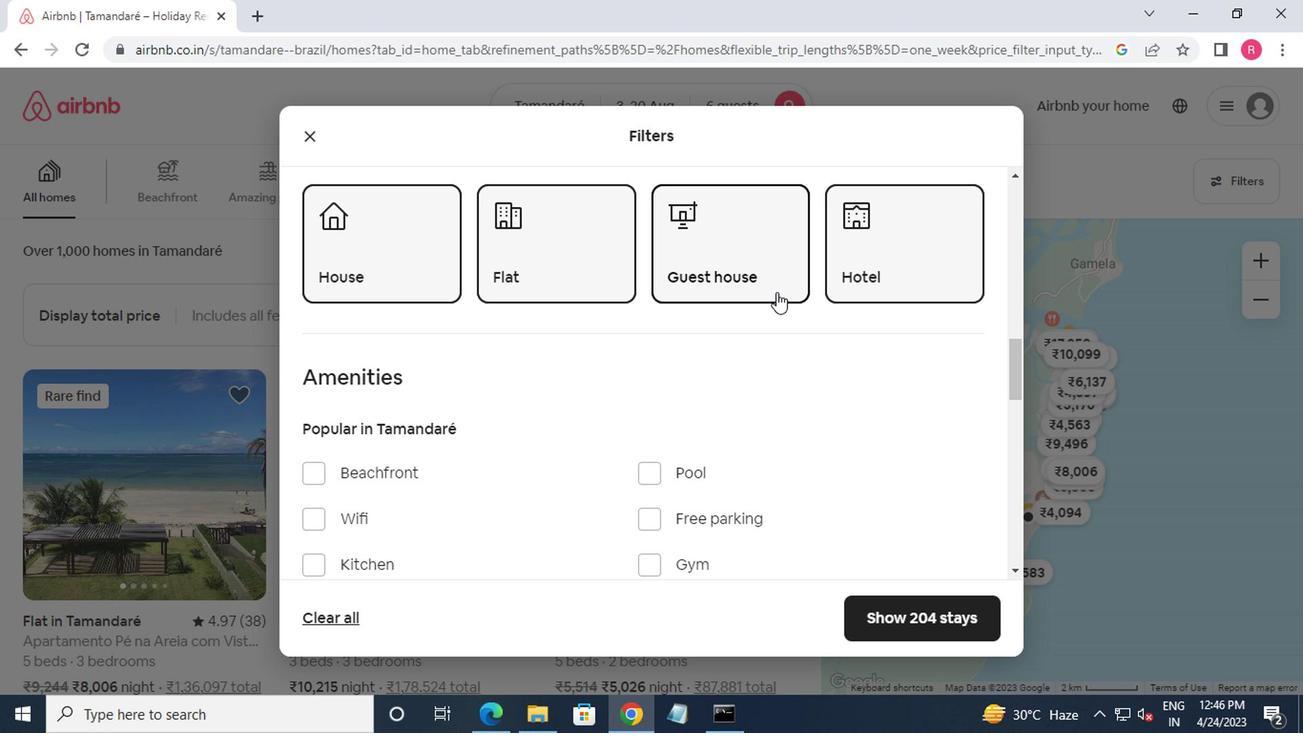 
Action: Mouse scrolled (751, 308) with delta (0, 0)
Screenshot: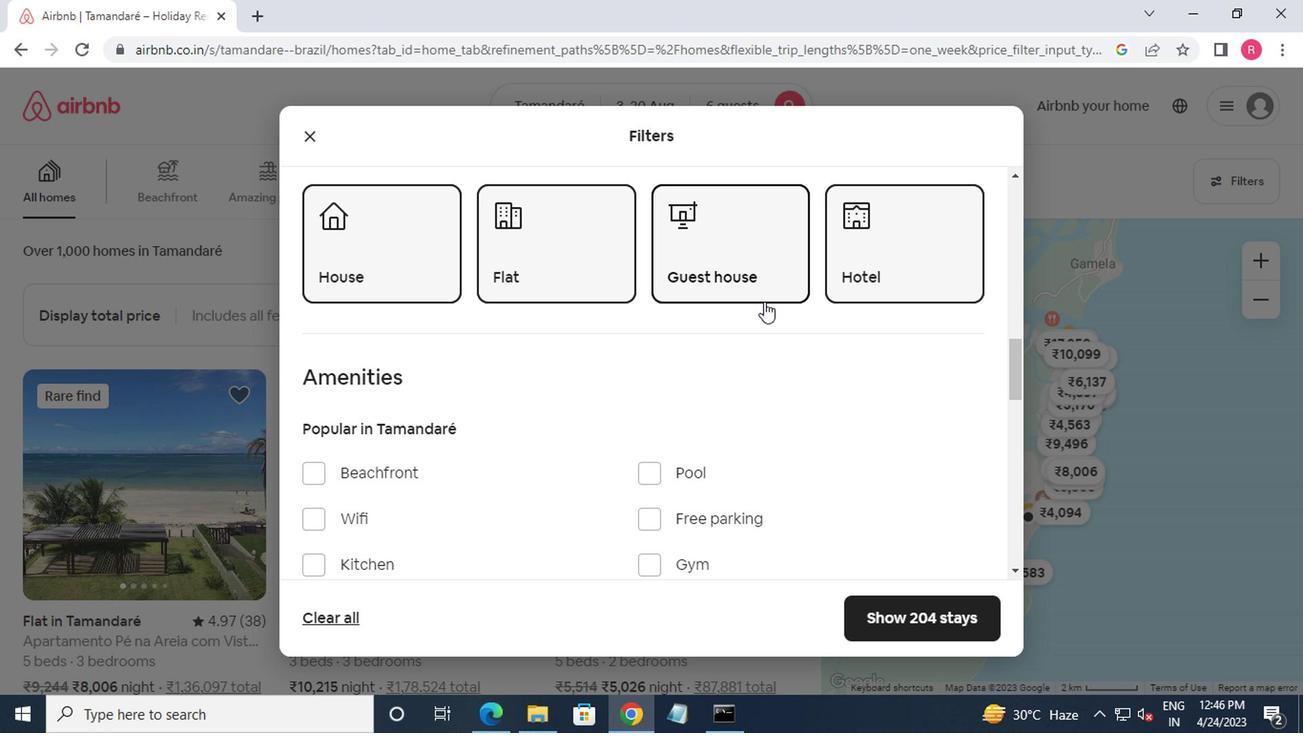 
Action: Mouse moved to (751, 310)
Screenshot: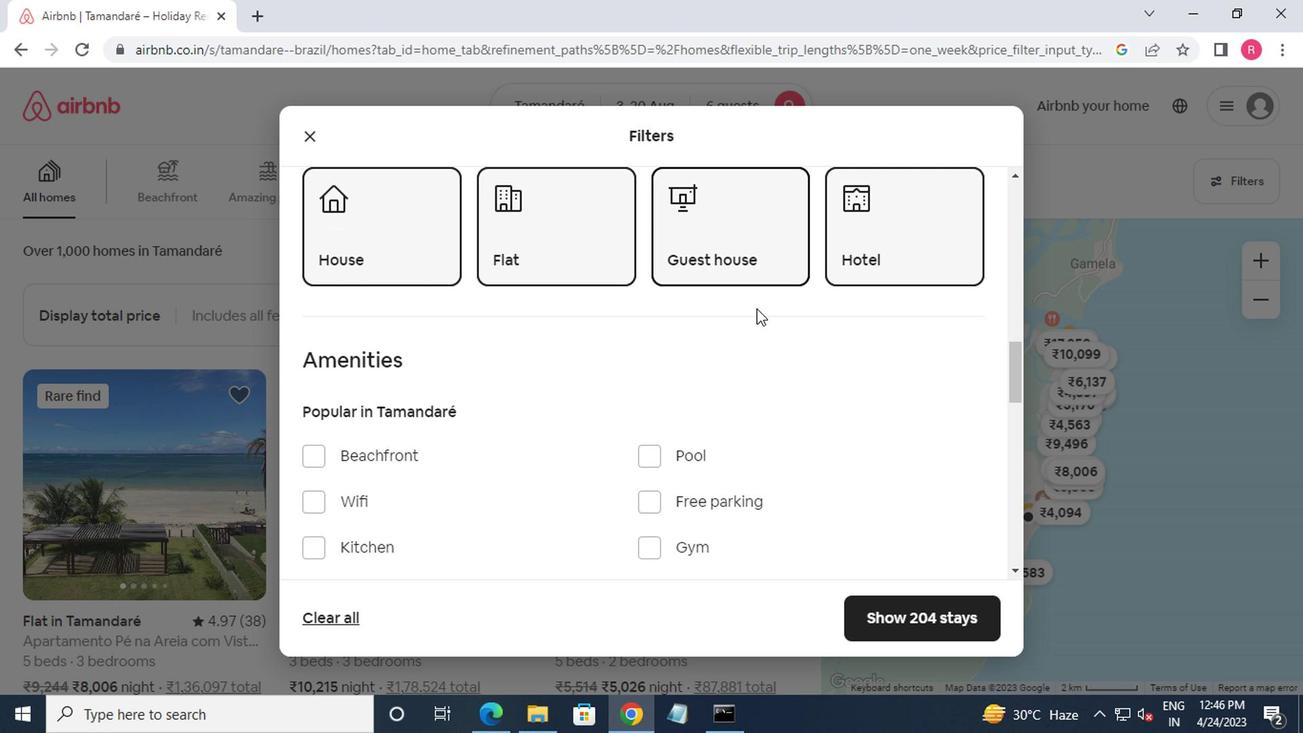 
Action: Mouse scrolled (751, 309) with delta (0, -1)
Screenshot: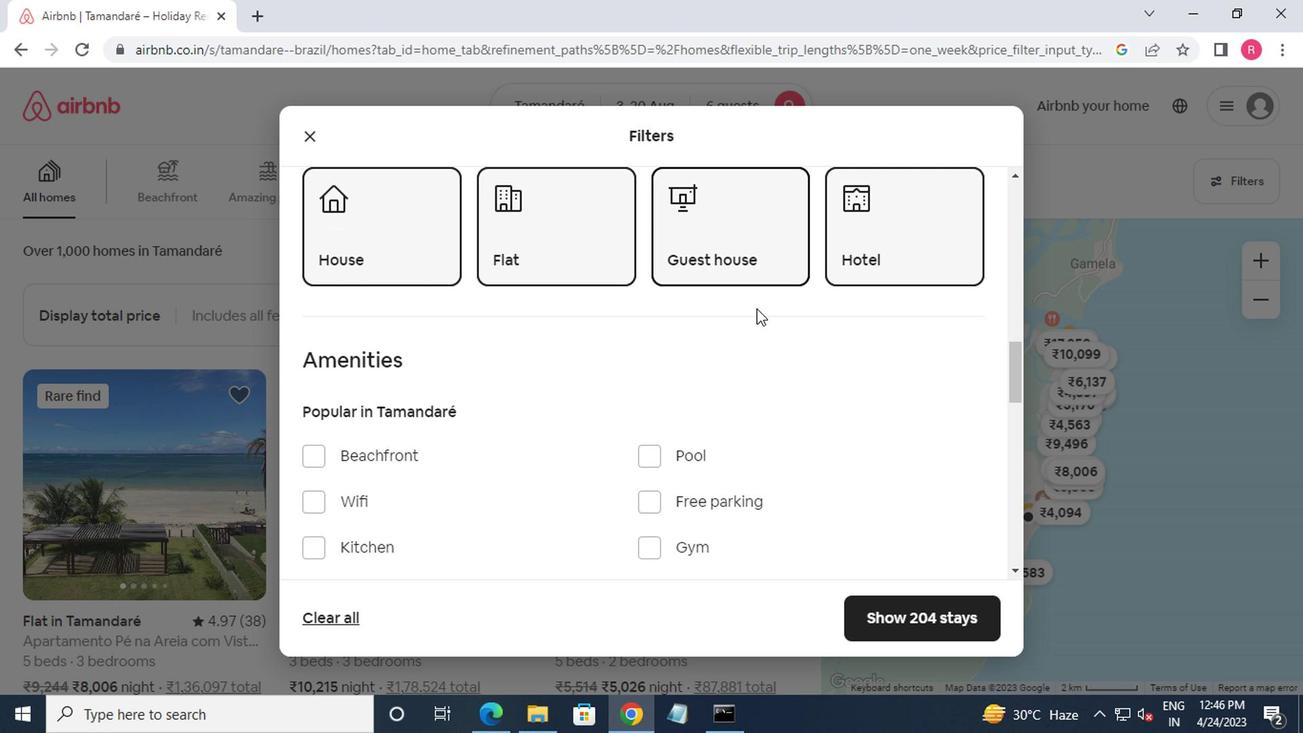 
Action: Mouse moved to (751, 315)
Screenshot: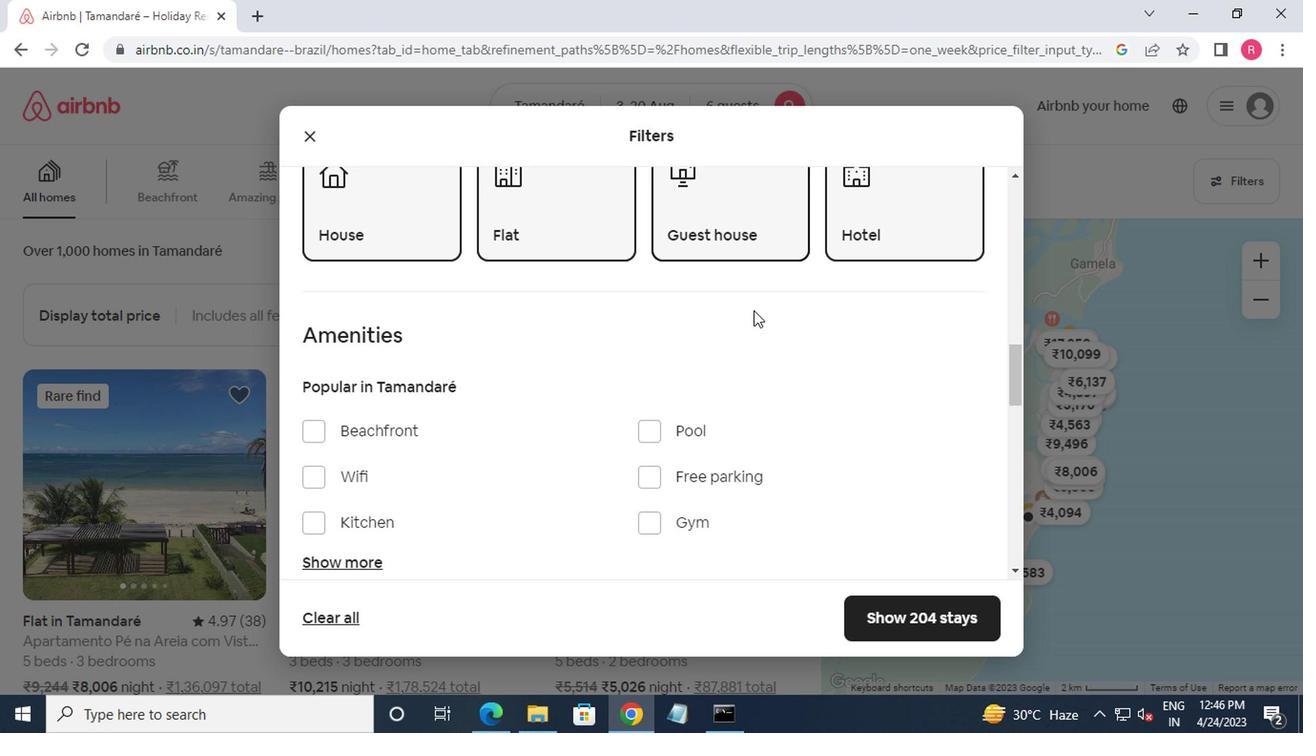 
Action: Mouse scrolled (751, 314) with delta (0, -1)
Screenshot: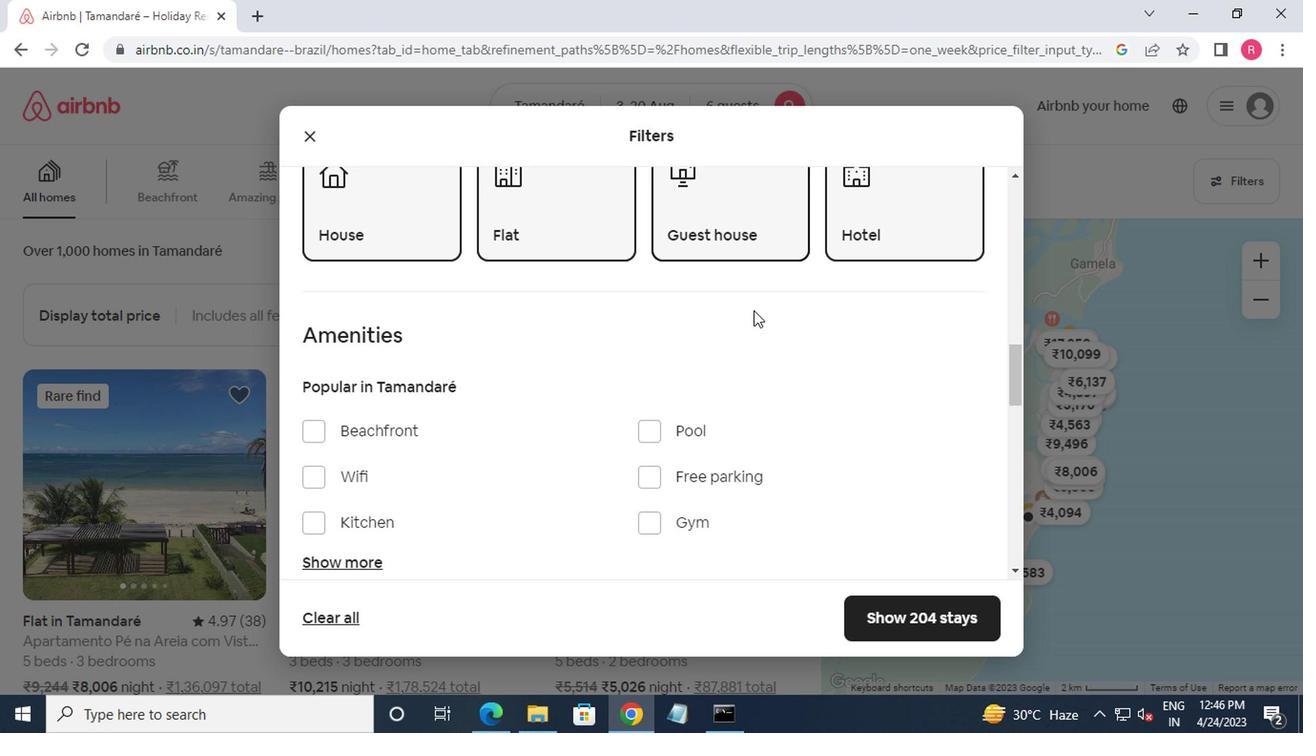 
Action: Mouse moved to (951, 338)
Screenshot: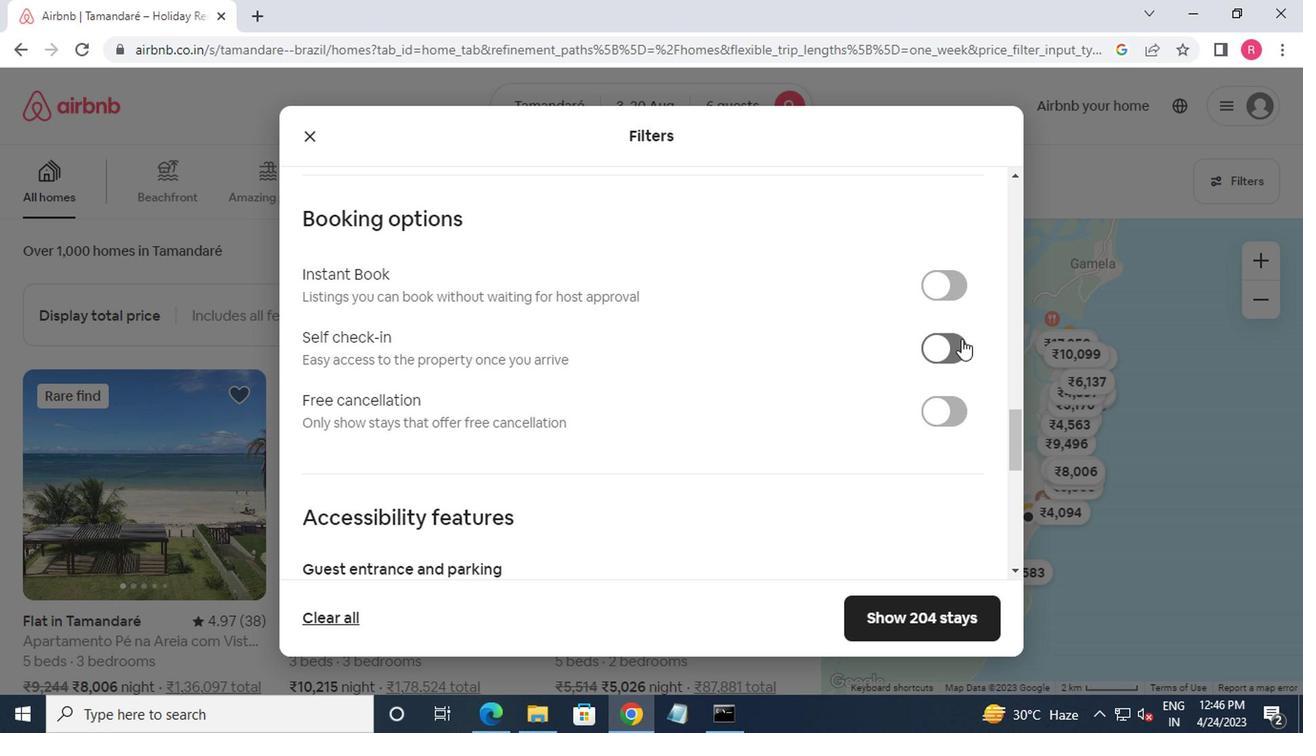 
Action: Mouse pressed left at (951, 338)
Screenshot: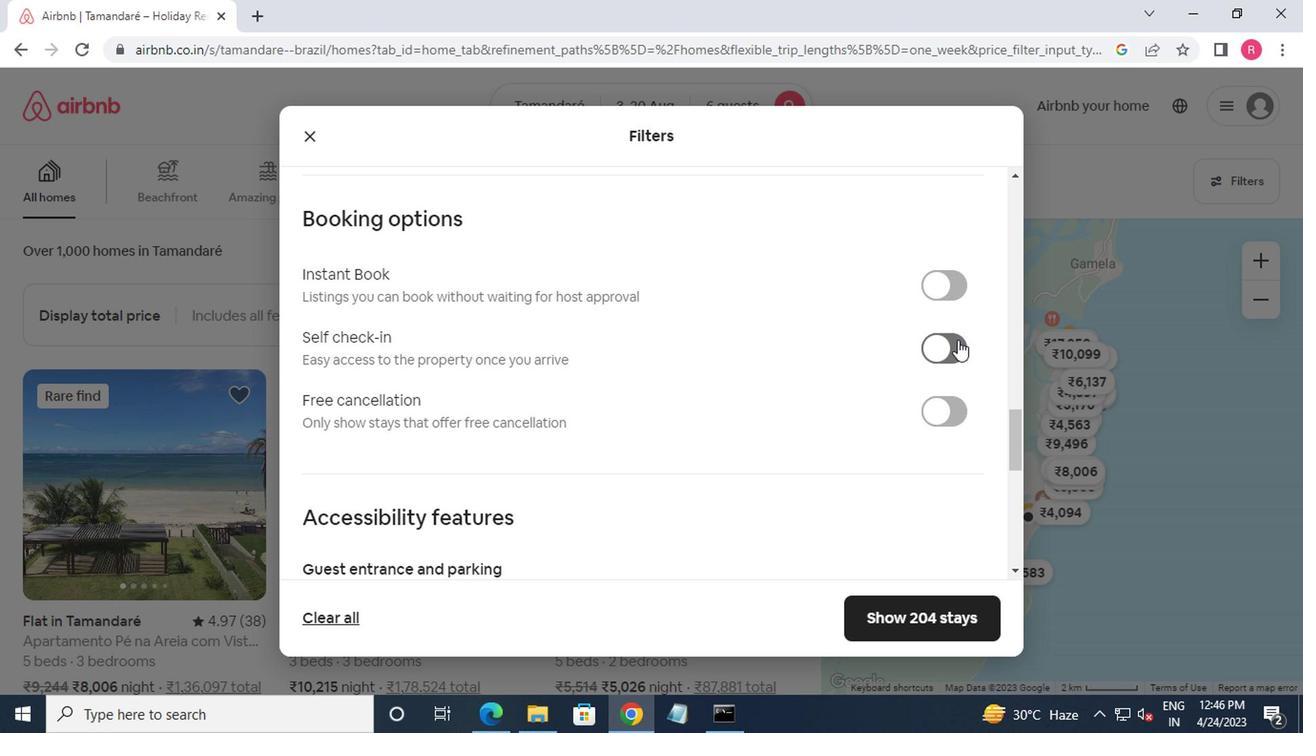 
Action: Mouse moved to (795, 396)
Screenshot: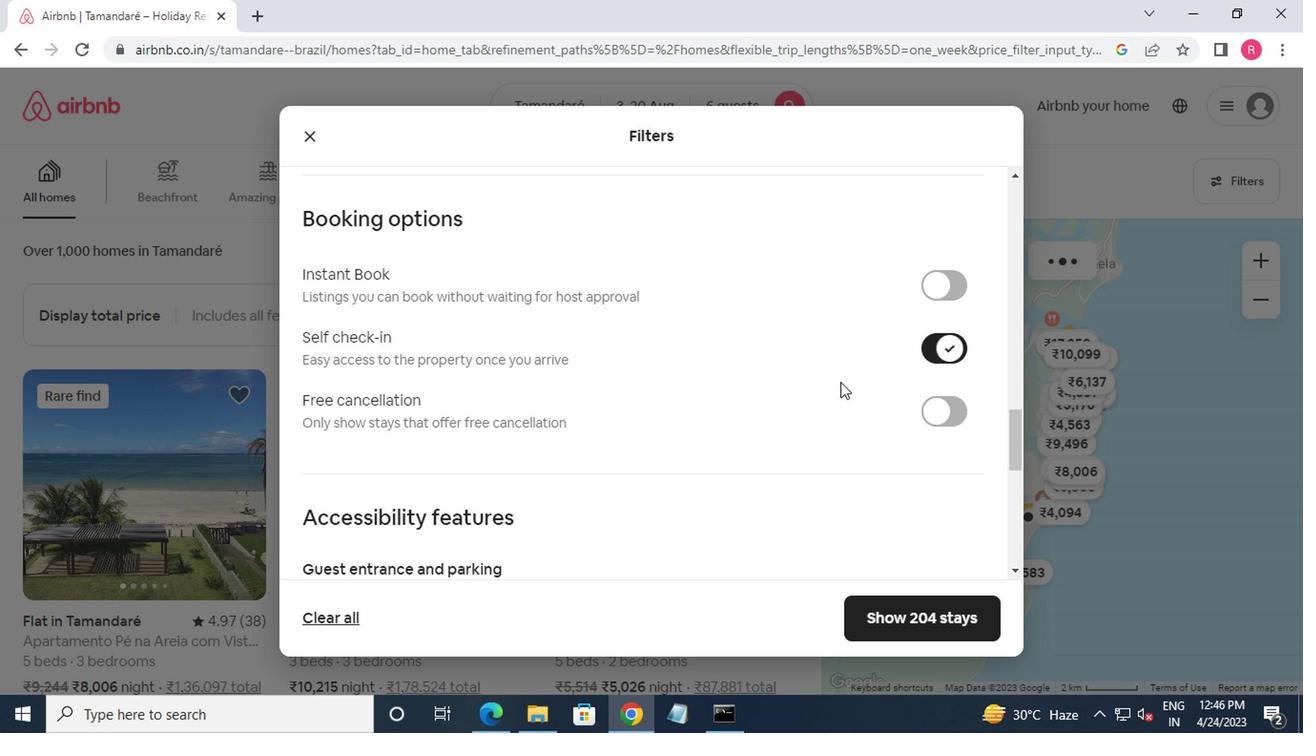 
Action: Mouse scrolled (795, 395) with delta (0, -1)
Screenshot: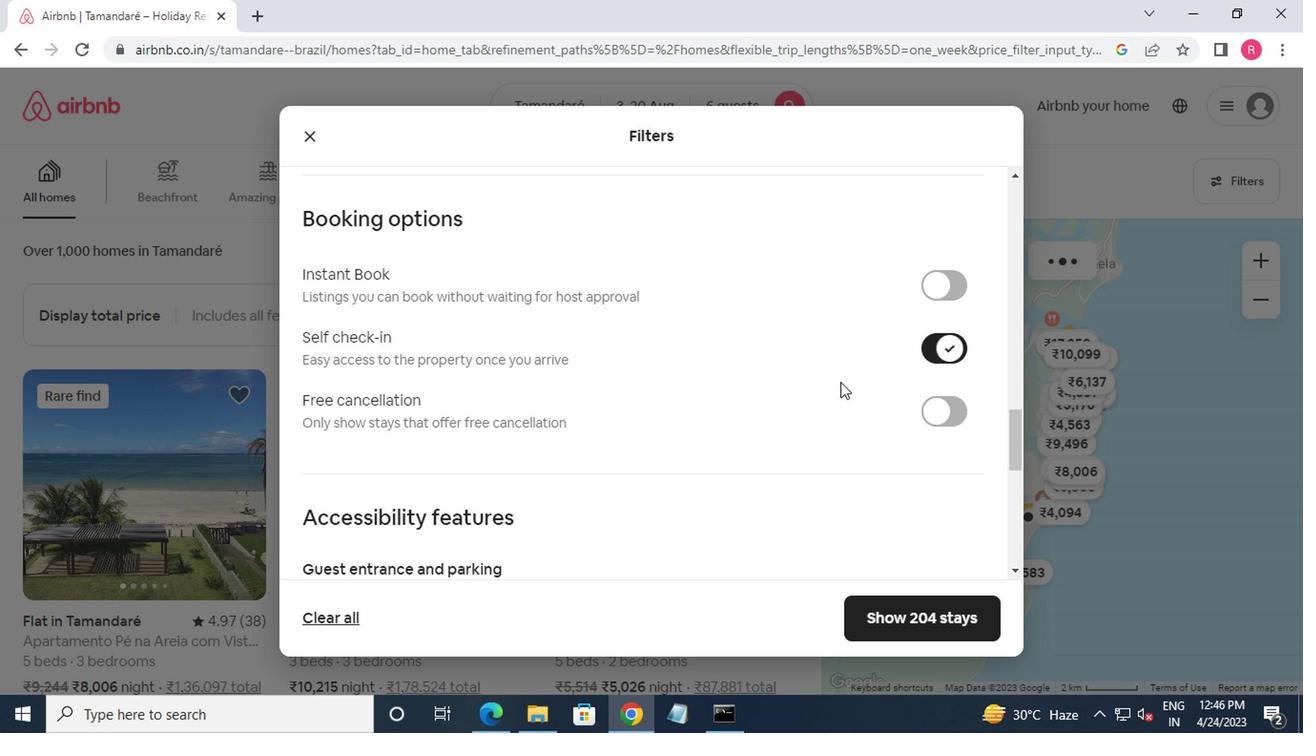 
Action: Mouse scrolled (795, 395) with delta (0, -1)
Screenshot: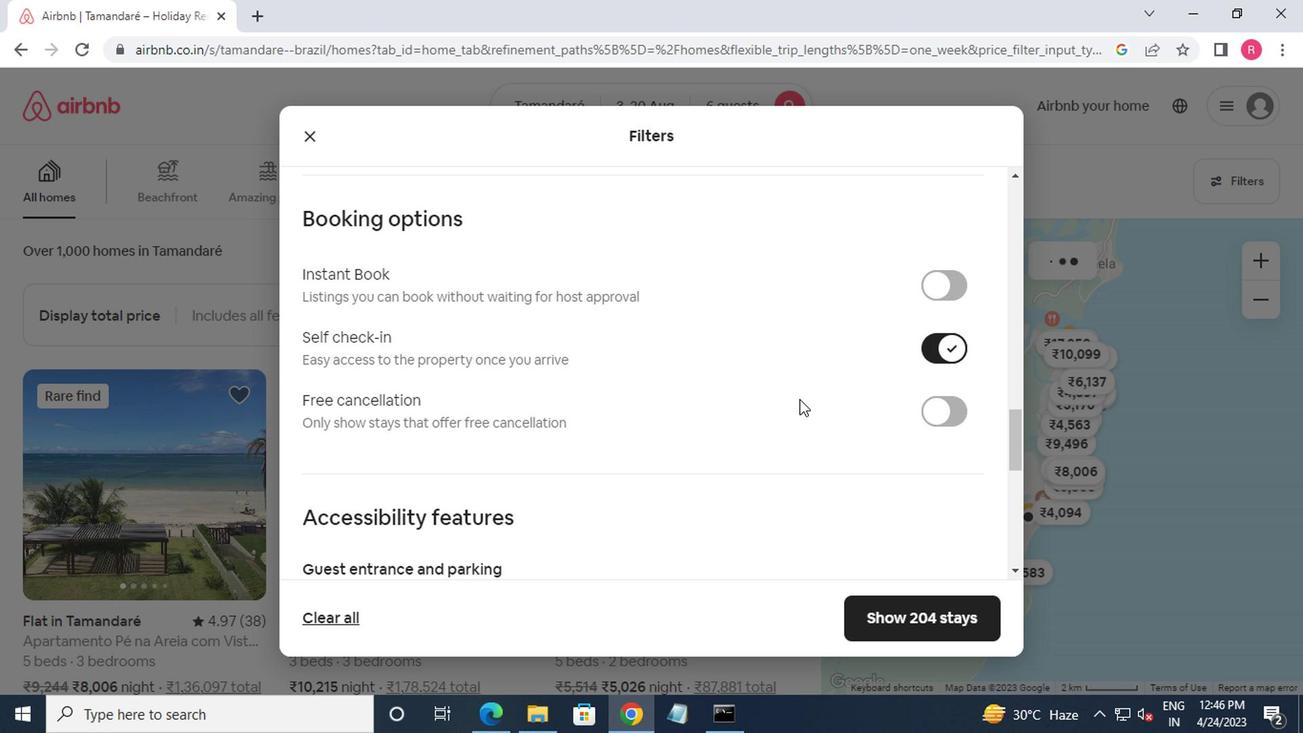 
Action: Mouse scrolled (795, 395) with delta (0, -1)
Screenshot: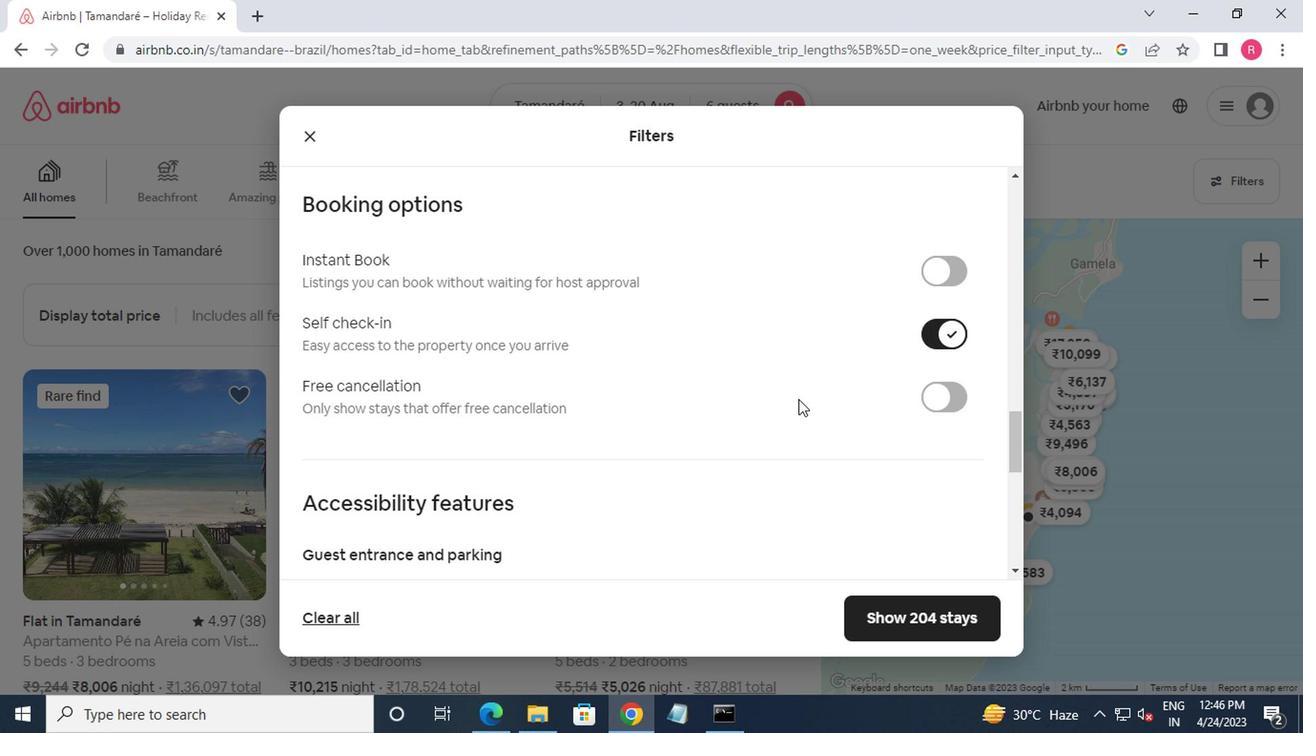 
Action: Mouse moved to (795, 395)
Screenshot: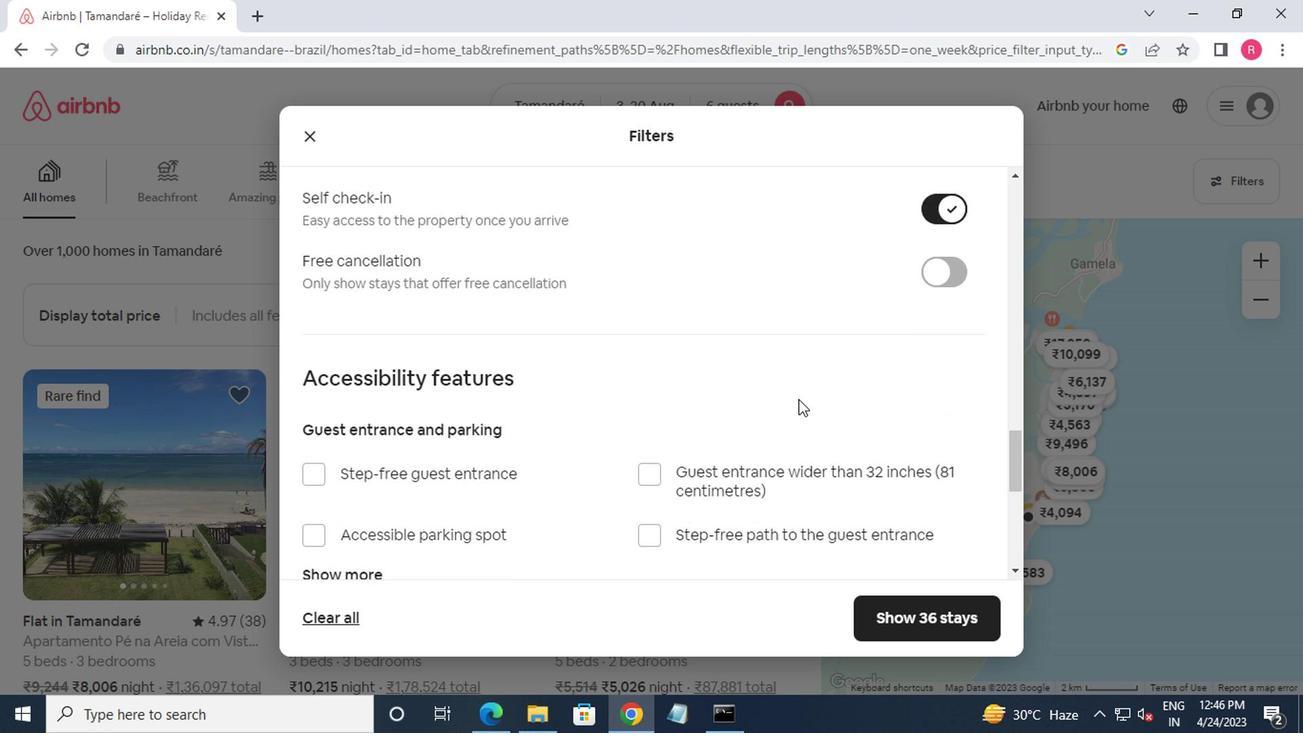 
Action: Mouse scrolled (795, 394) with delta (0, 0)
Screenshot: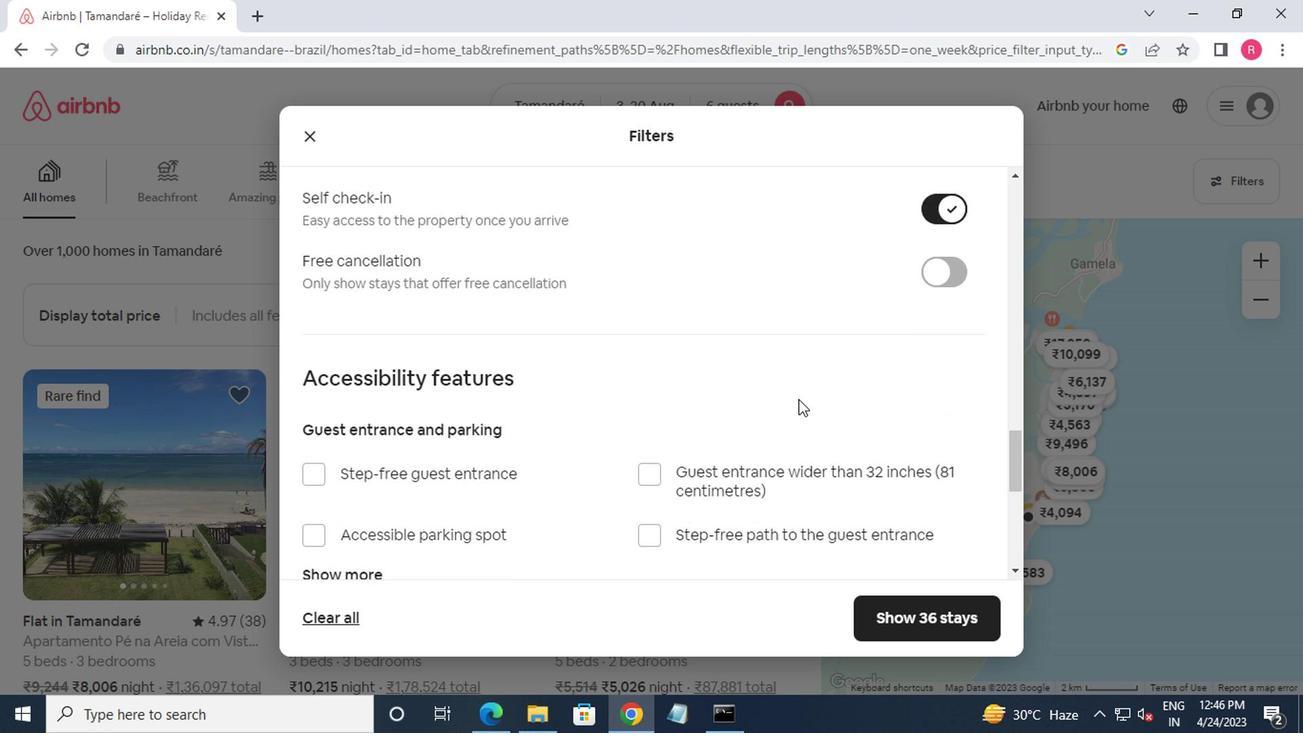 
Action: Mouse moved to (795, 394)
Screenshot: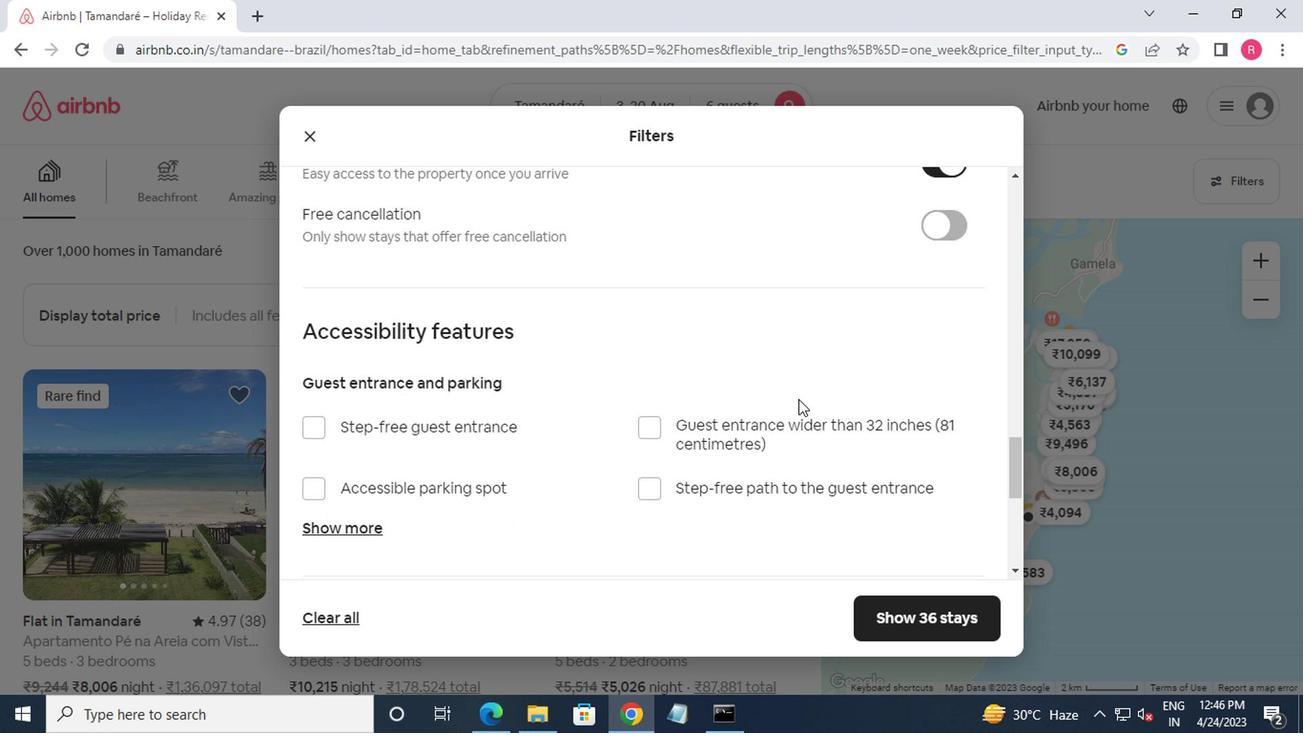 
Action: Mouse scrolled (795, 393) with delta (0, 0)
Screenshot: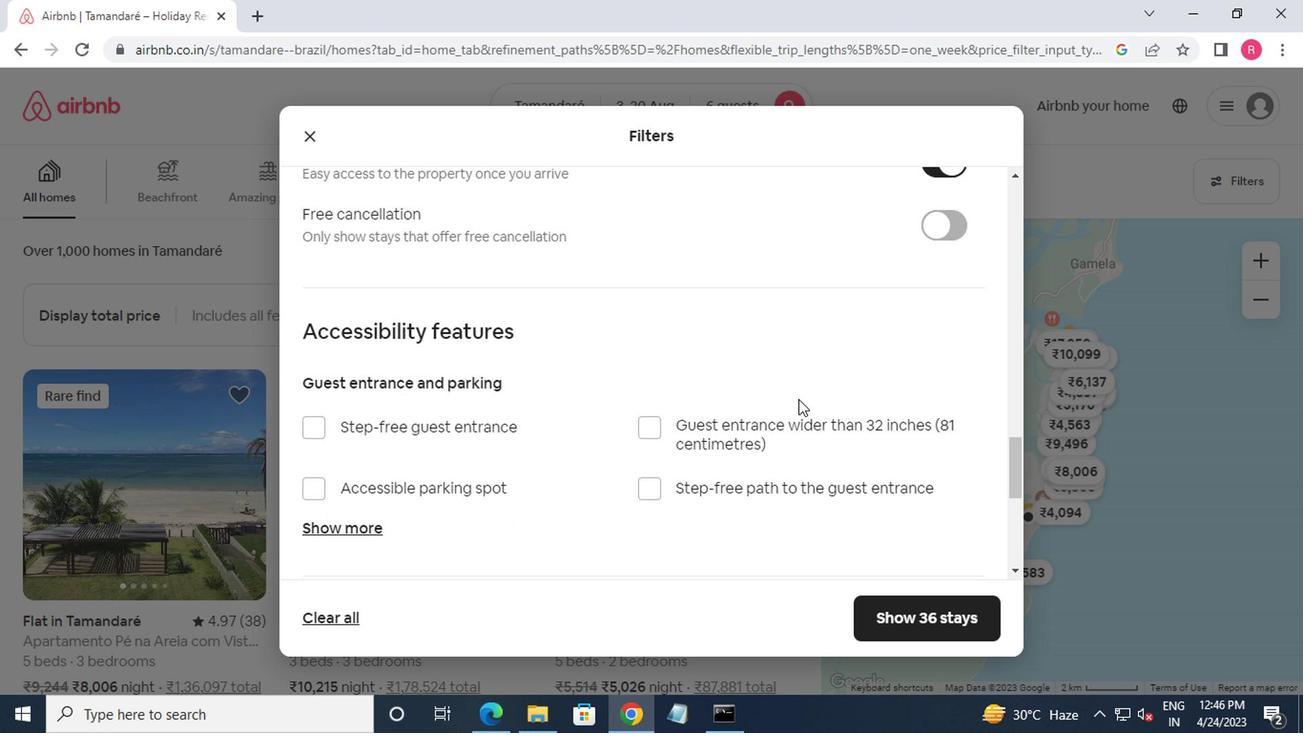 
Action: Mouse moved to (796, 390)
Screenshot: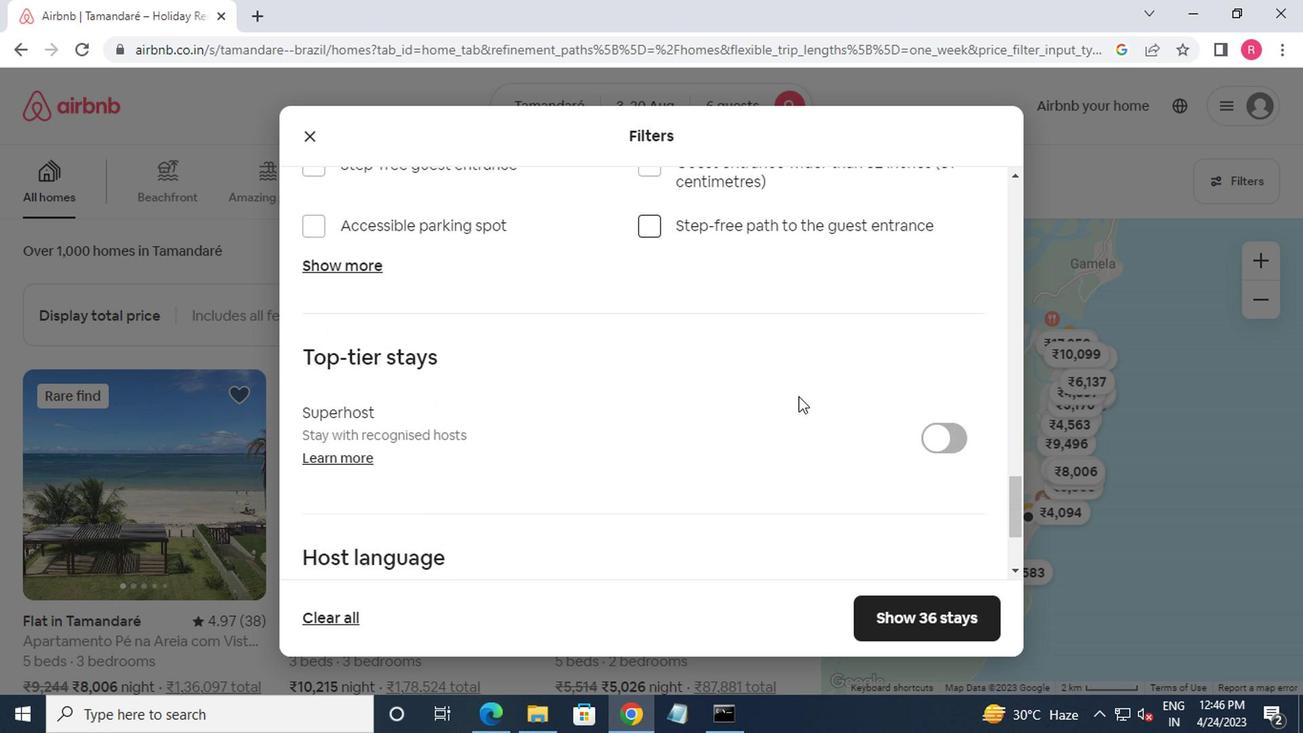 
Action: Mouse scrolled (796, 389) with delta (0, 0)
Screenshot: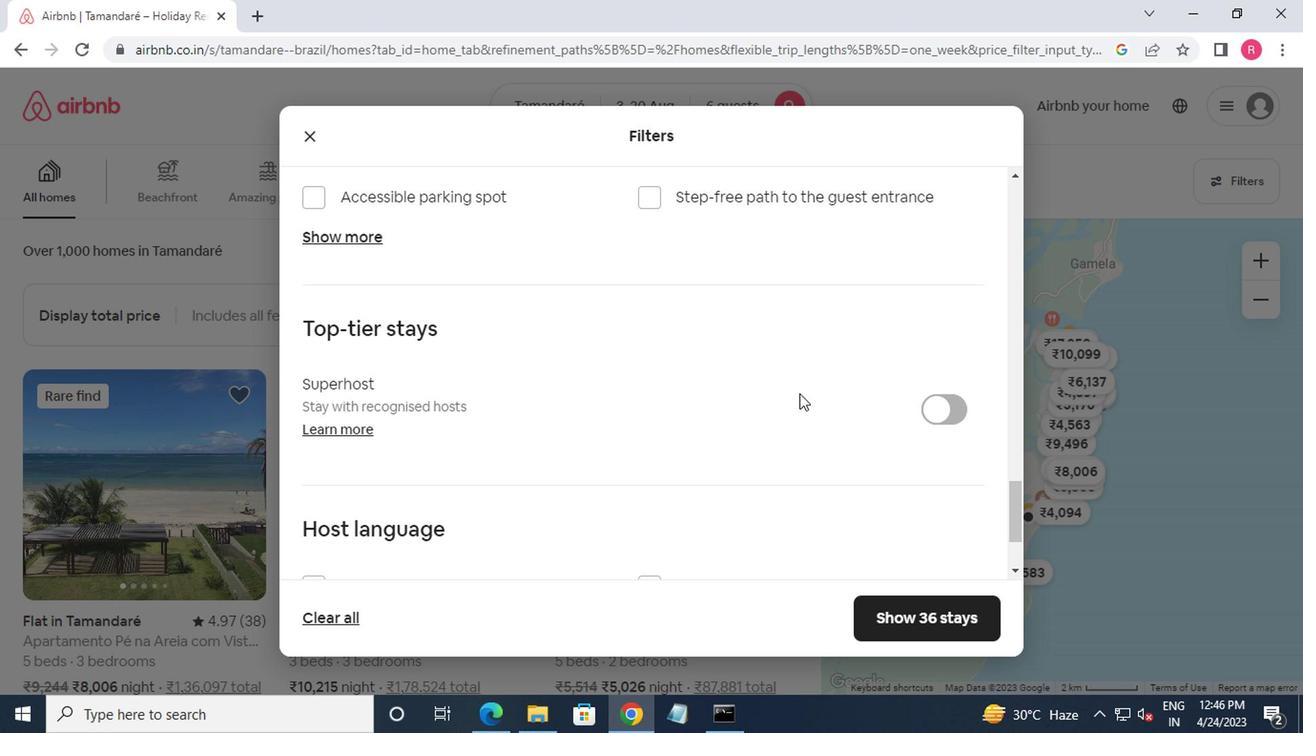 
Action: Mouse scrolled (796, 389) with delta (0, 0)
Screenshot: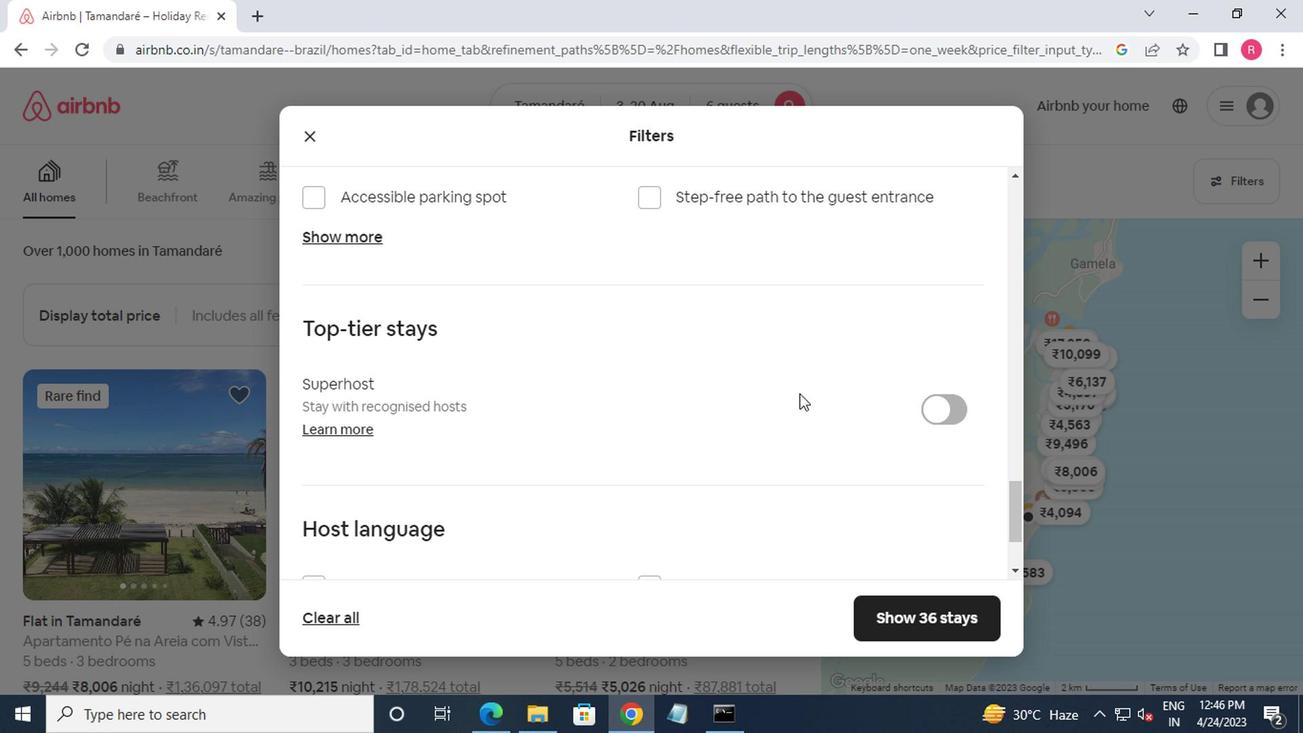 
Action: Mouse scrolled (796, 389) with delta (0, 0)
Screenshot: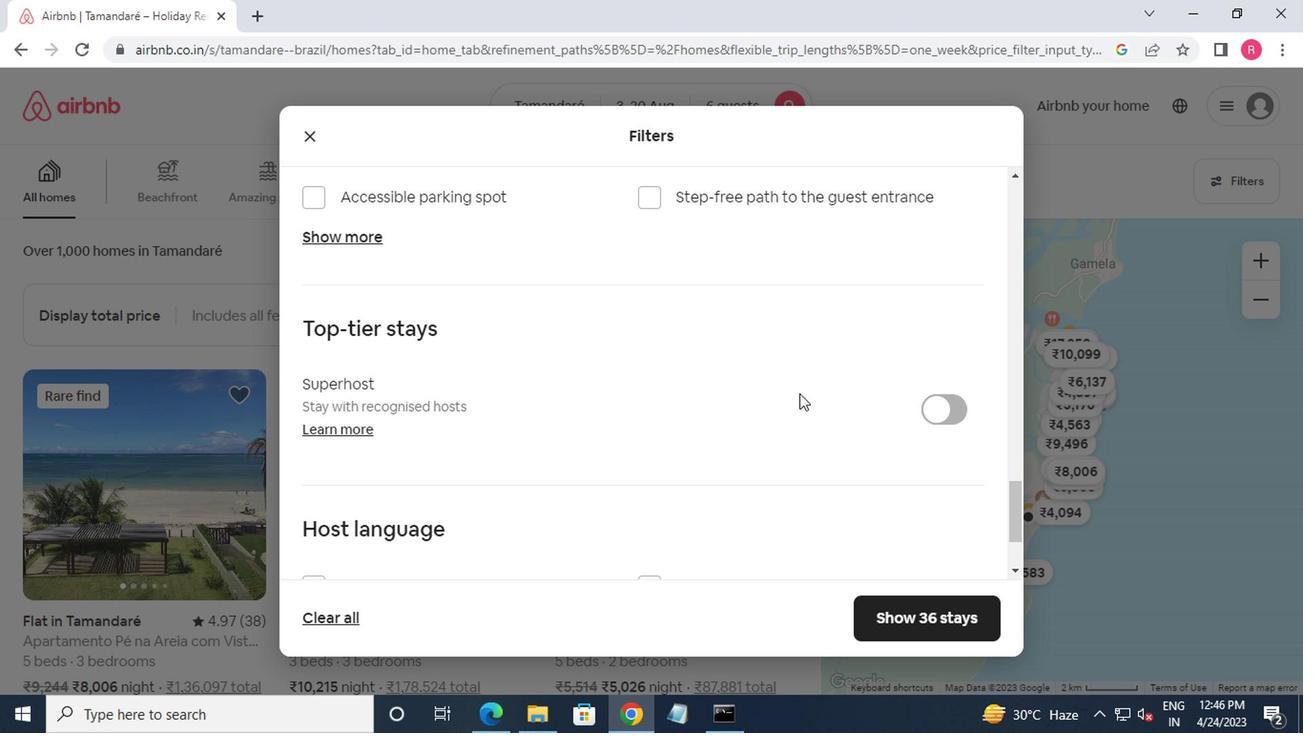 
Action: Mouse scrolled (796, 389) with delta (0, 0)
Screenshot: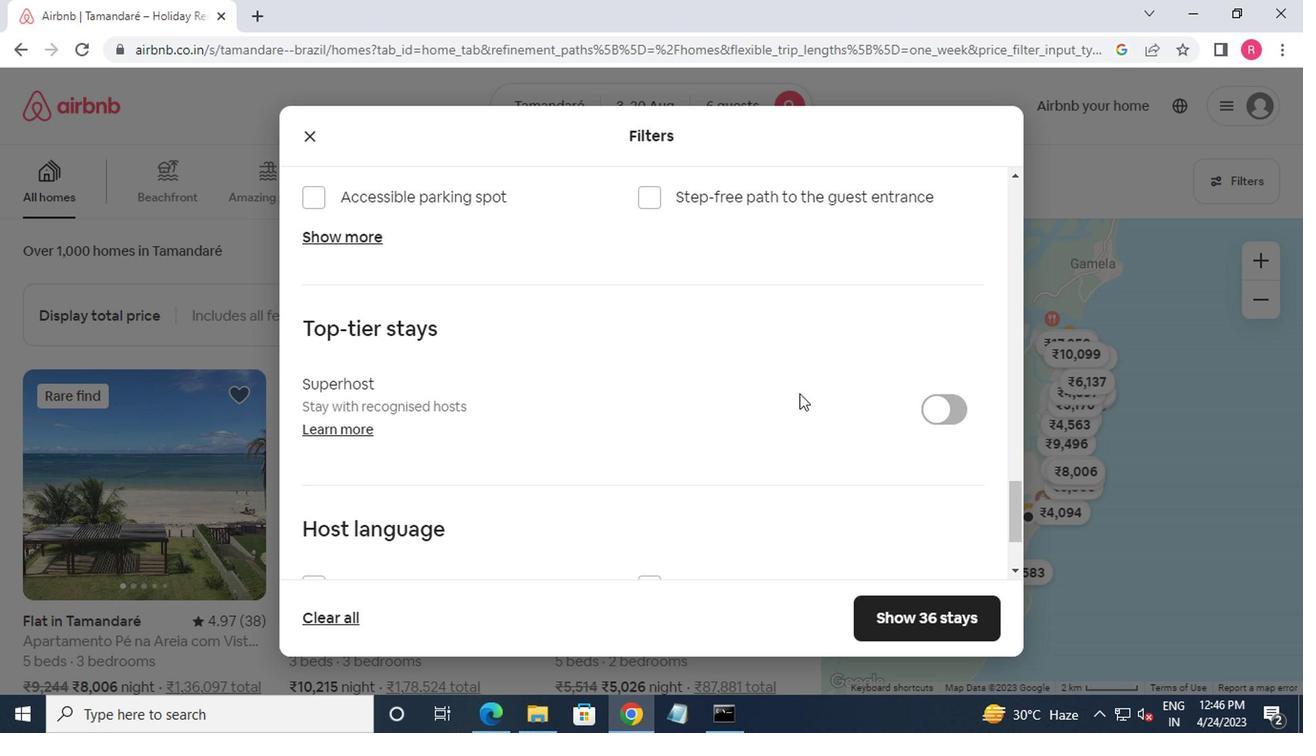 
Action: Mouse moved to (360, 526)
Screenshot: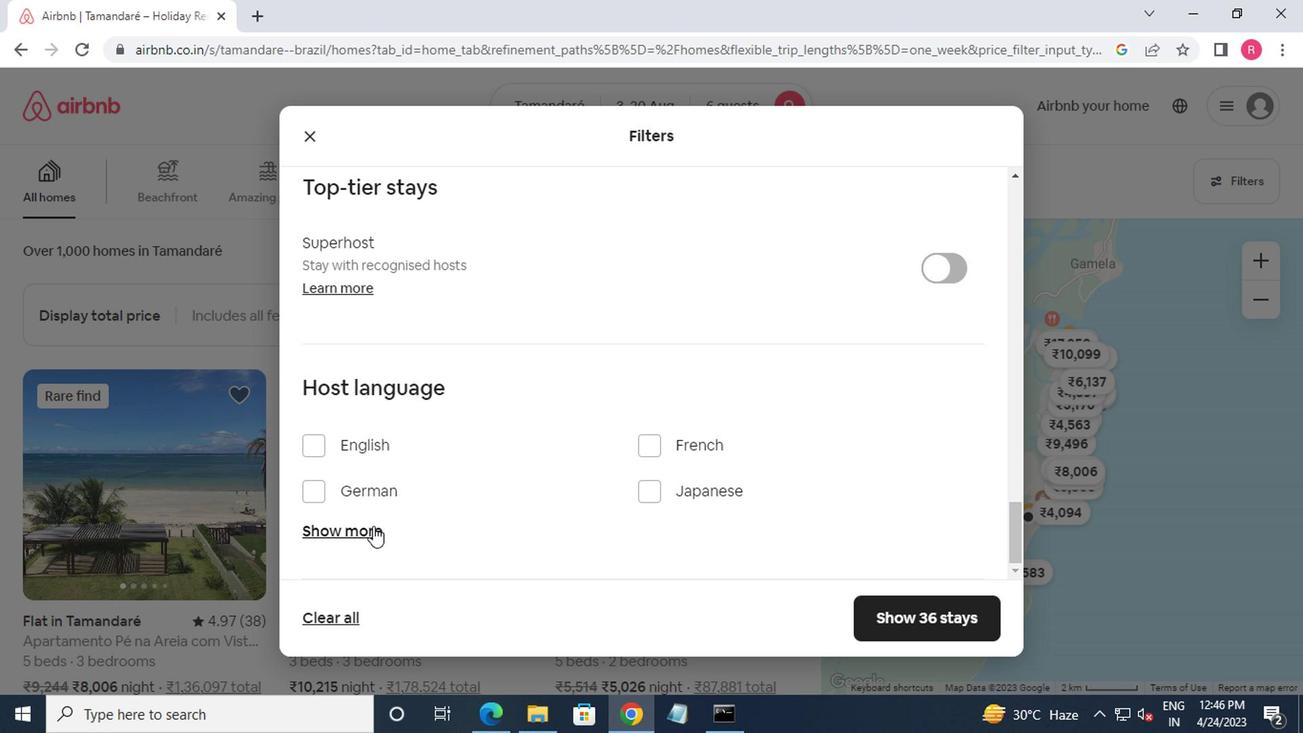 
Action: Mouse pressed left at (360, 526)
Screenshot: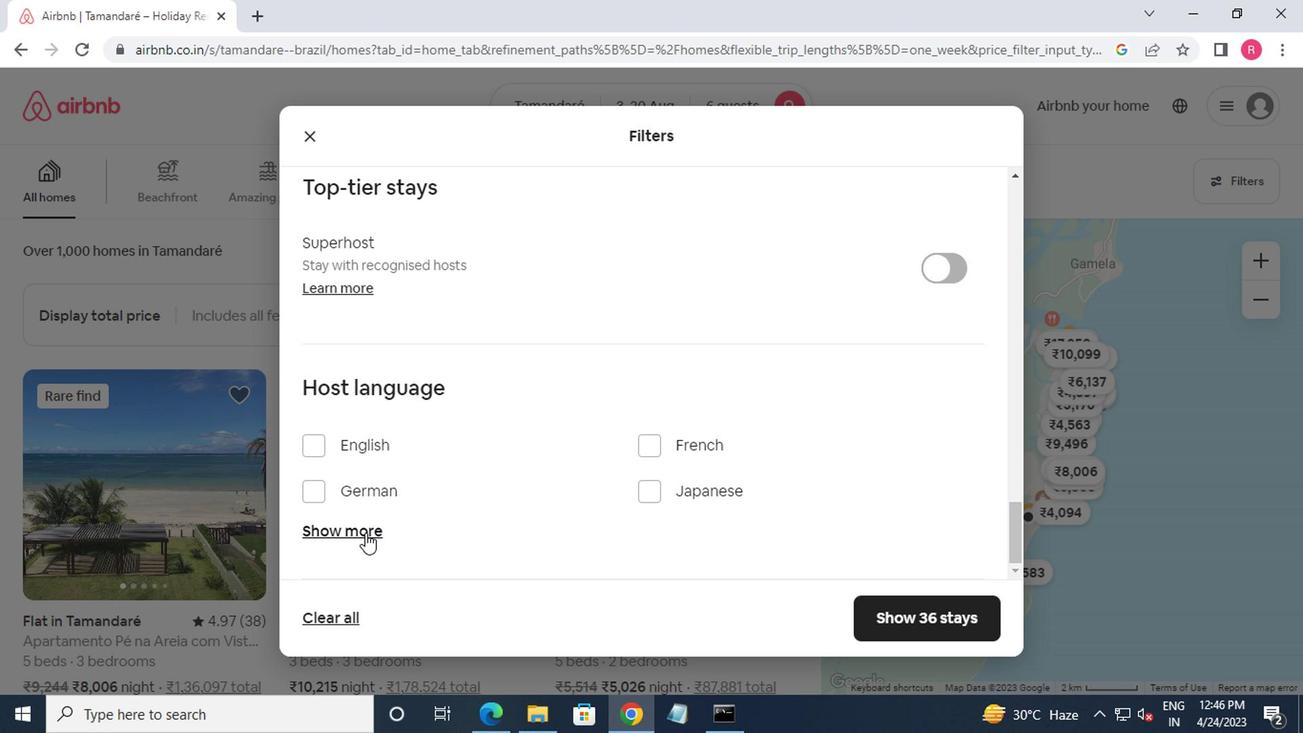 
Action: Mouse moved to (692, 532)
Screenshot: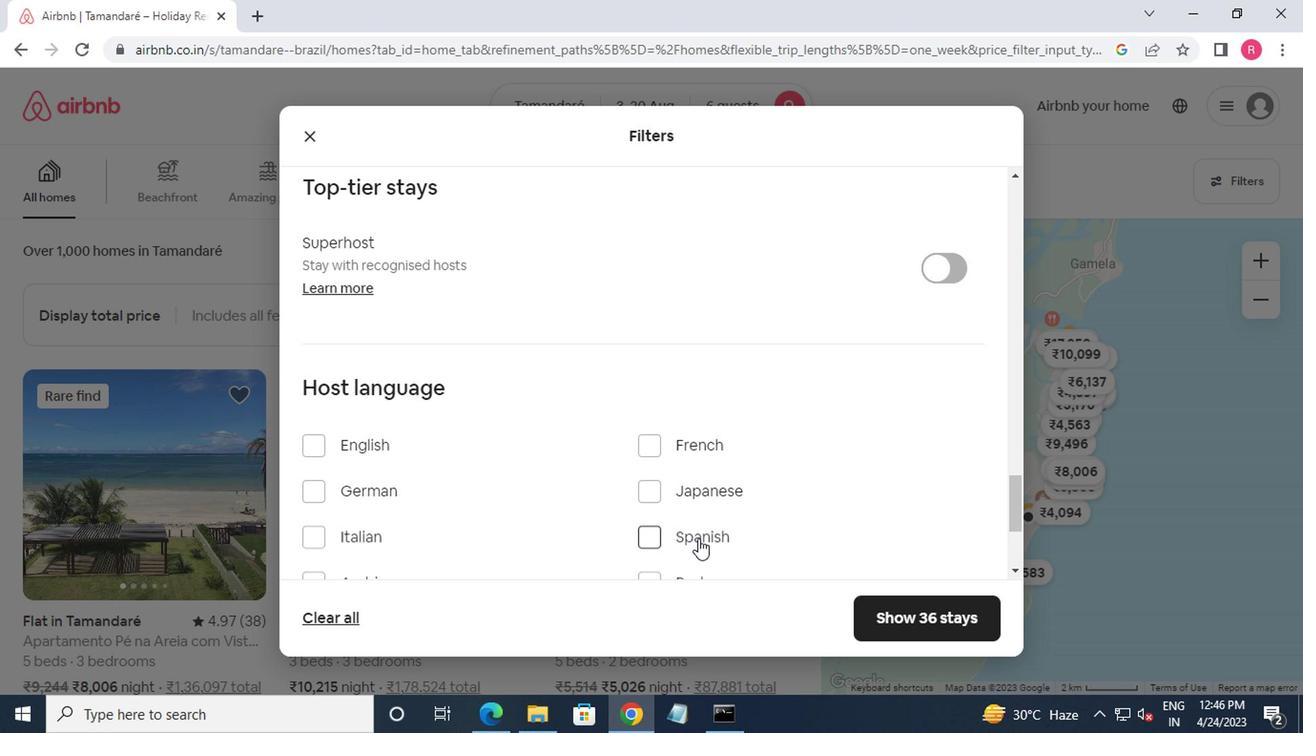 
Action: Mouse pressed left at (692, 532)
Screenshot: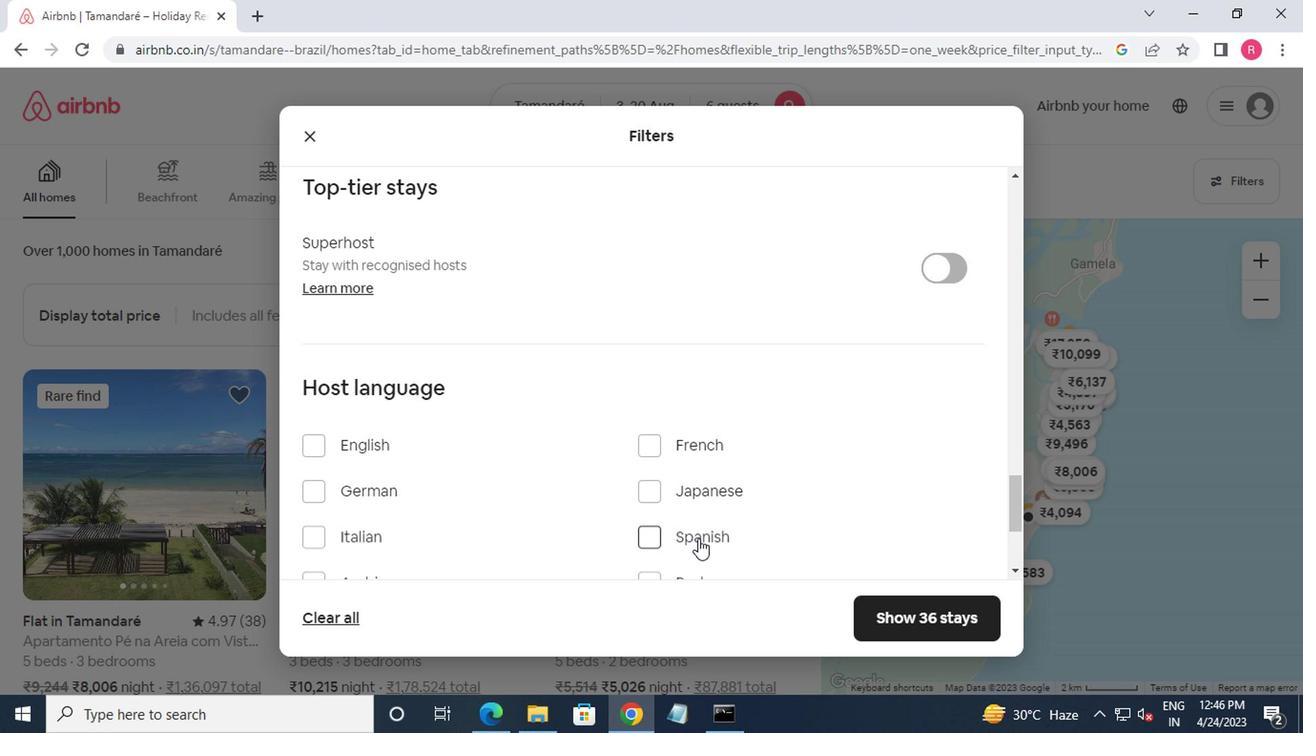 
Action: Mouse moved to (884, 605)
Screenshot: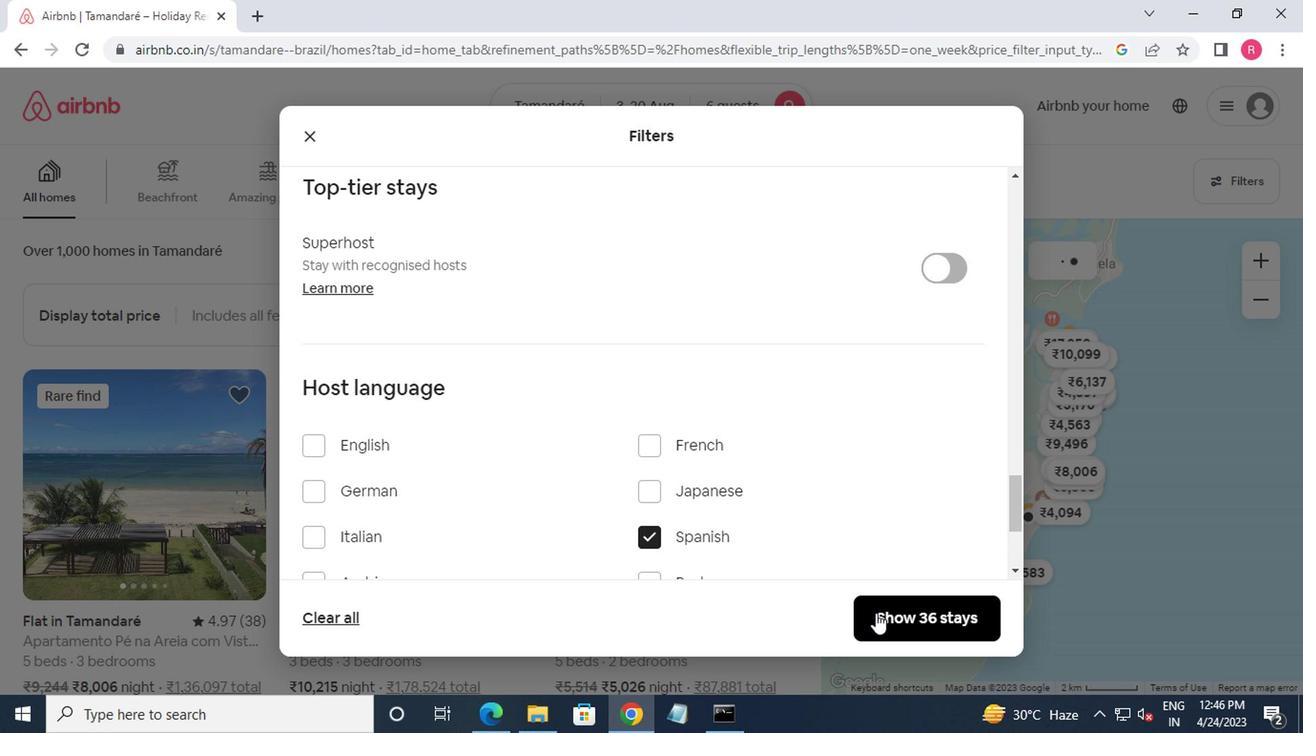 
Action: Mouse pressed left at (884, 605)
Screenshot: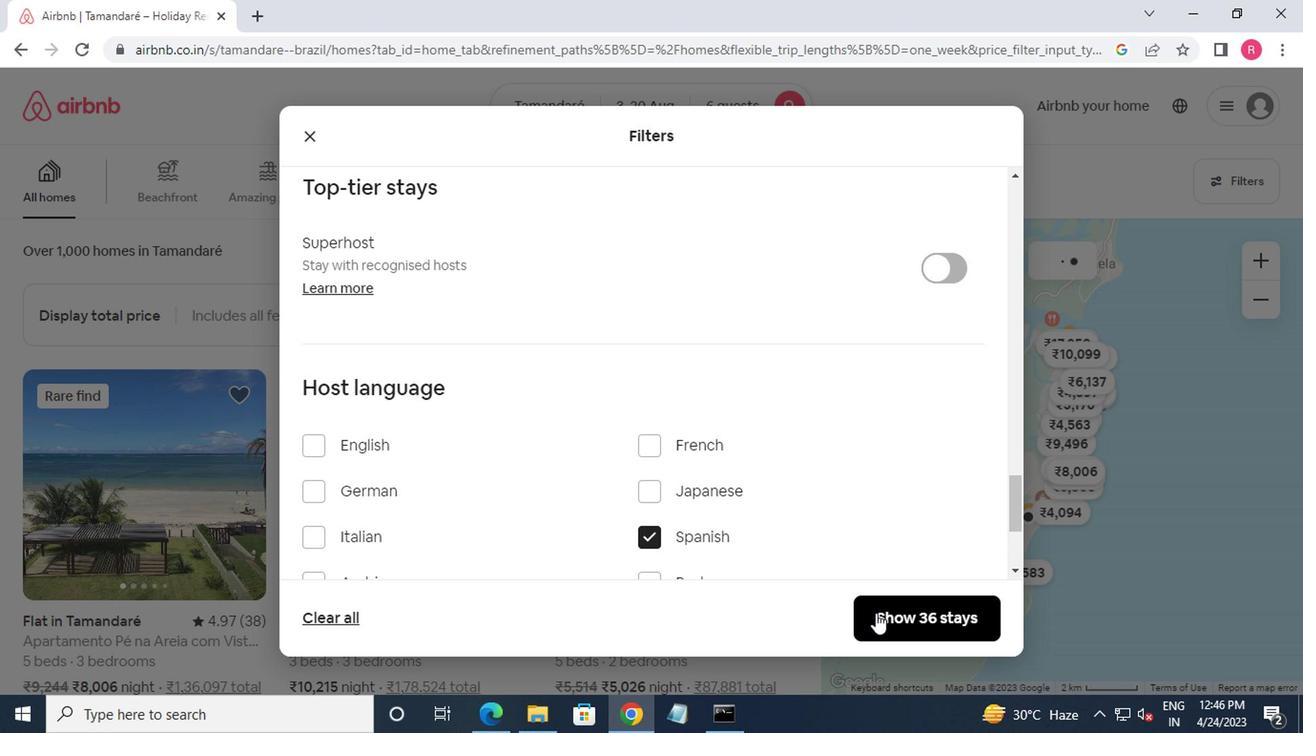 
Action: Mouse moved to (880, 596)
Screenshot: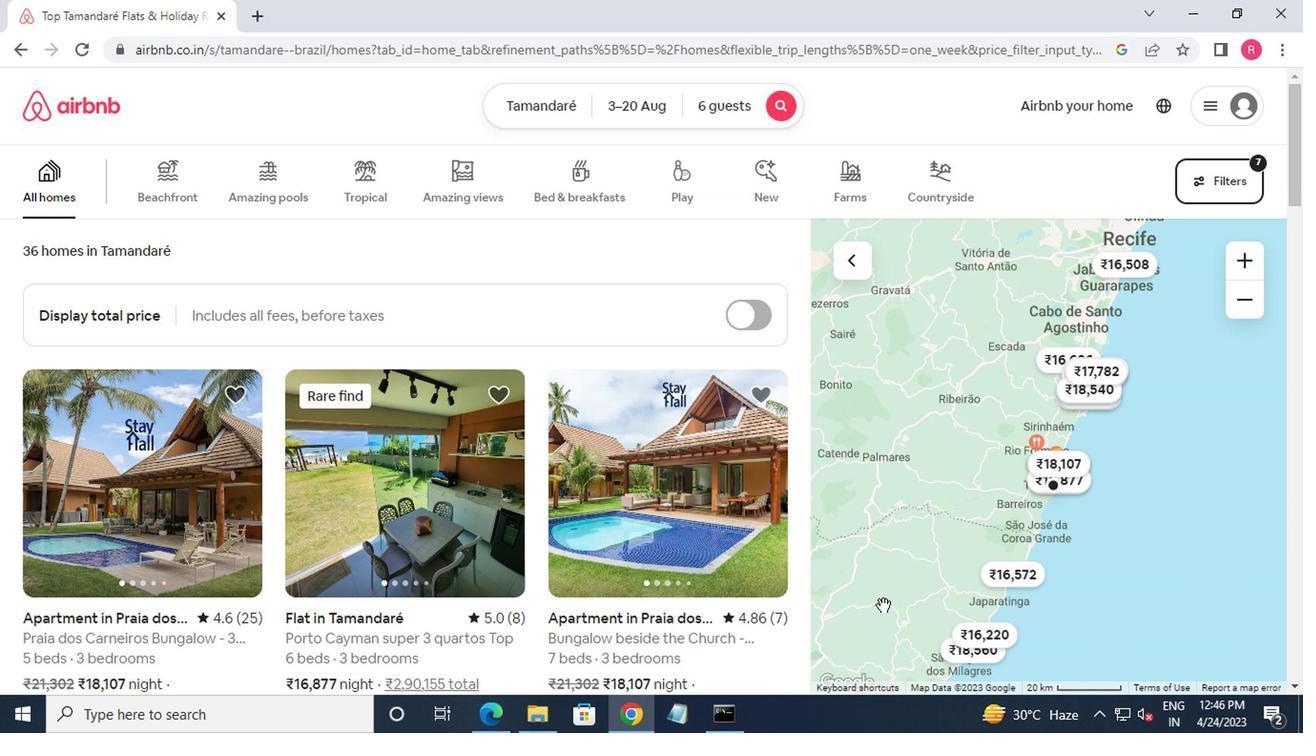 
